 Task: Buy 2 Exhaust System from Gaskets section under best seller category for shipping address: Ivan Wilson, 4729 Huntz Lane, Bolton, Massachusetts 01740, Cell Number 9785492947. Pay from credit card ending with 2005, CVV 3321
Action: Mouse moved to (18, 69)
Screenshot: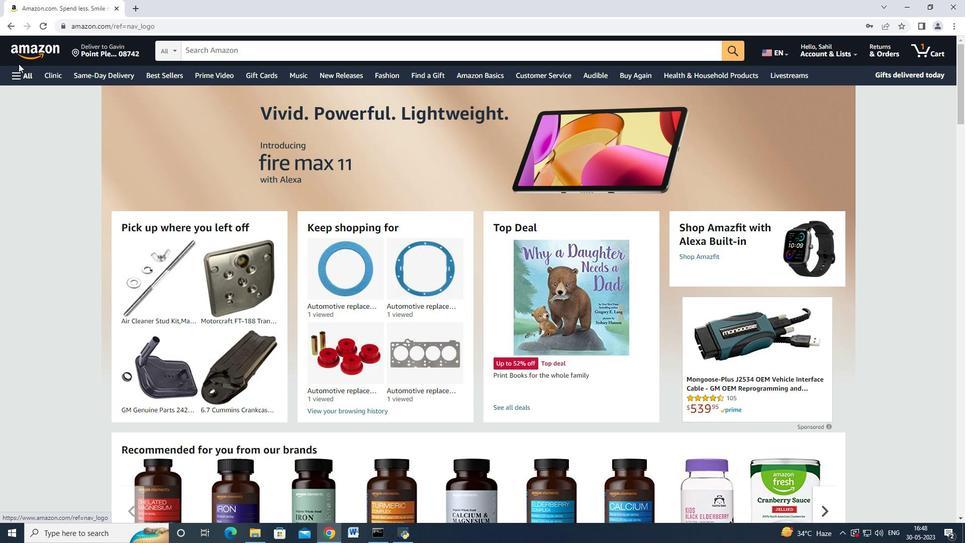 
Action: Mouse pressed left at (18, 69)
Screenshot: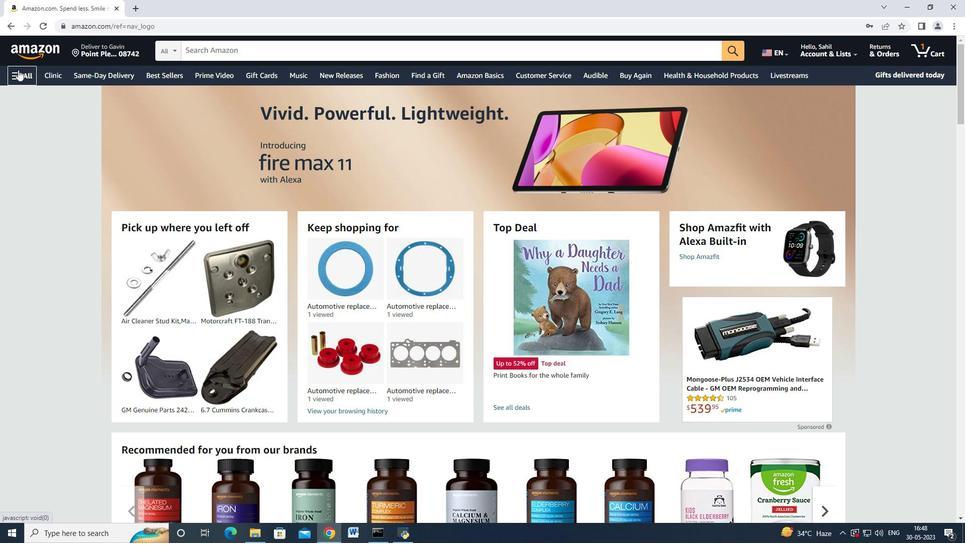 
Action: Mouse moved to (51, 138)
Screenshot: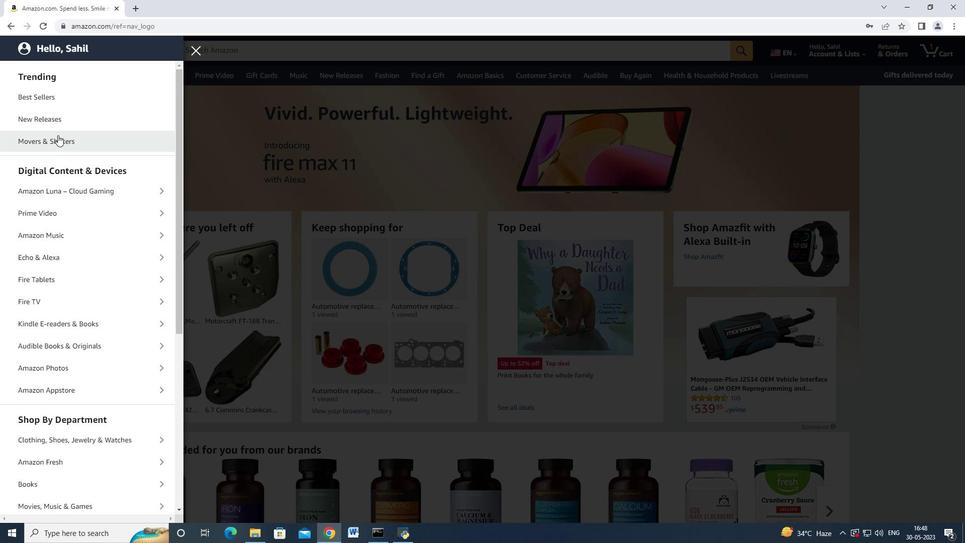 
Action: Mouse scrolled (51, 137) with delta (0, 0)
Screenshot: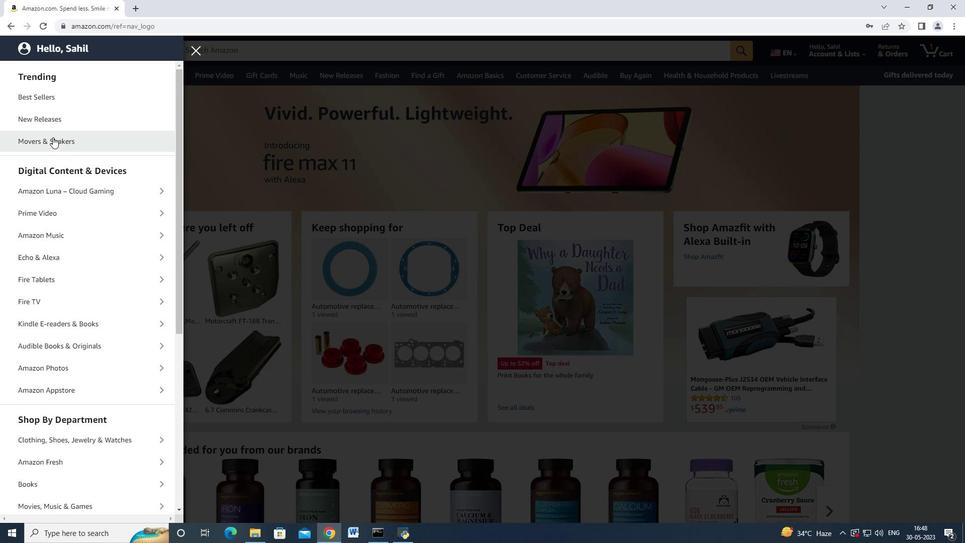 
Action: Mouse scrolled (51, 137) with delta (0, 0)
Screenshot: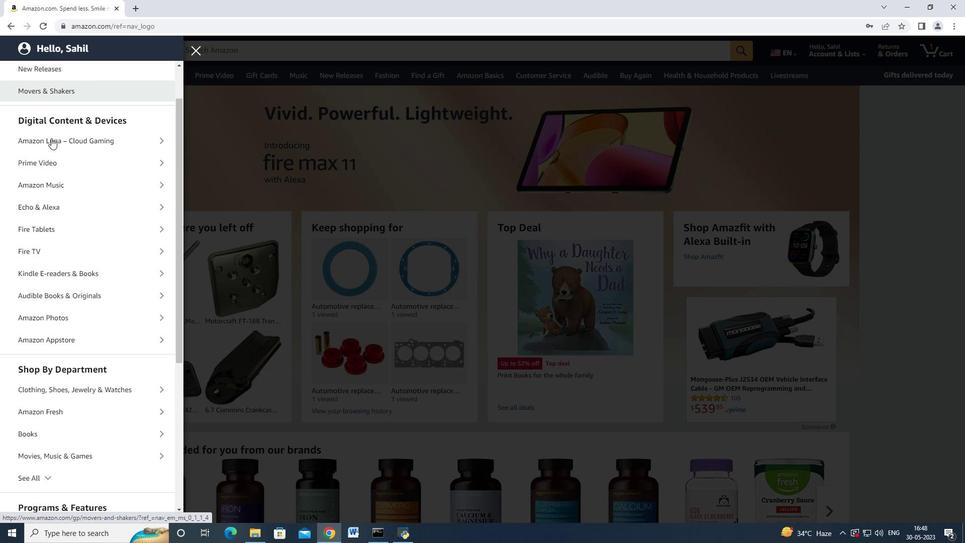
Action: Mouse scrolled (51, 137) with delta (0, 0)
Screenshot: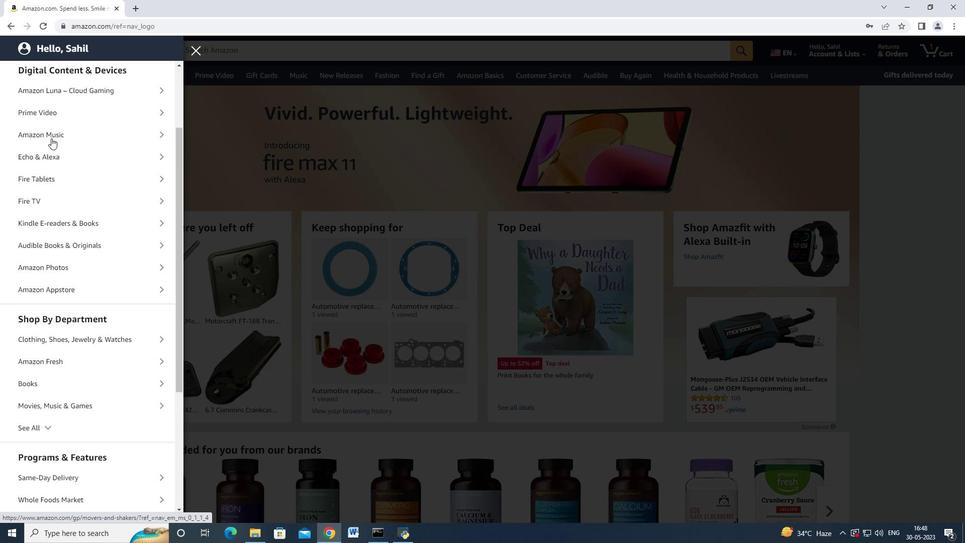 
Action: Mouse moved to (35, 145)
Screenshot: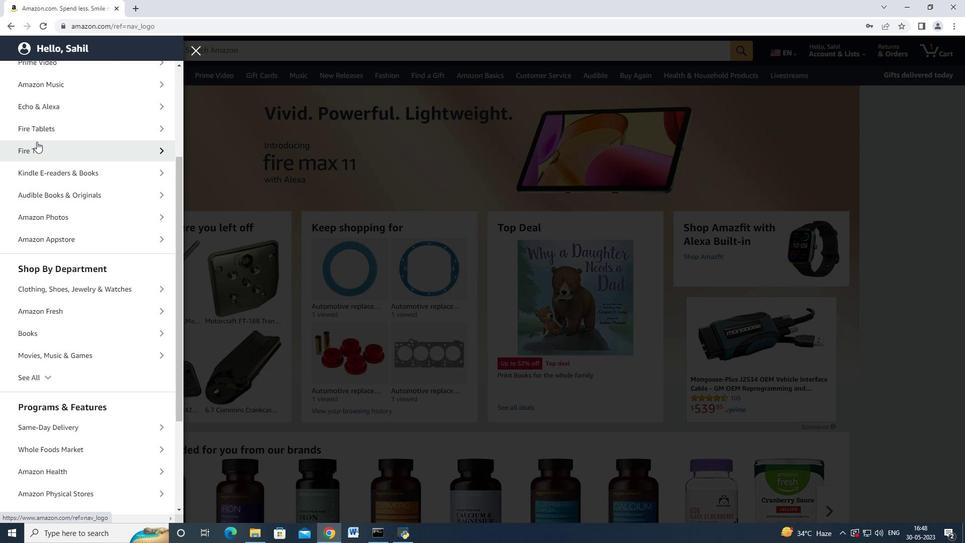 
Action: Mouse scrolled (35, 145) with delta (0, 0)
Screenshot: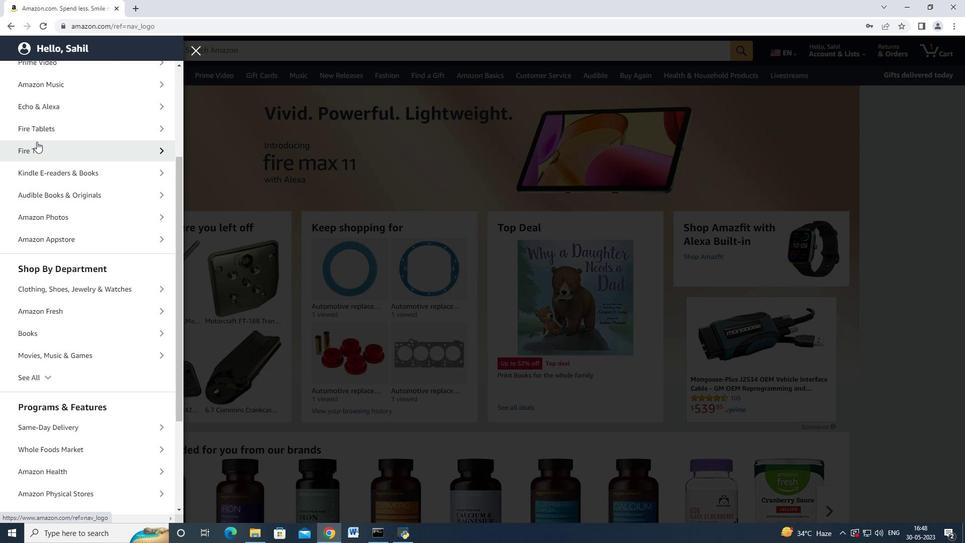 
Action: Mouse moved to (35, 145)
Screenshot: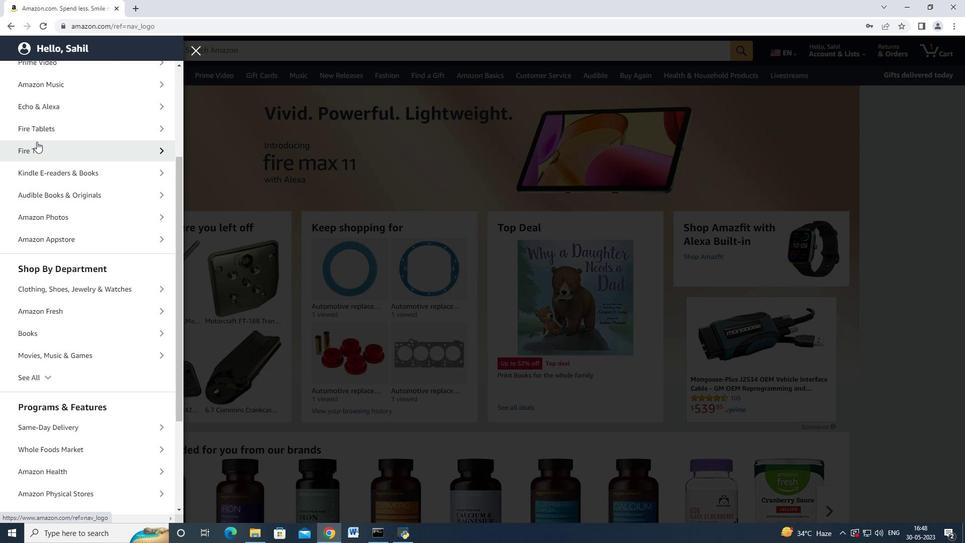 
Action: Mouse scrolled (35, 145) with delta (0, 0)
Screenshot: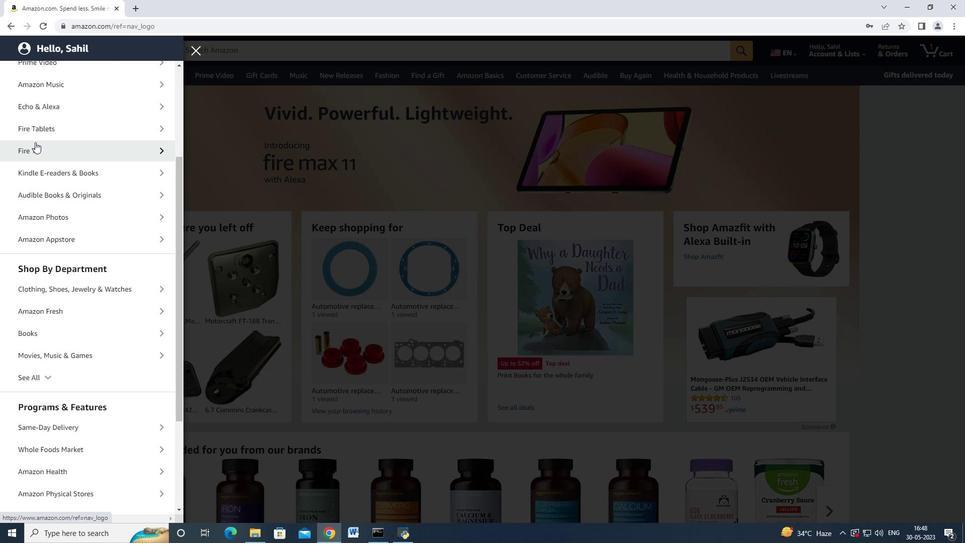 
Action: Mouse moved to (37, 145)
Screenshot: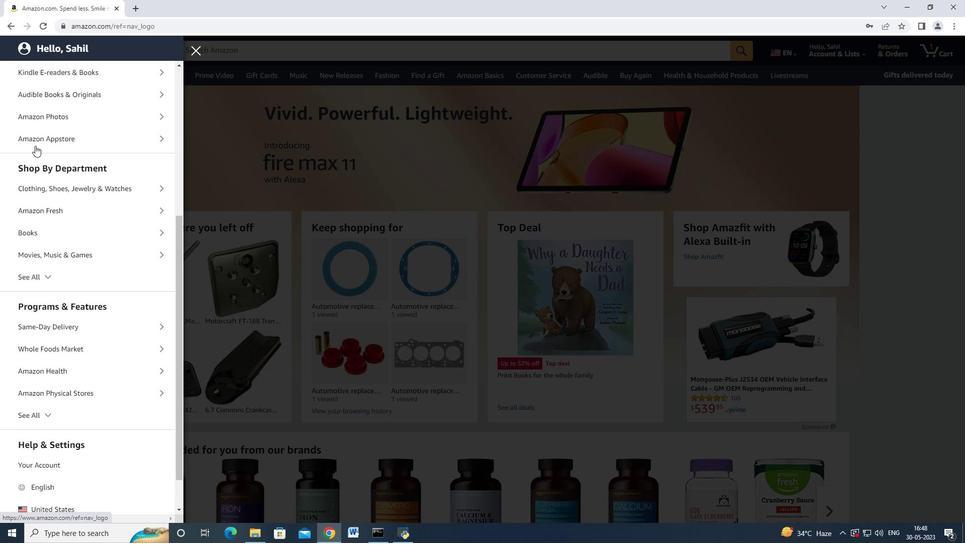 
Action: Mouse scrolled (37, 146) with delta (0, 0)
Screenshot: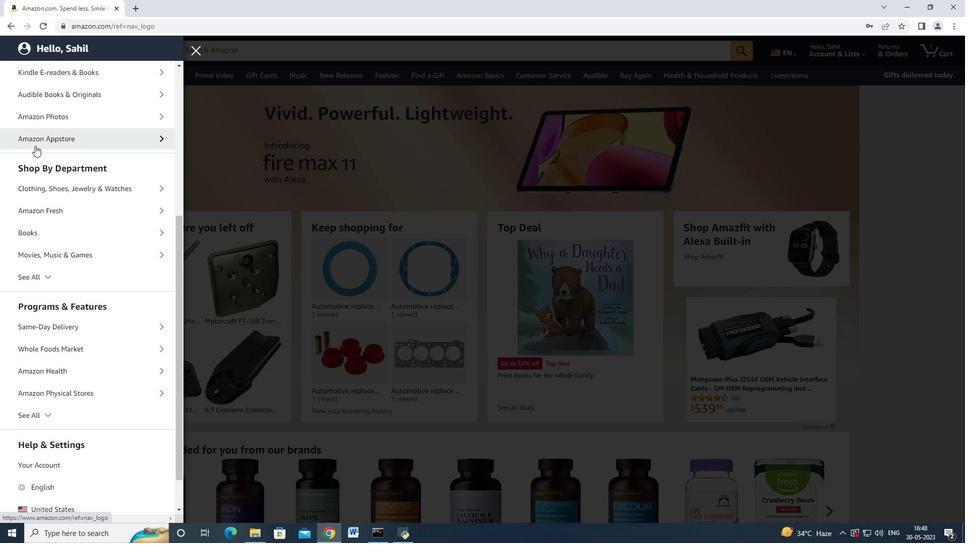 
Action: Mouse scrolled (37, 146) with delta (0, 0)
Screenshot: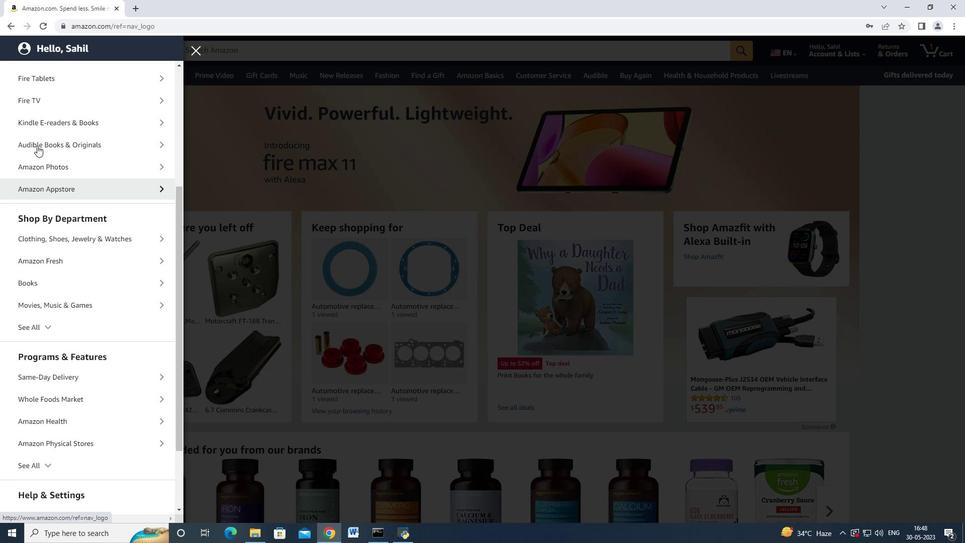 
Action: Mouse scrolled (37, 146) with delta (0, 0)
Screenshot: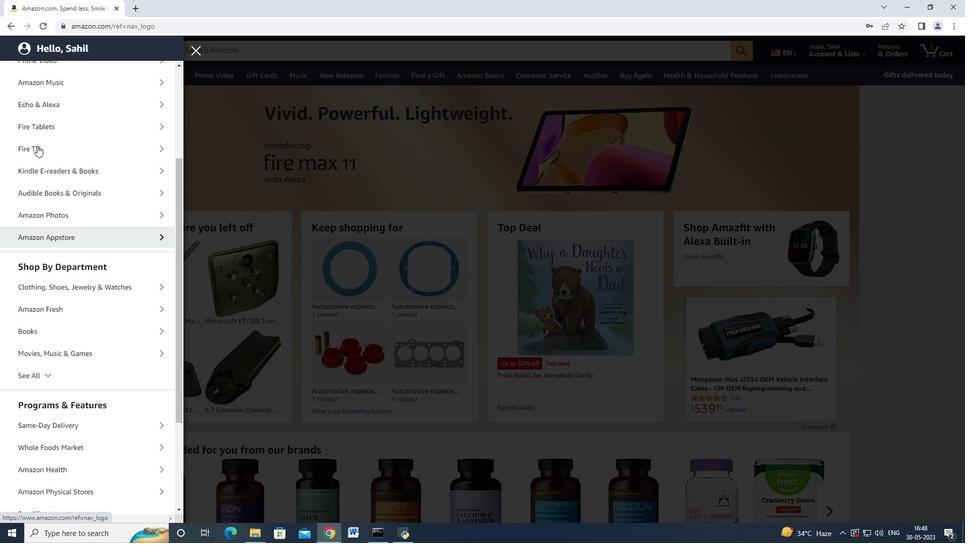 
Action: Mouse scrolled (37, 146) with delta (0, 0)
Screenshot: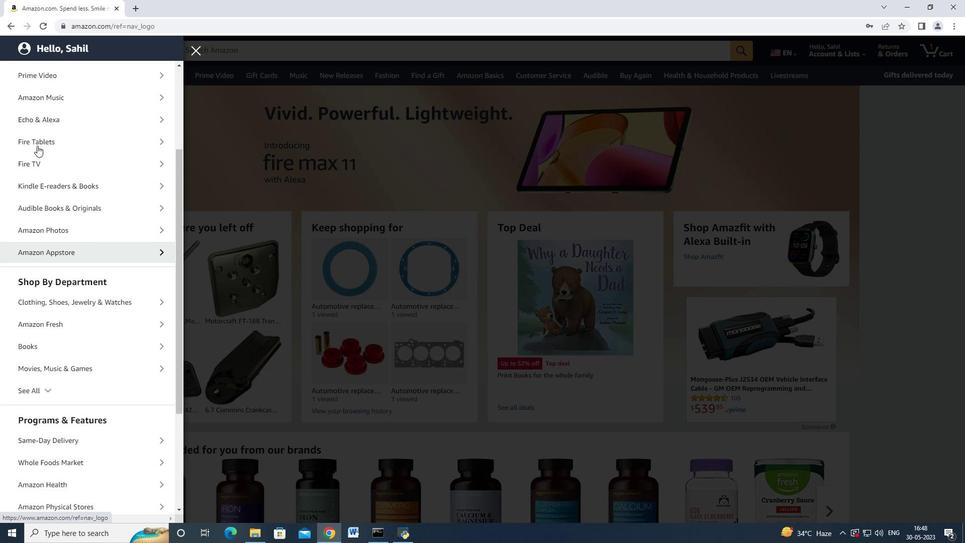 
Action: Mouse moved to (90, 169)
Screenshot: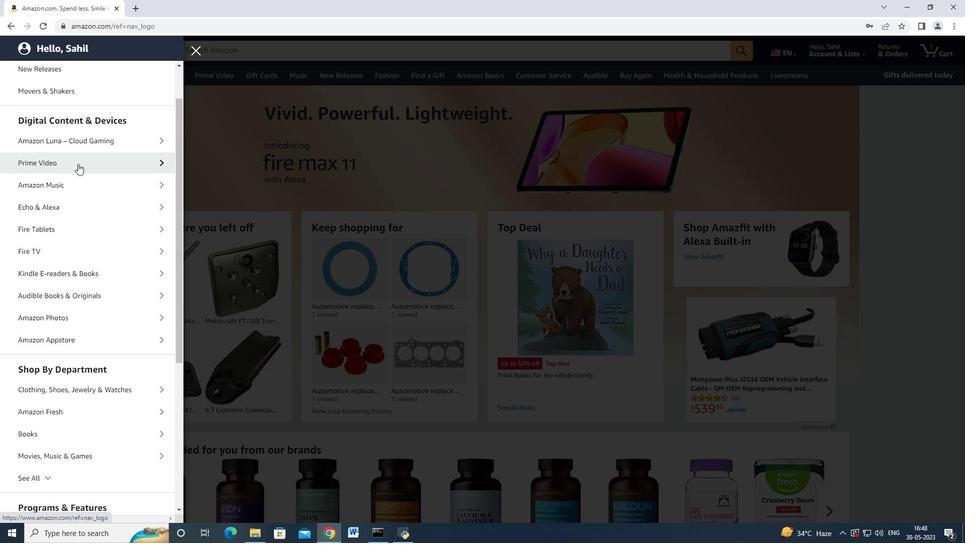 
Action: Mouse scrolled (90, 169) with delta (0, 0)
Screenshot: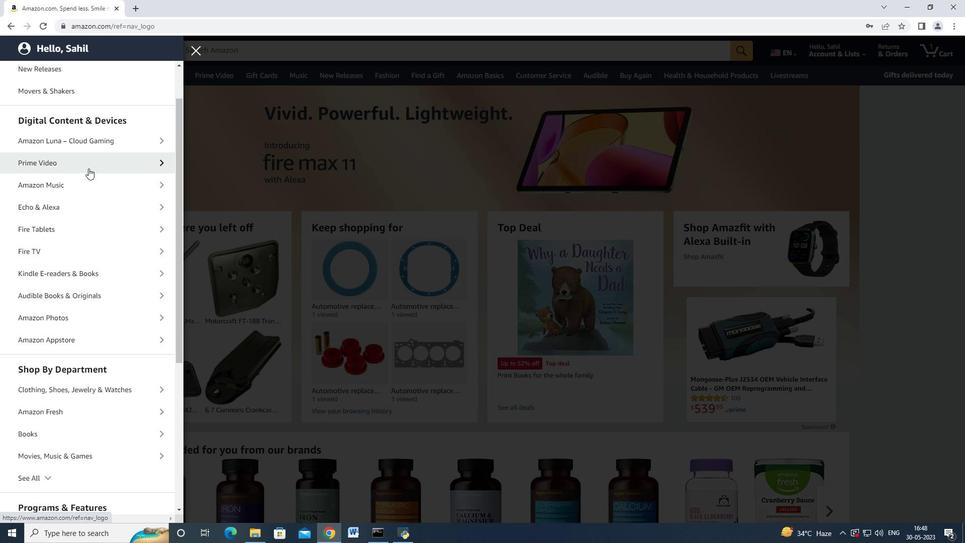 
Action: Mouse moved to (92, 171)
Screenshot: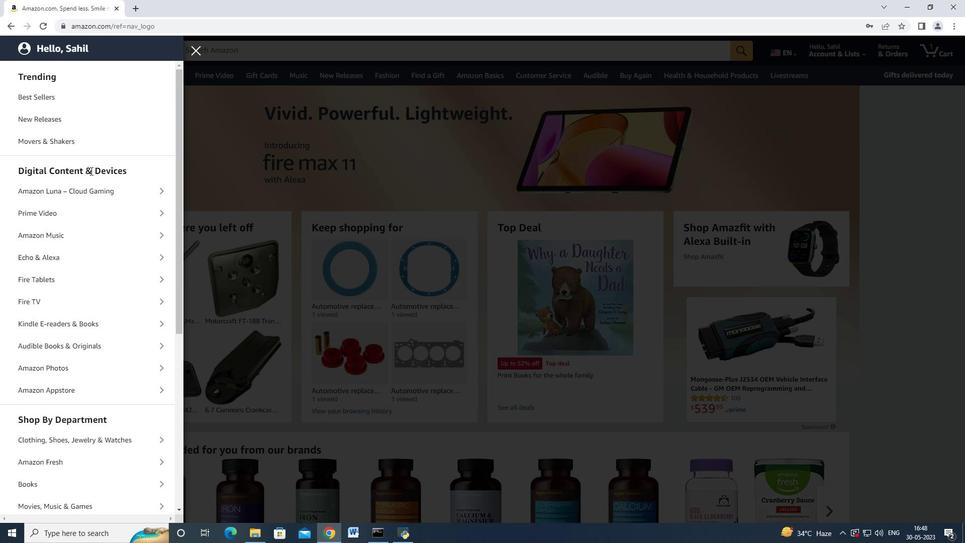 
Action: Mouse scrolled (92, 170) with delta (0, 0)
Screenshot: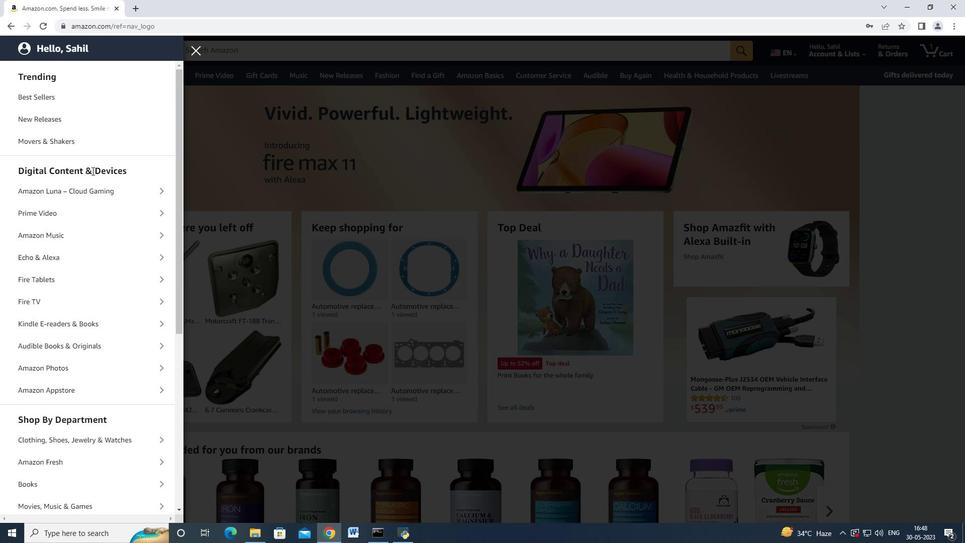 
Action: Mouse scrolled (92, 170) with delta (0, 0)
Screenshot: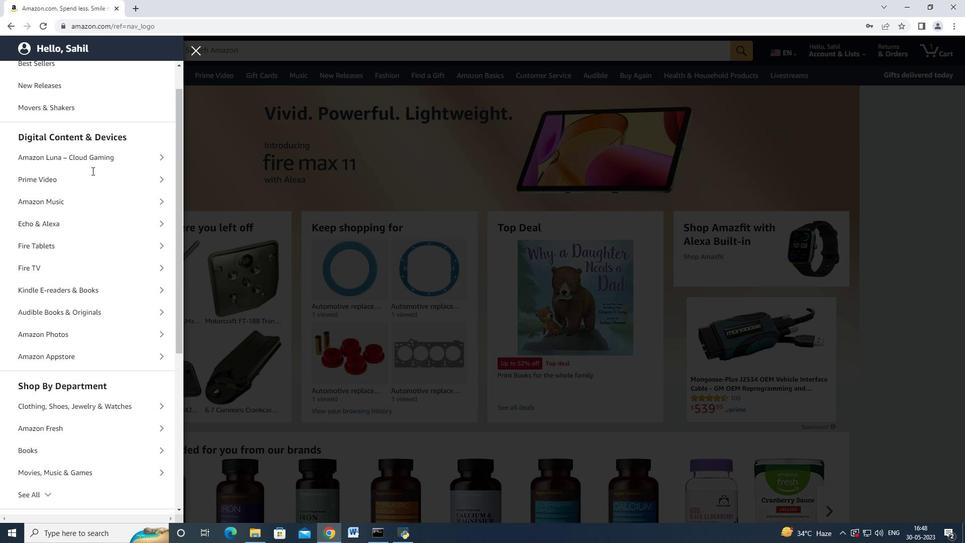 
Action: Mouse moved to (94, 172)
Screenshot: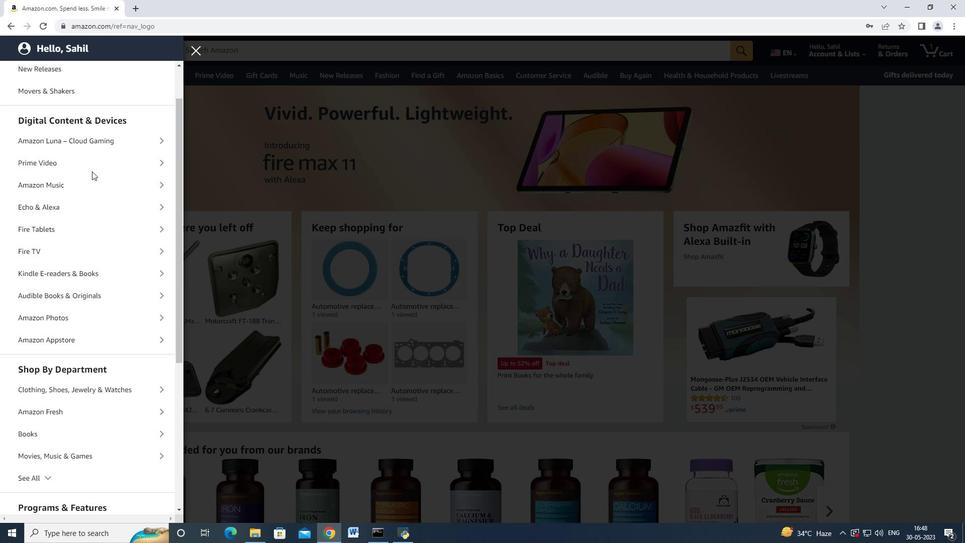 
Action: Mouse scrolled (94, 171) with delta (0, 0)
Screenshot: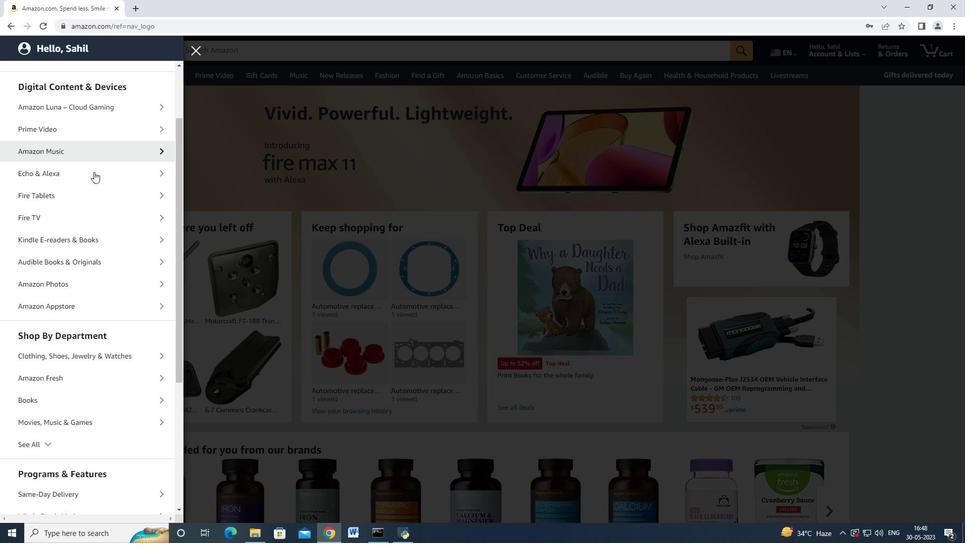
Action: Mouse moved to (85, 160)
Screenshot: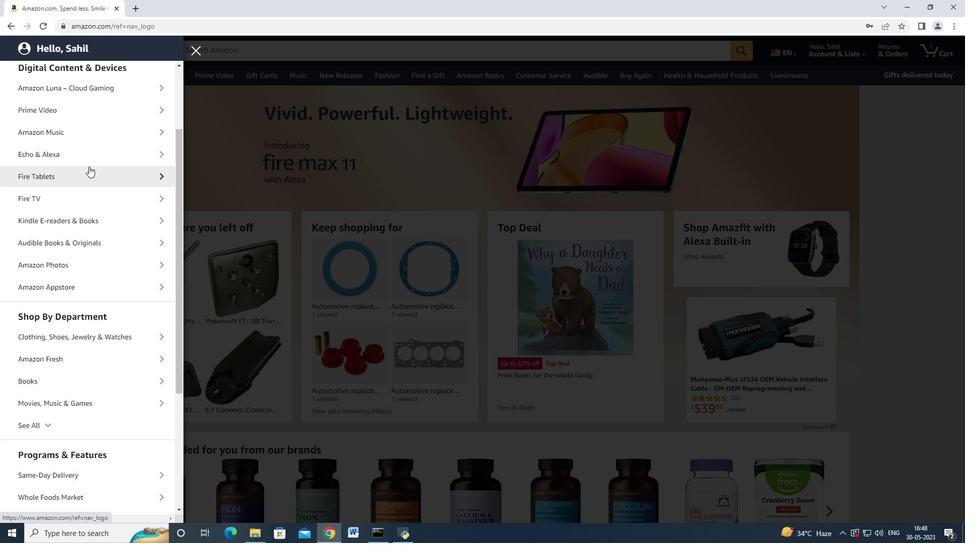 
Action: Mouse scrolled (85, 159) with delta (0, 0)
Screenshot: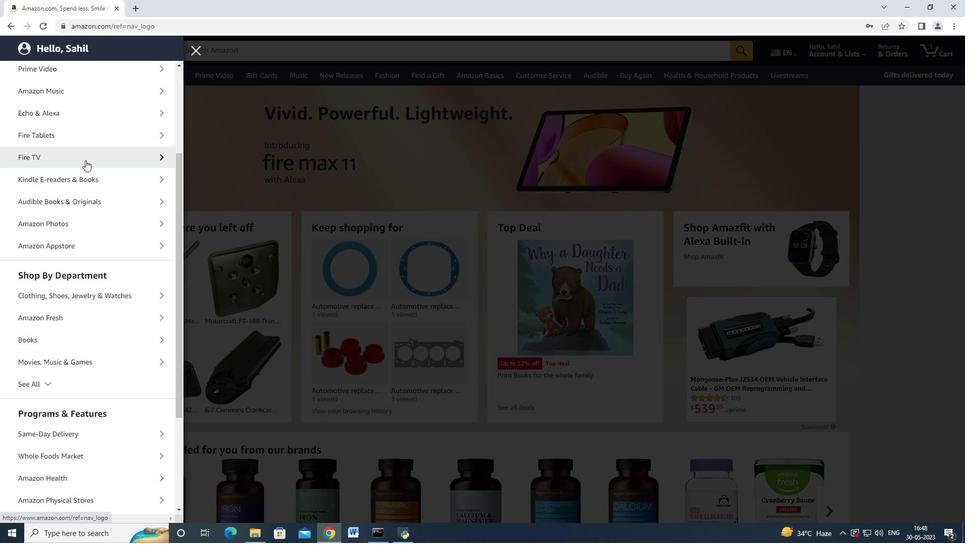 
Action: Mouse moved to (87, 184)
Screenshot: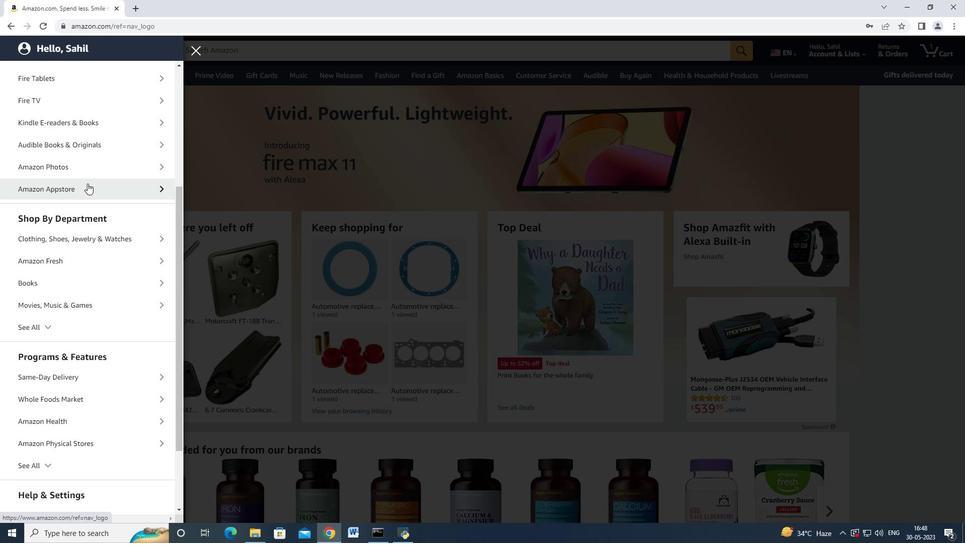 
Action: Mouse scrolled (87, 184) with delta (0, 0)
Screenshot: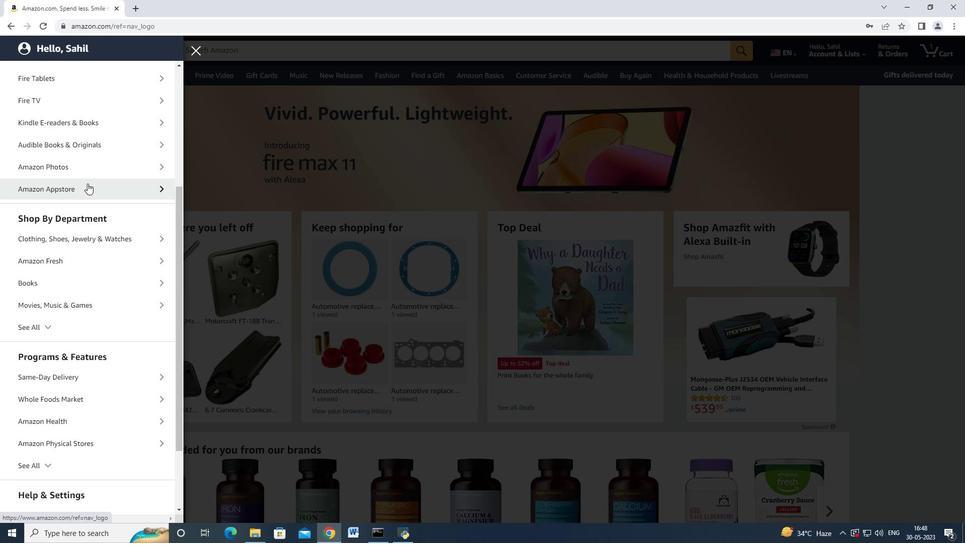 
Action: Mouse moved to (52, 274)
Screenshot: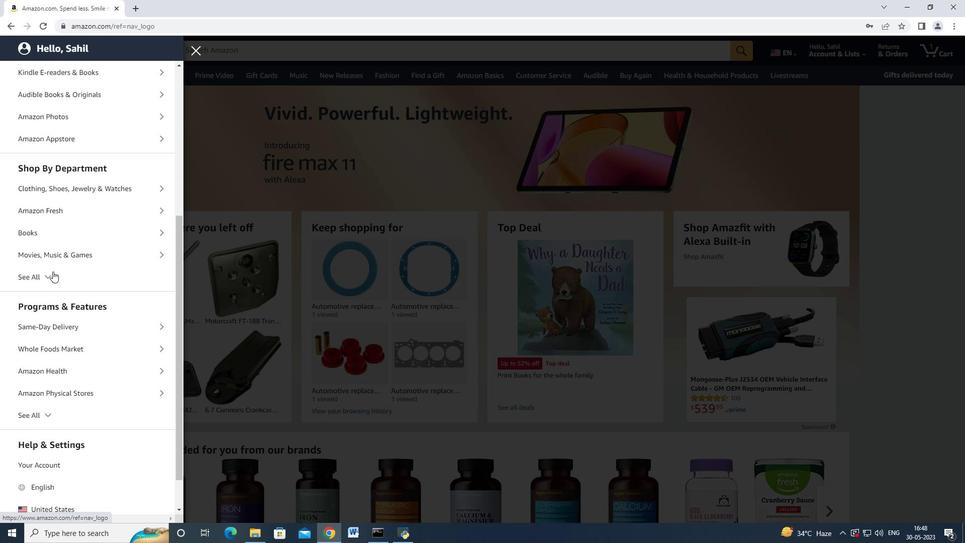 
Action: Mouse pressed left at (52, 274)
Screenshot: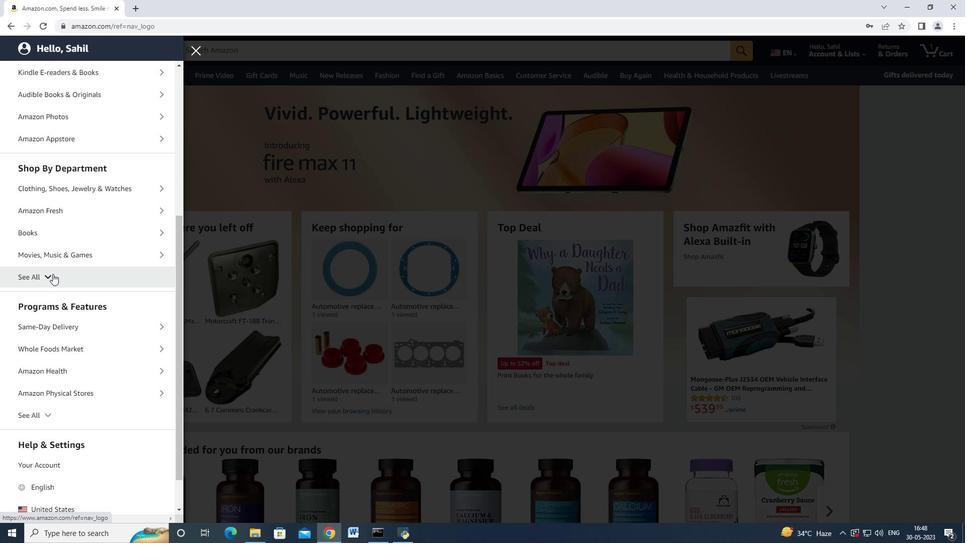 
Action: Mouse moved to (53, 274)
Screenshot: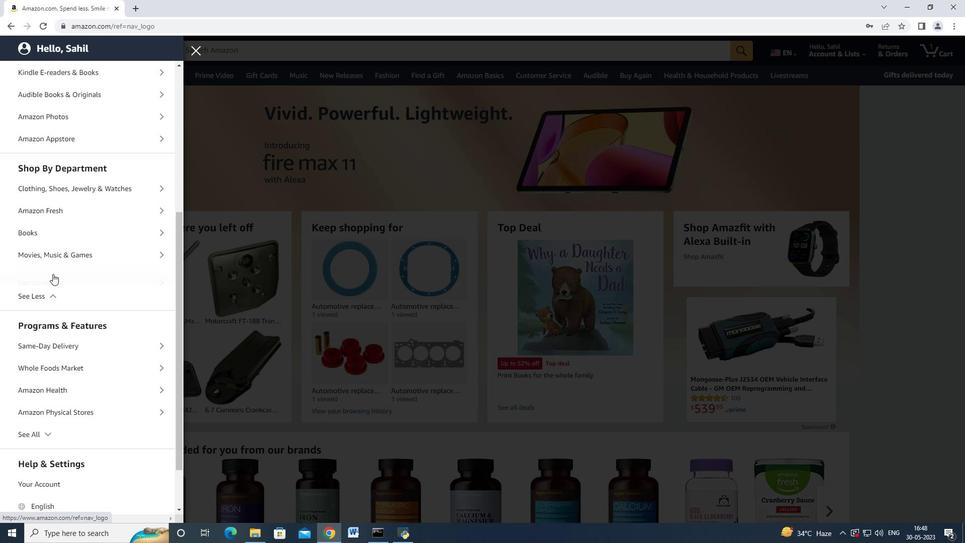 
Action: Mouse scrolled (53, 273) with delta (0, 0)
Screenshot: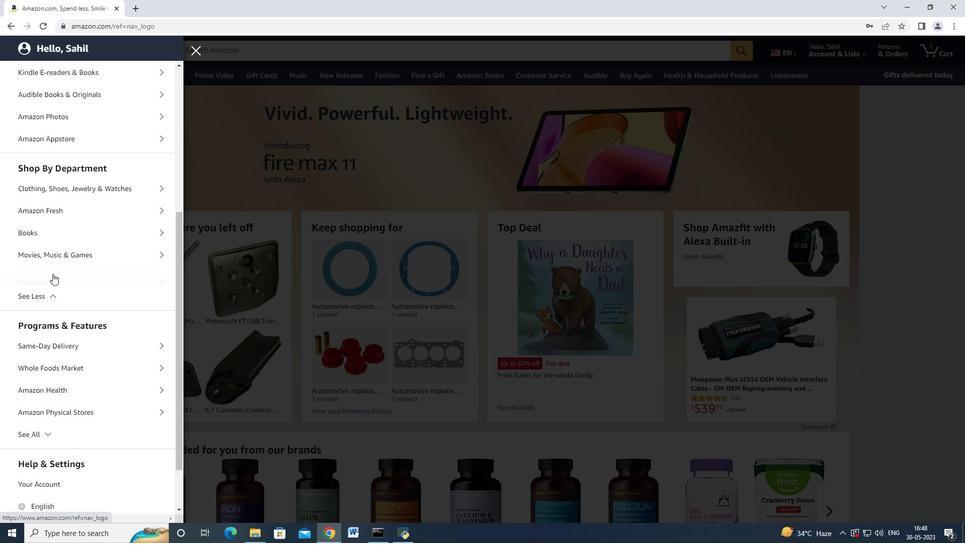 
Action: Mouse scrolled (53, 273) with delta (0, 0)
Screenshot: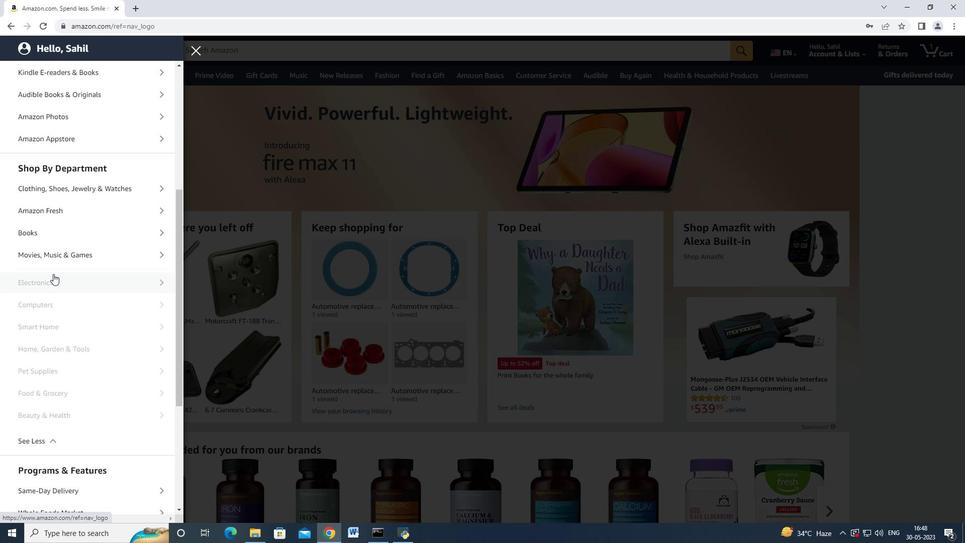 
Action: Mouse scrolled (53, 273) with delta (0, 0)
Screenshot: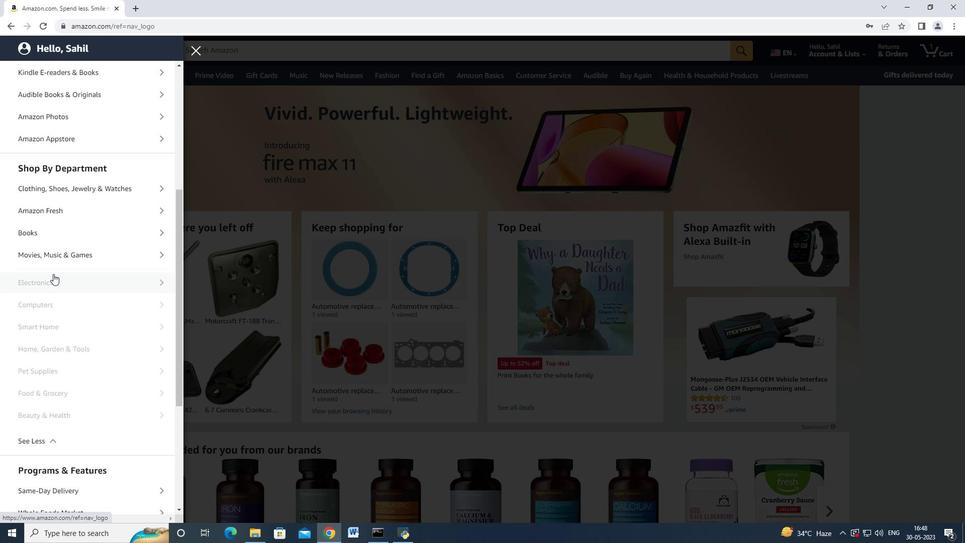 
Action: Mouse scrolled (53, 273) with delta (0, 0)
Screenshot: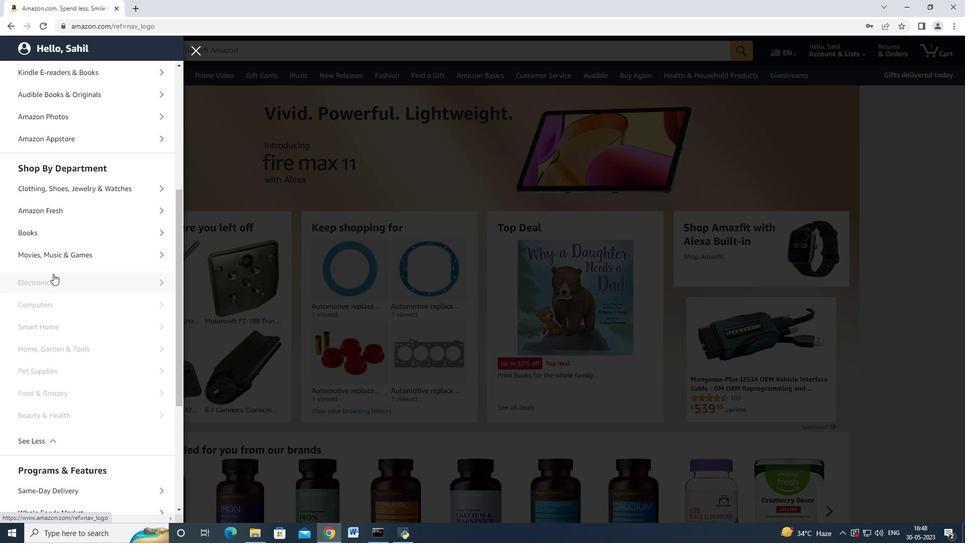 
Action: Mouse scrolled (53, 273) with delta (0, 0)
Screenshot: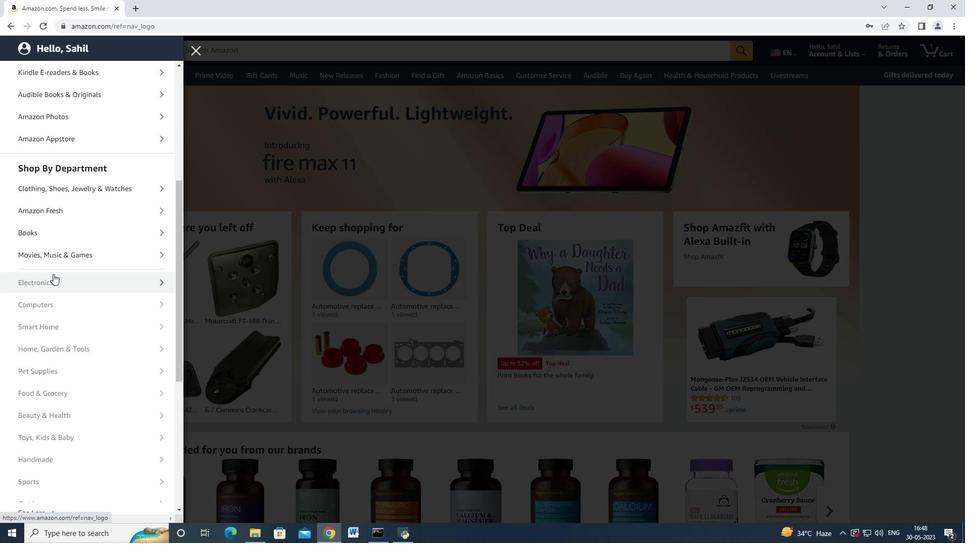 
Action: Mouse moved to (57, 296)
Screenshot: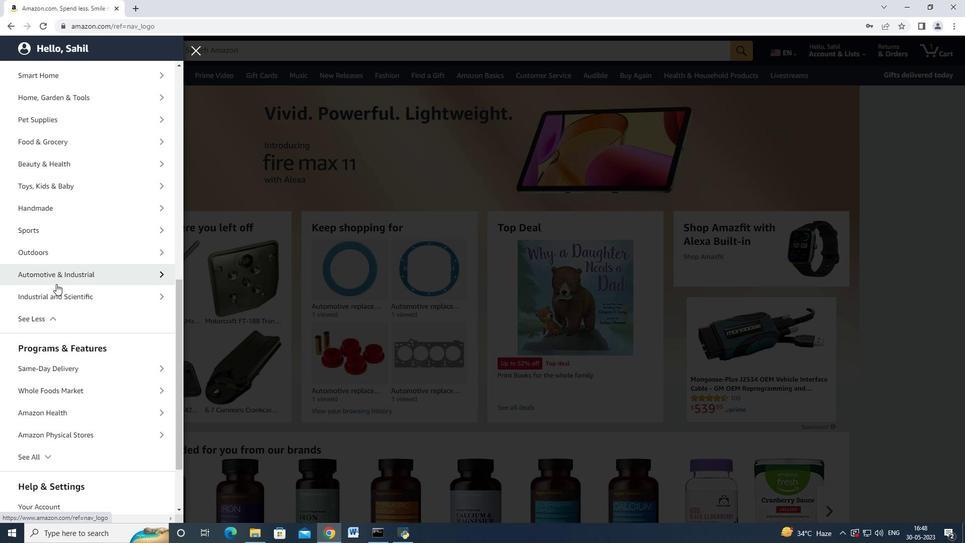
Action: Mouse scrolled (57, 295) with delta (0, 0)
Screenshot: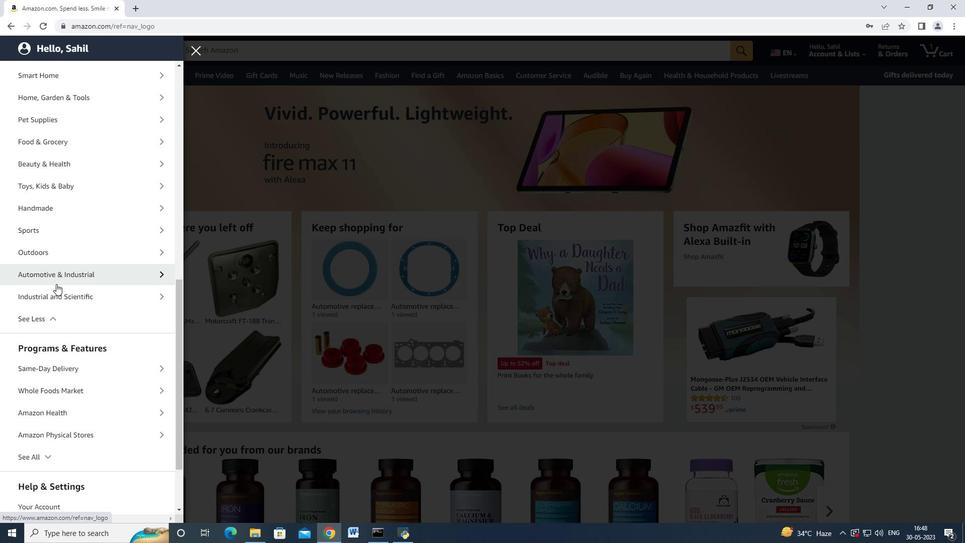 
Action: Mouse moved to (88, 226)
Screenshot: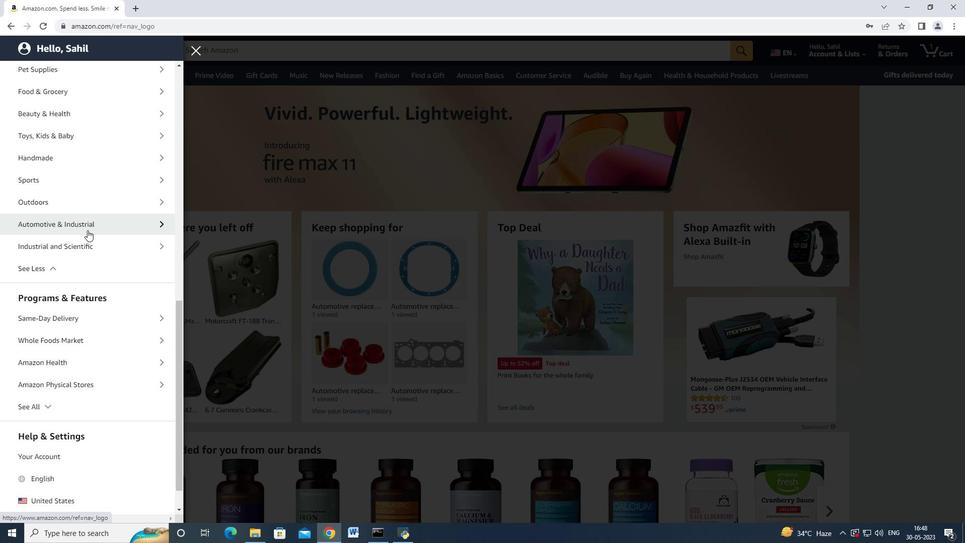 
Action: Mouse pressed left at (88, 226)
Screenshot: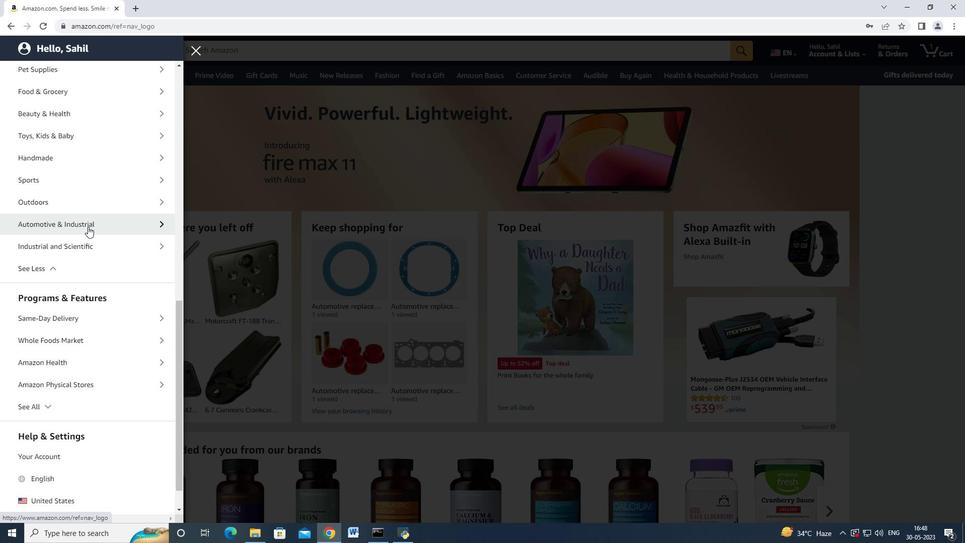 
Action: Mouse moved to (75, 117)
Screenshot: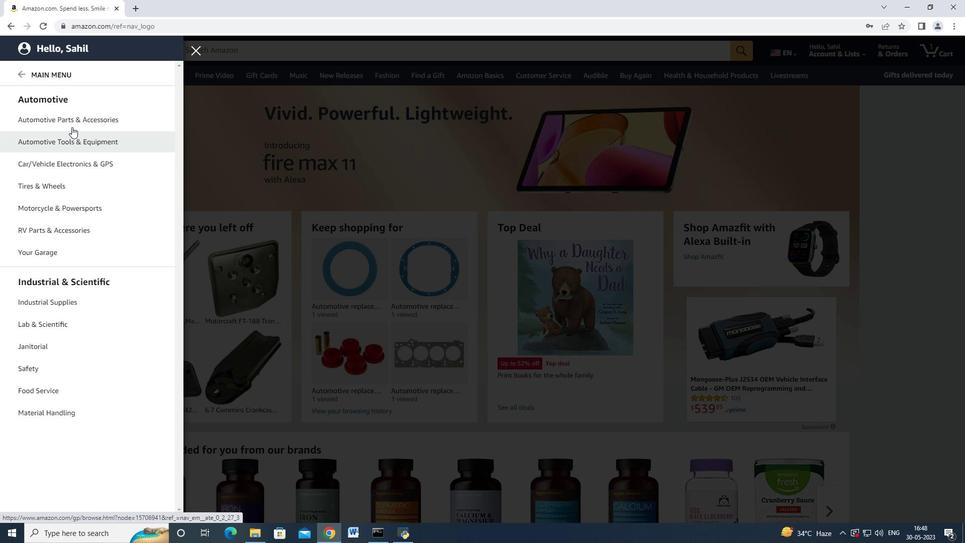 
Action: Mouse pressed left at (75, 117)
Screenshot: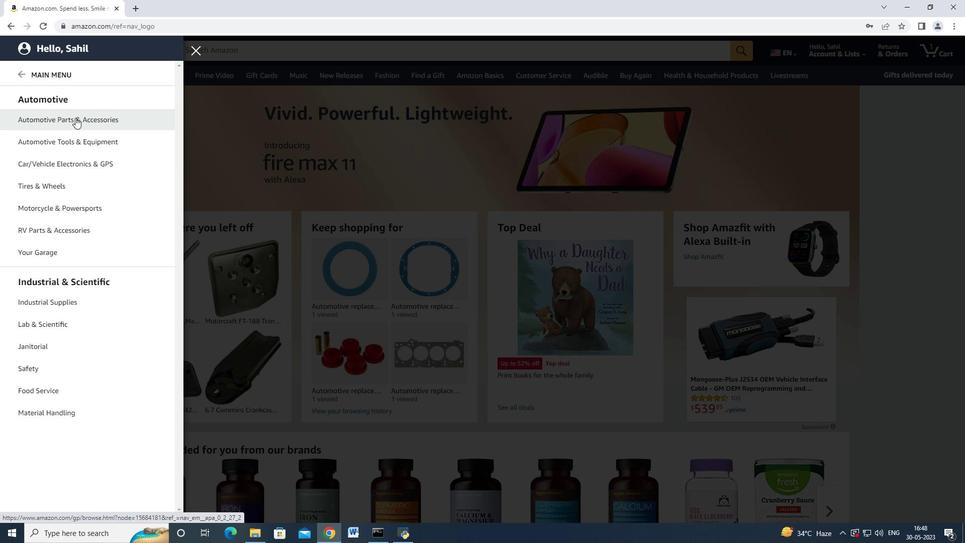 
Action: Mouse moved to (172, 72)
Screenshot: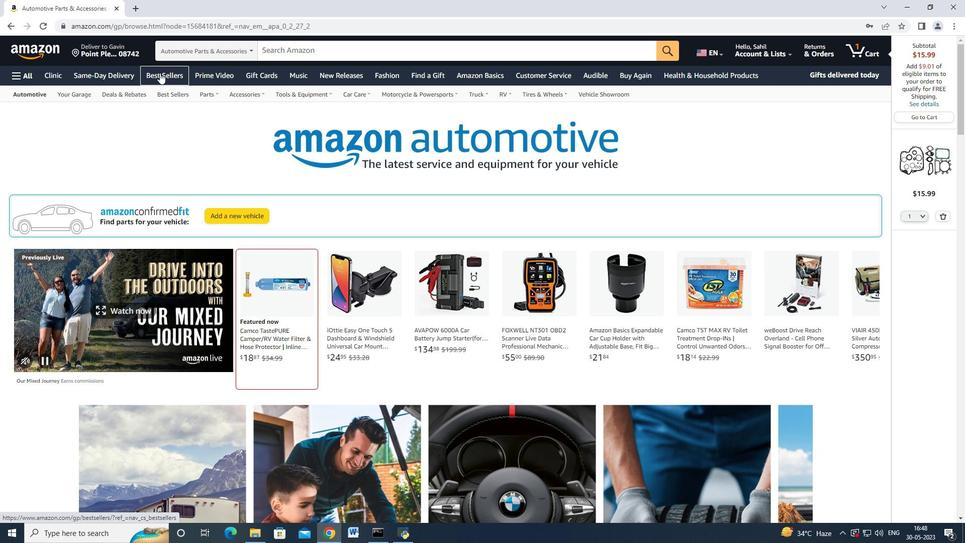 
Action: Mouse pressed left at (172, 72)
Screenshot: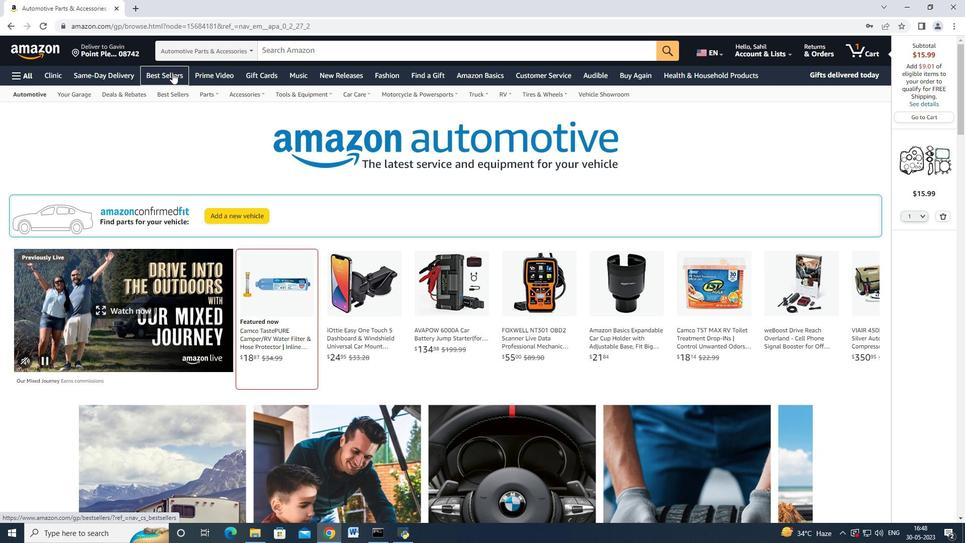 
Action: Mouse moved to (160, 90)
Screenshot: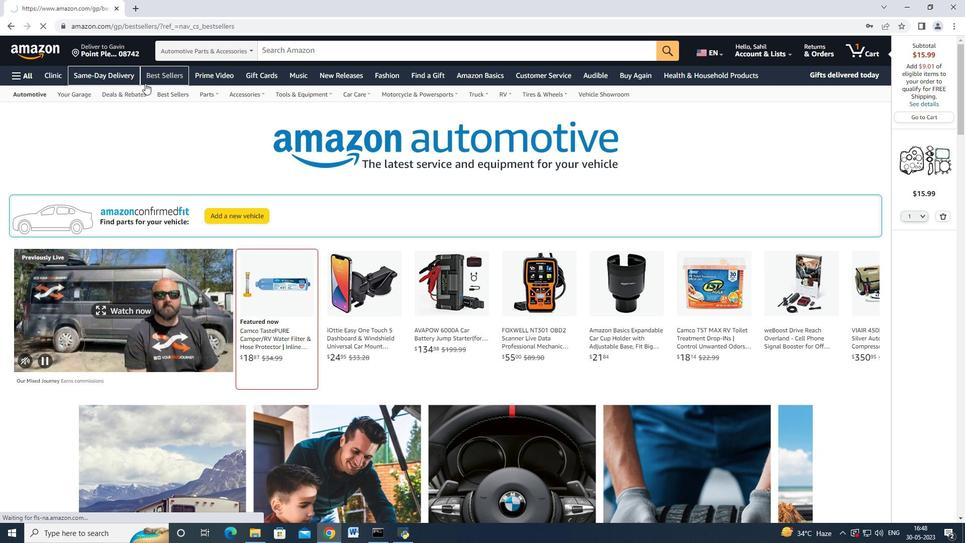 
Action: Mouse pressed left at (160, 90)
Screenshot: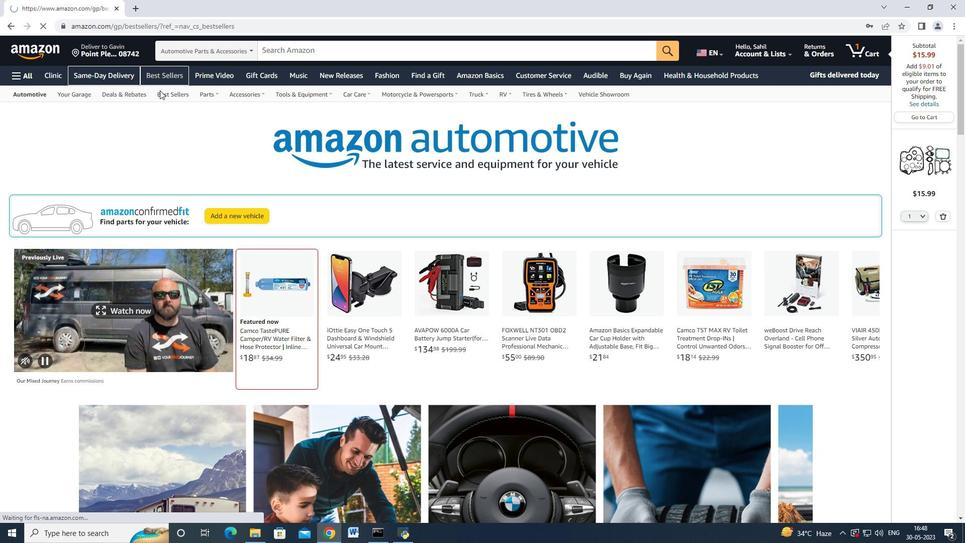 
Action: Mouse moved to (7, 25)
Screenshot: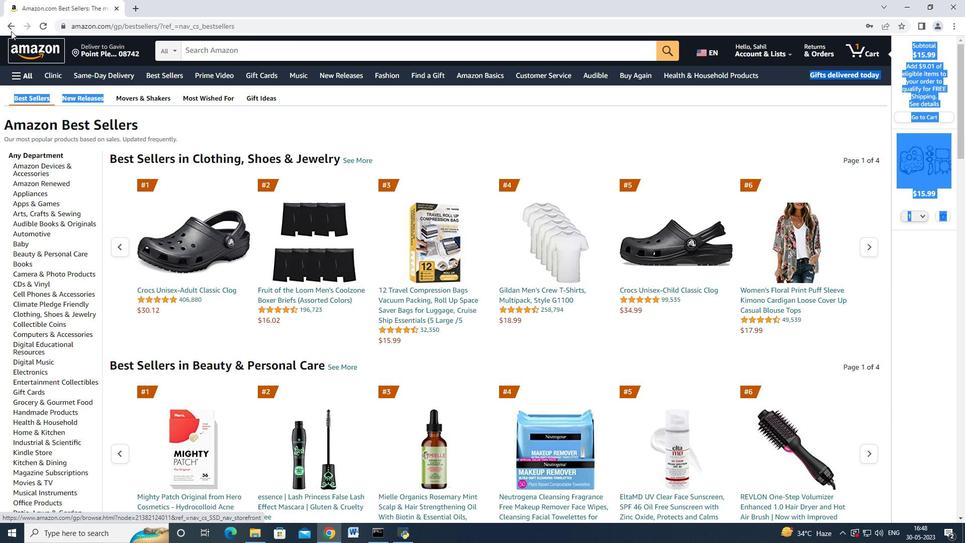 
Action: Mouse pressed left at (7, 25)
Screenshot: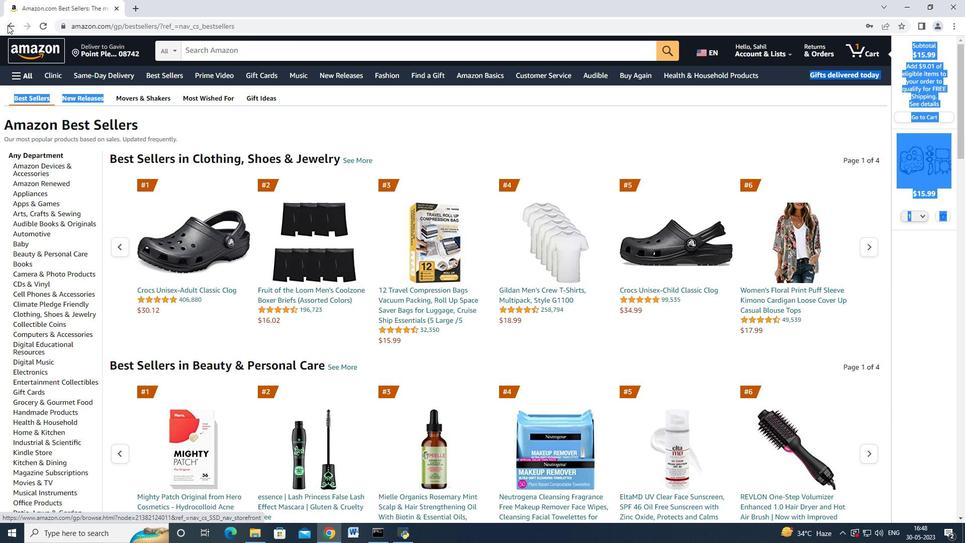
Action: Mouse moved to (181, 94)
Screenshot: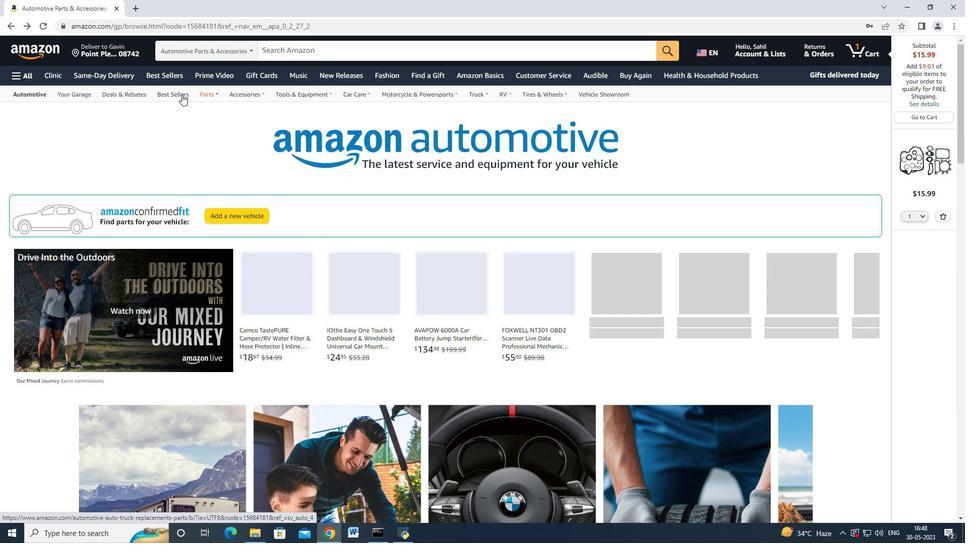 
Action: Mouse pressed left at (181, 94)
Screenshot: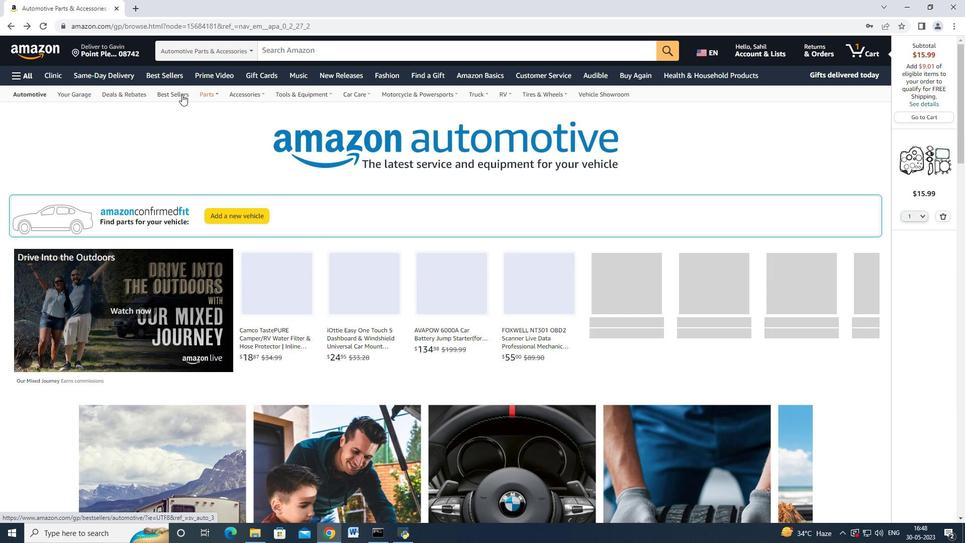 
Action: Mouse moved to (69, 299)
Screenshot: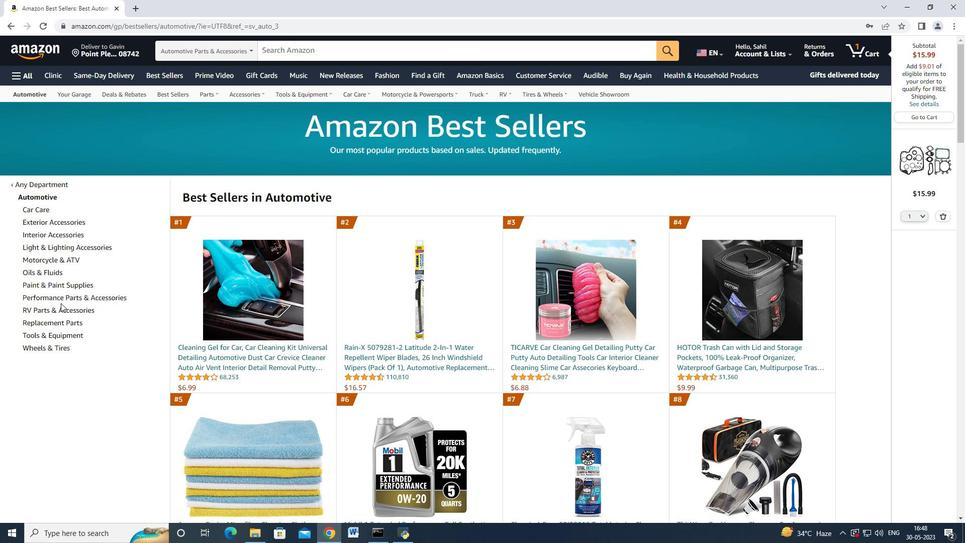 
Action: Mouse pressed left at (69, 299)
Screenshot: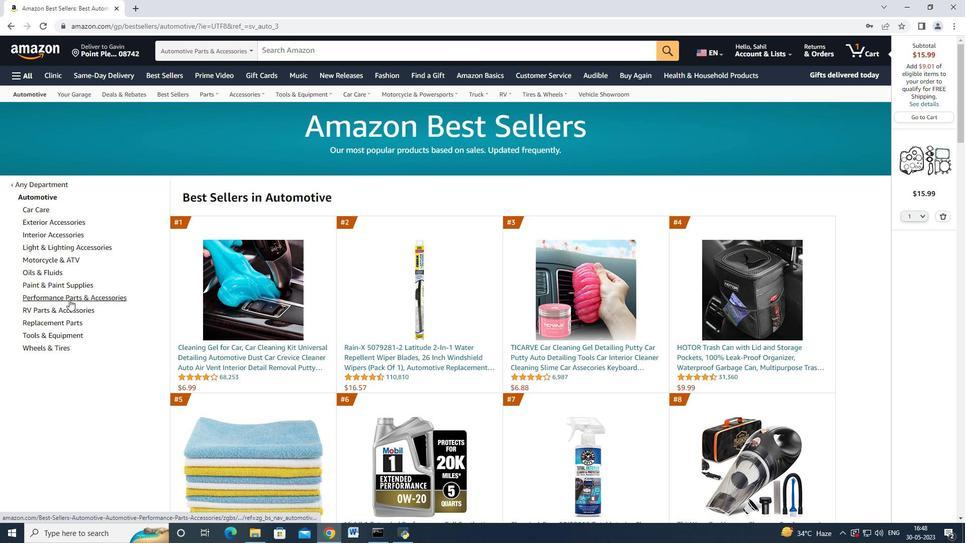 
Action: Mouse moved to (73, 269)
Screenshot: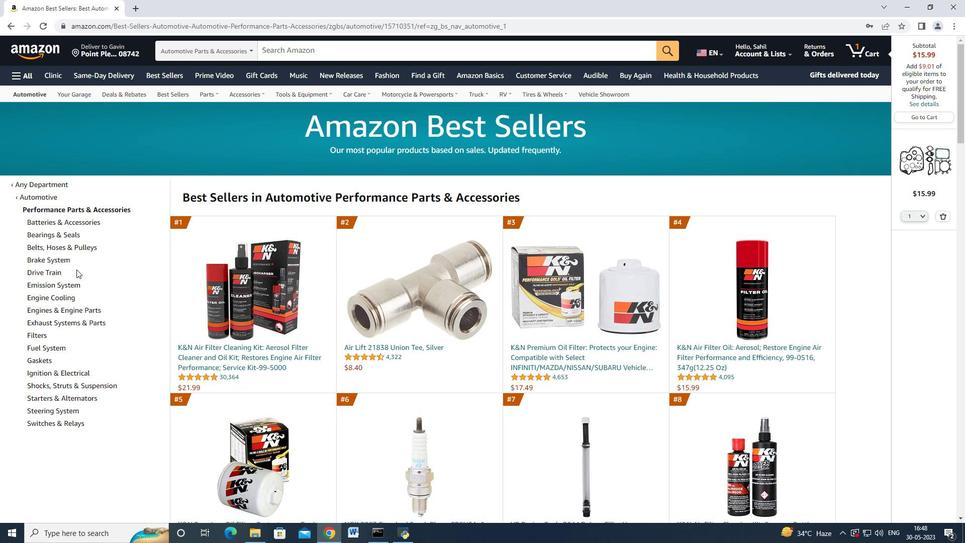 
Action: Mouse scrolled (73, 269) with delta (0, 0)
Screenshot: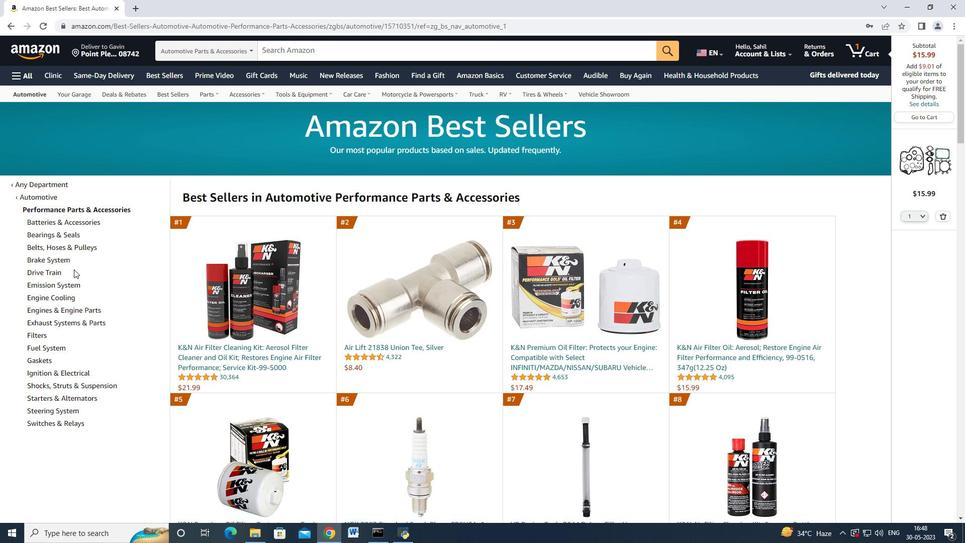 
Action: Mouse moved to (42, 310)
Screenshot: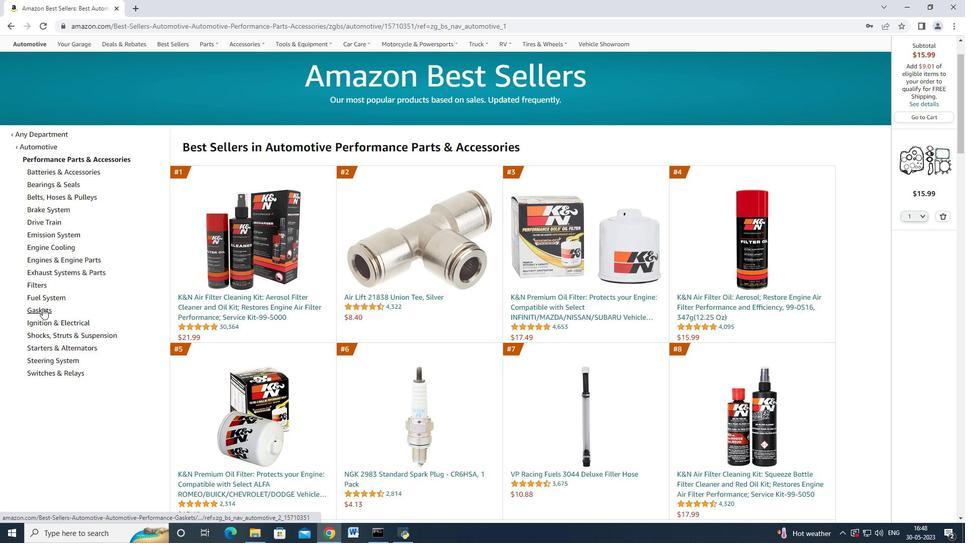 
Action: Mouse pressed left at (42, 310)
Screenshot: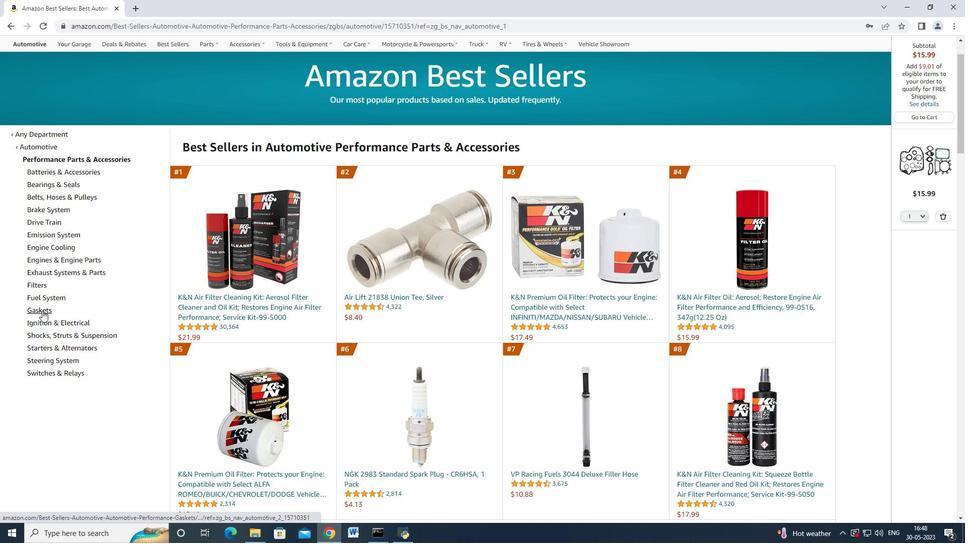 
Action: Mouse moved to (64, 287)
Screenshot: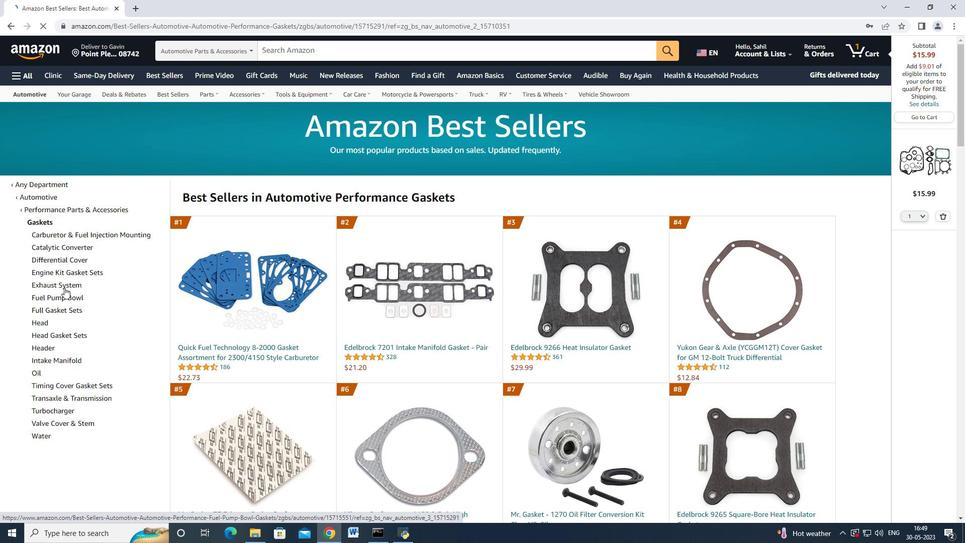 
Action: Mouse pressed left at (64, 287)
Screenshot: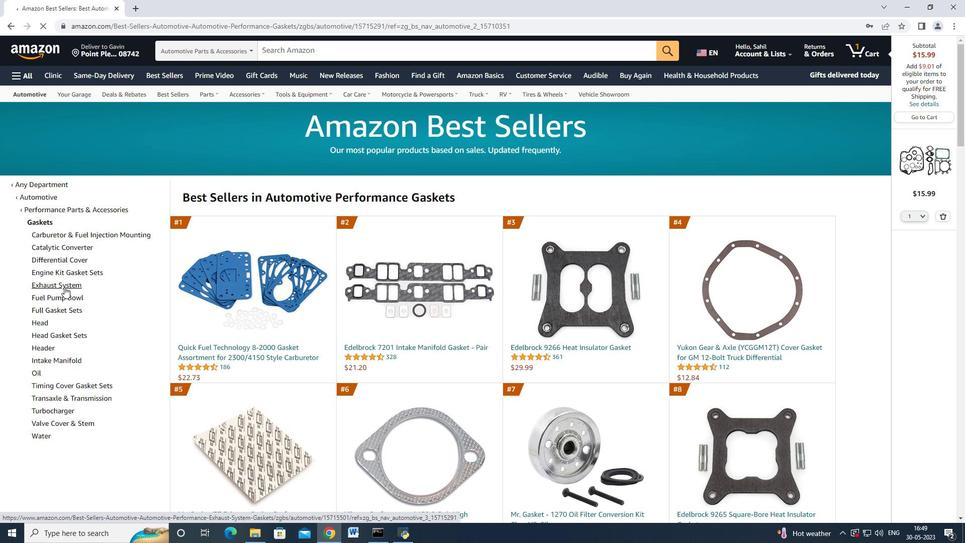
Action: Mouse moved to (288, 355)
Screenshot: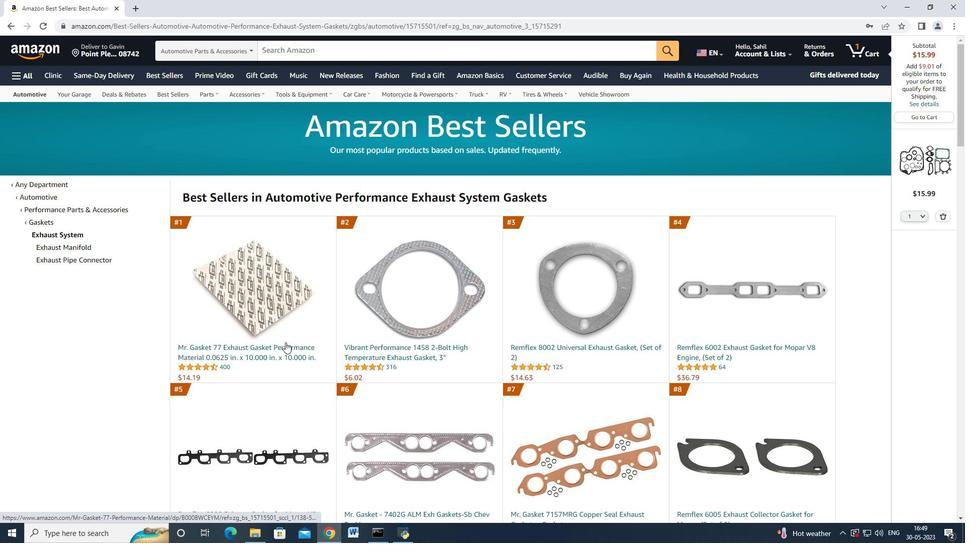 
Action: Mouse pressed left at (288, 355)
Screenshot: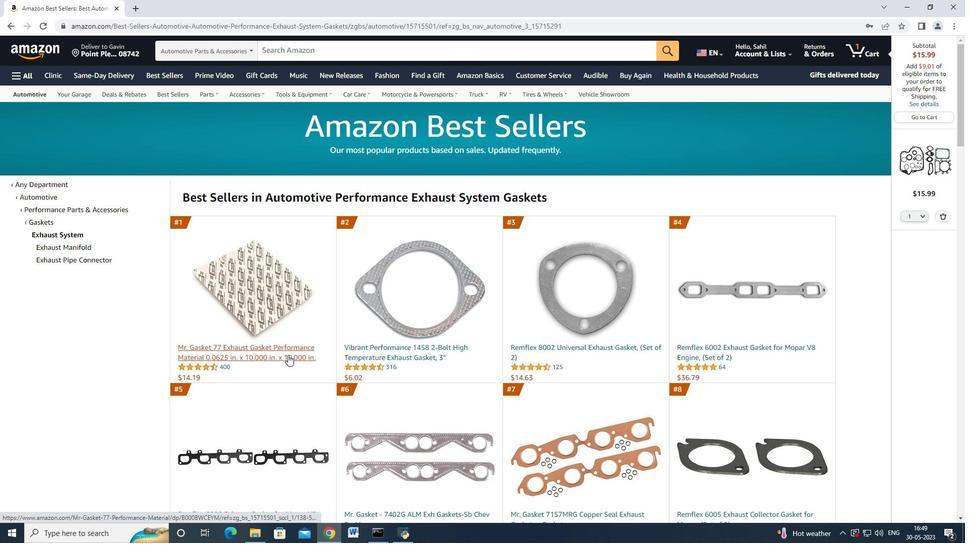 
Action: Mouse moved to (717, 373)
Screenshot: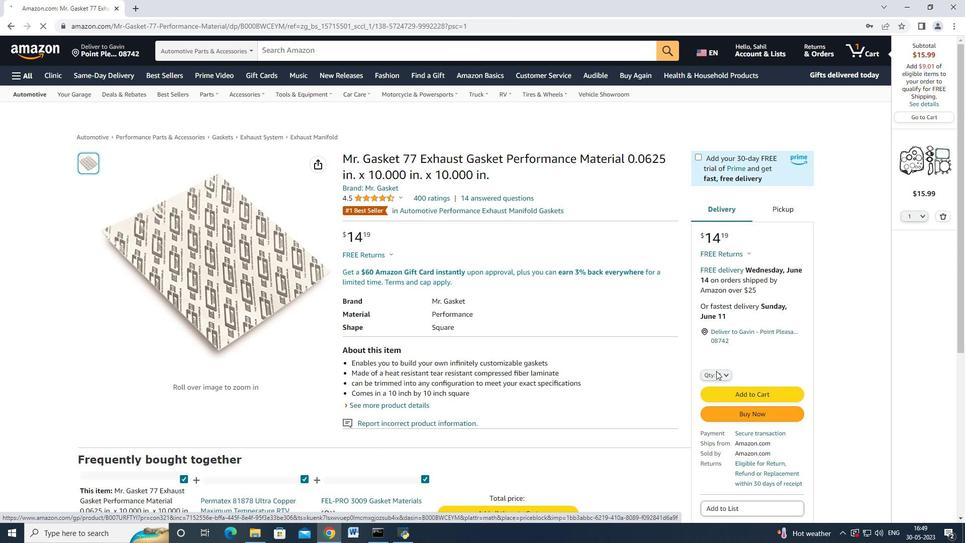 
Action: Mouse pressed left at (717, 373)
Screenshot: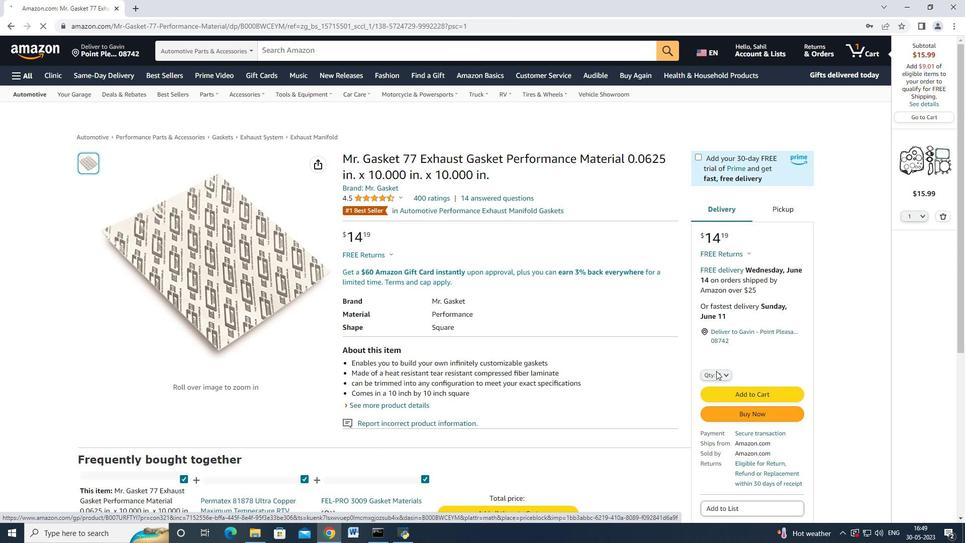 
Action: Mouse moved to (718, 392)
Screenshot: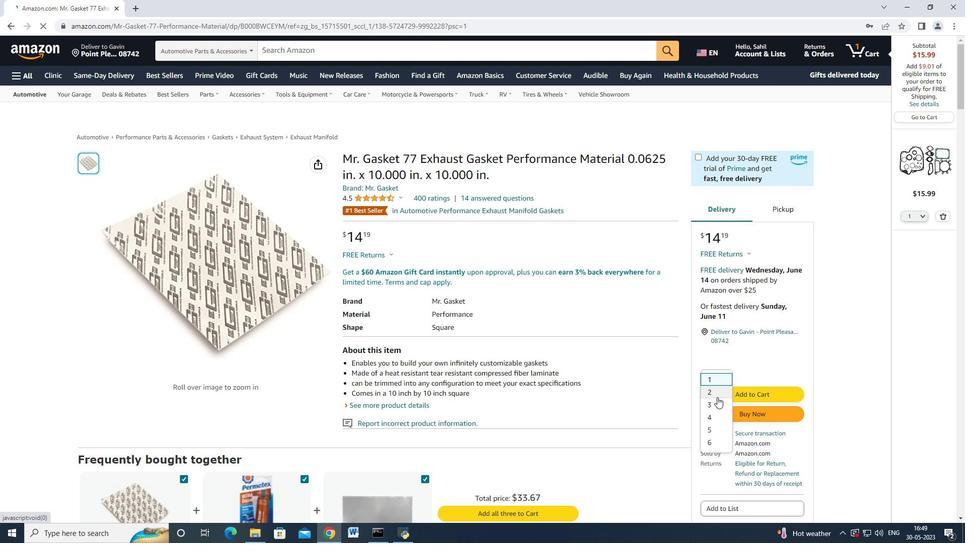 
Action: Mouse pressed left at (718, 392)
Screenshot: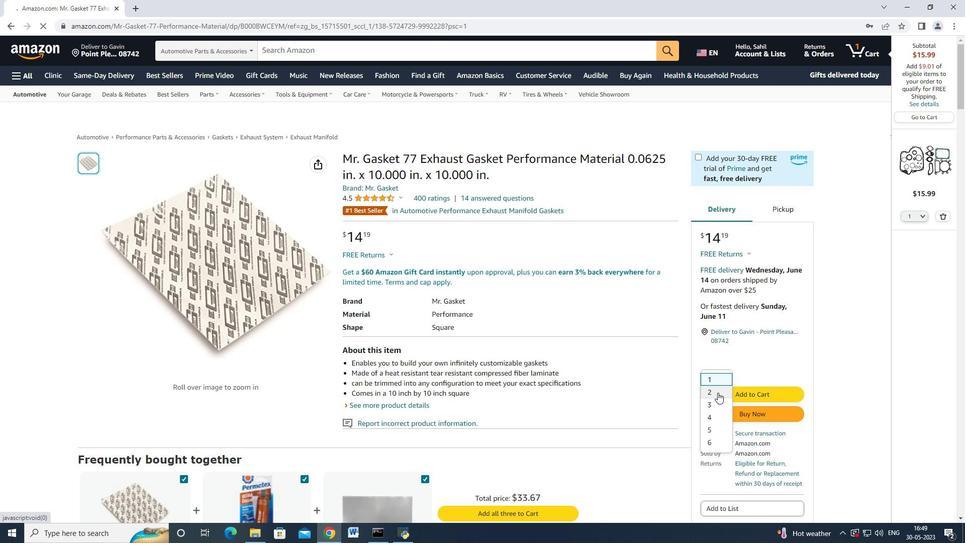 
Action: Mouse moved to (759, 382)
Screenshot: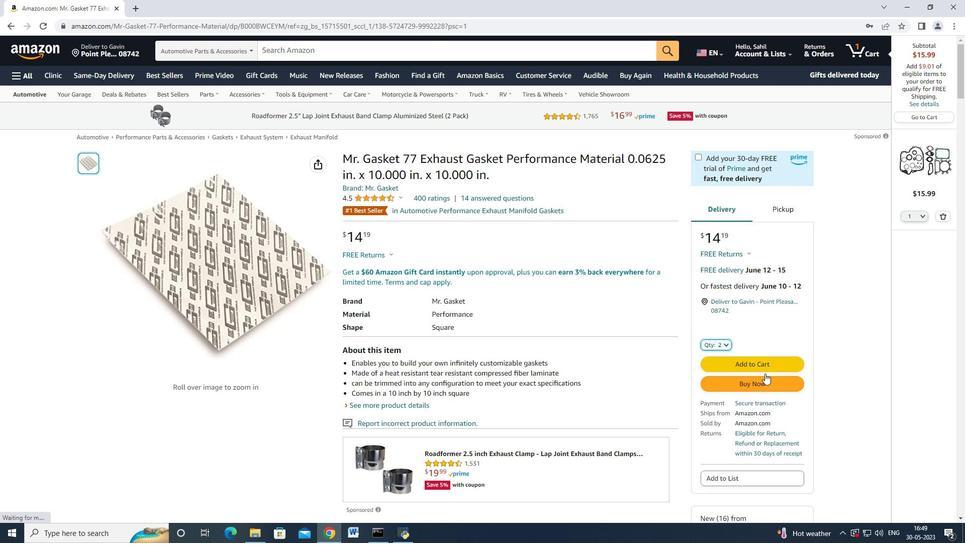 
Action: Mouse pressed left at (759, 382)
Screenshot: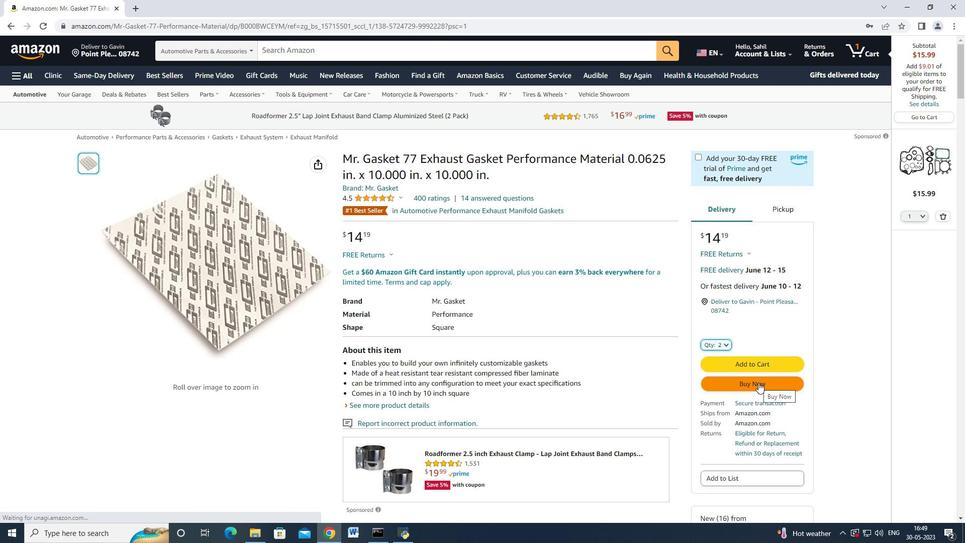 
Action: Mouse moved to (572, 86)
Screenshot: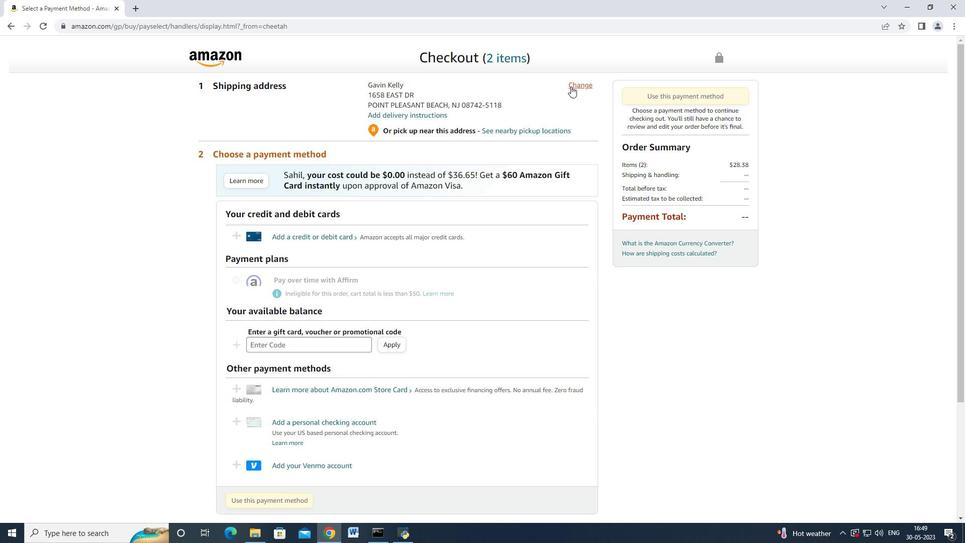 
Action: Mouse pressed left at (572, 86)
Screenshot: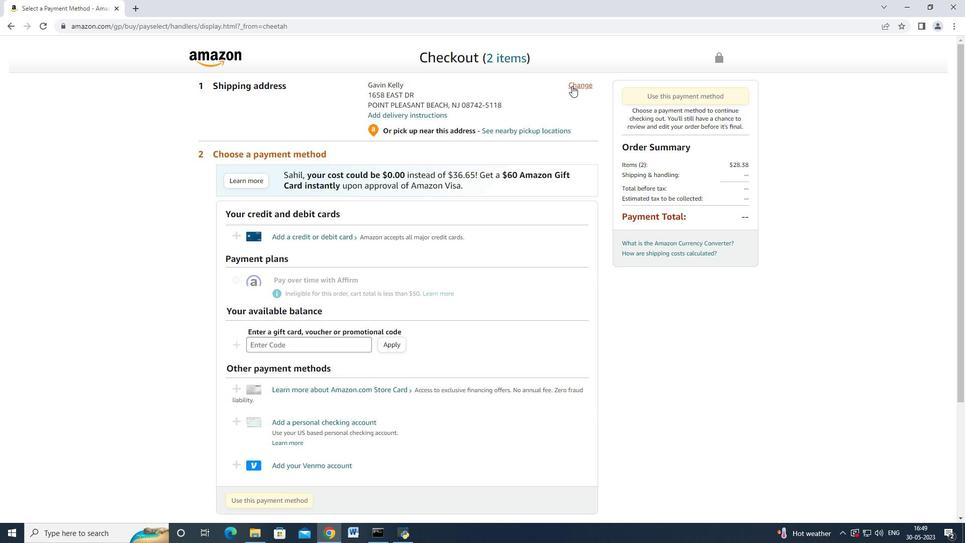 
Action: Mouse moved to (317, 231)
Screenshot: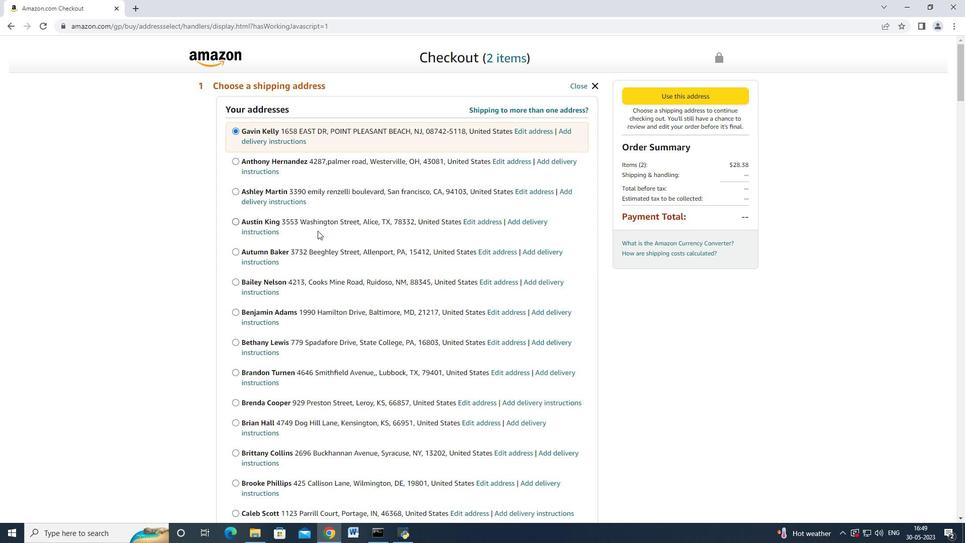 
Action: Mouse scrolled (317, 230) with delta (0, 0)
Screenshot: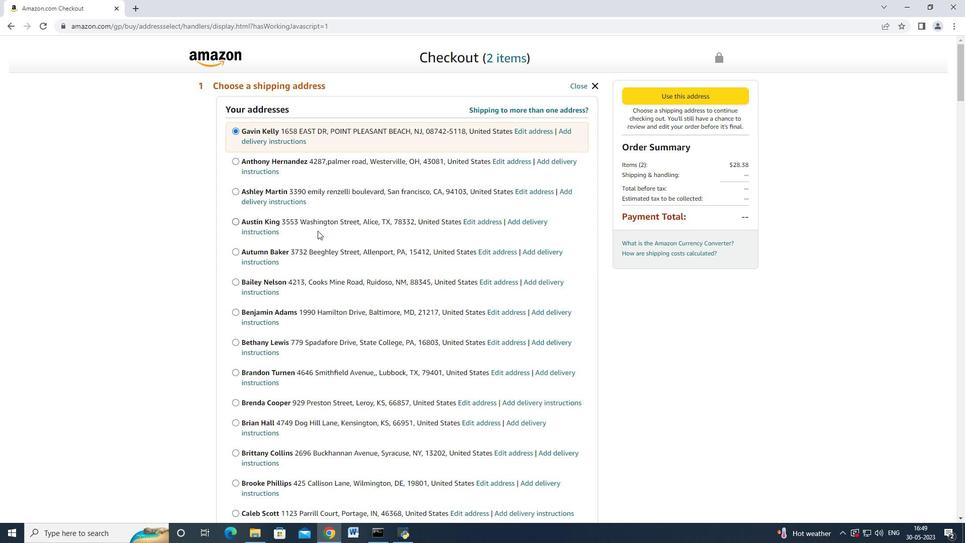 
Action: Mouse moved to (317, 231)
Screenshot: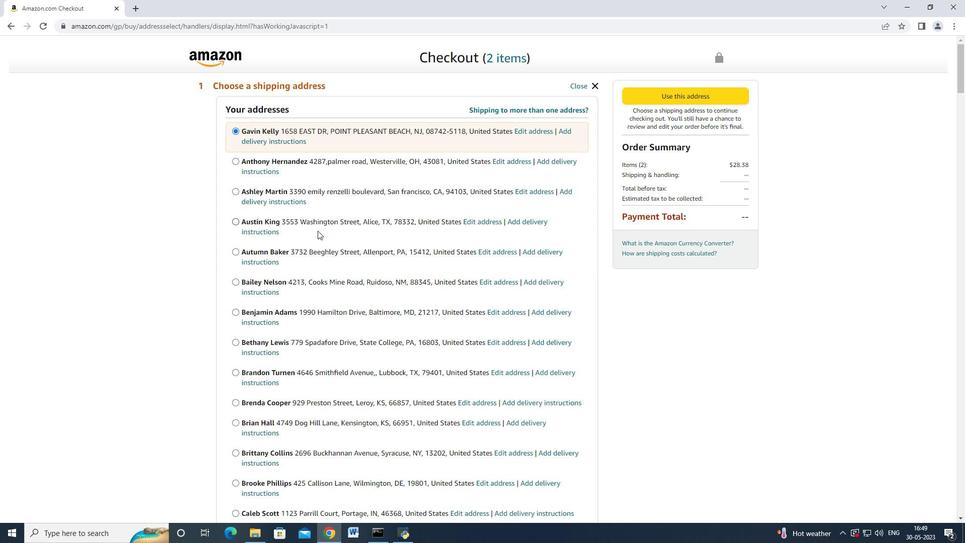 
Action: Mouse scrolled (317, 230) with delta (0, 0)
Screenshot: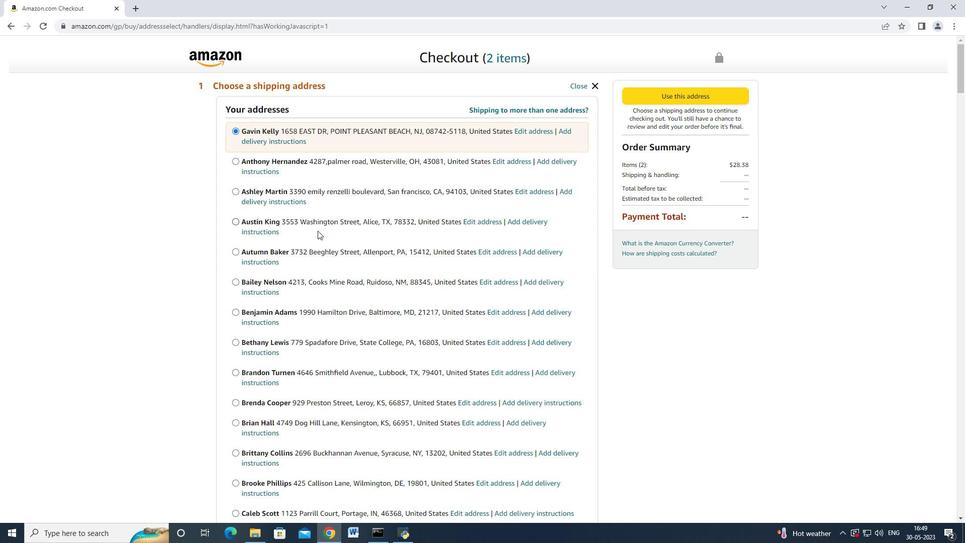 
Action: Mouse moved to (317, 231)
Screenshot: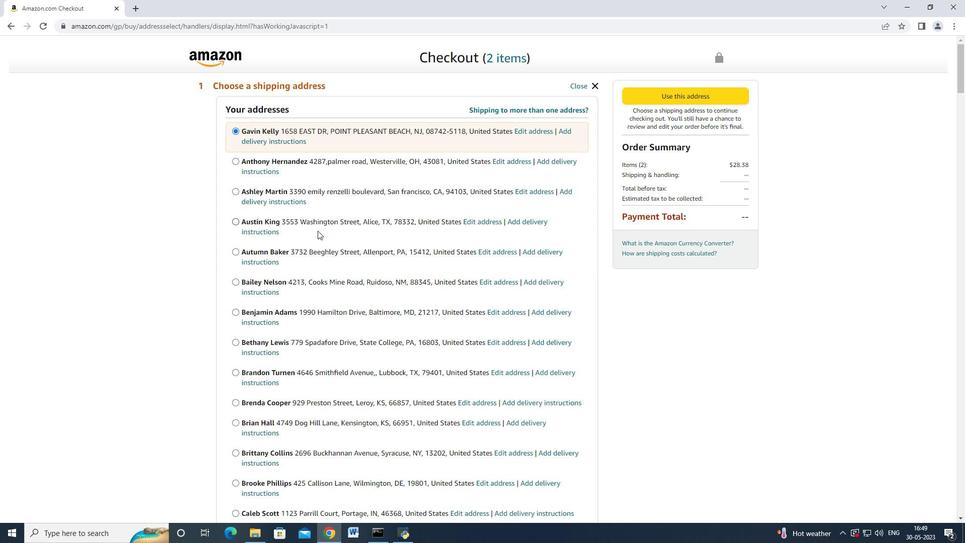
Action: Mouse scrolled (317, 230) with delta (0, 0)
Screenshot: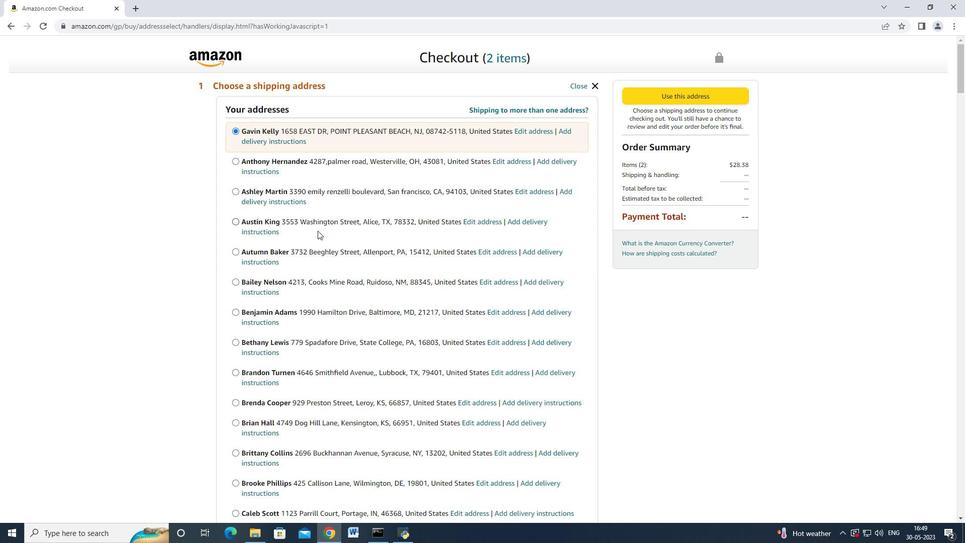 
Action: Mouse scrolled (317, 230) with delta (0, 0)
Screenshot: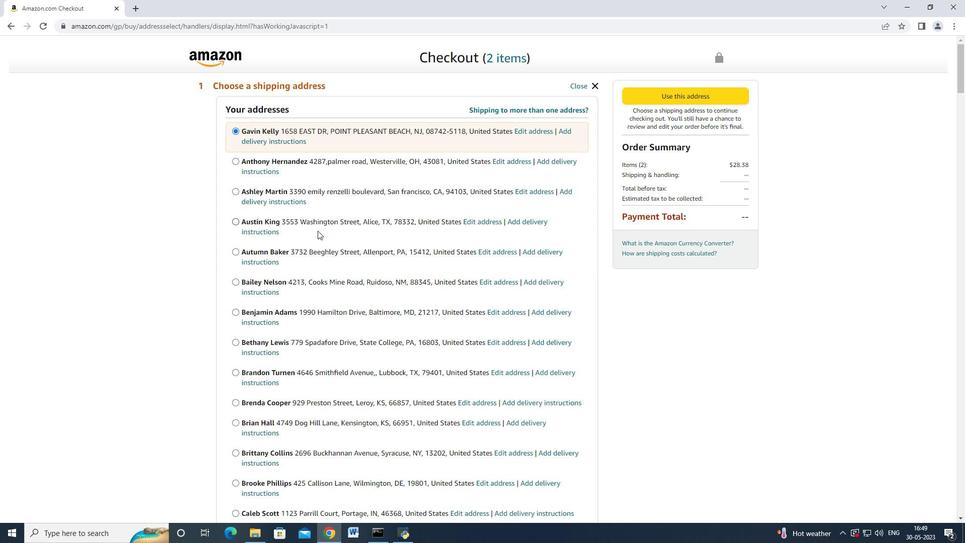 
Action: Mouse scrolled (317, 230) with delta (0, 0)
Screenshot: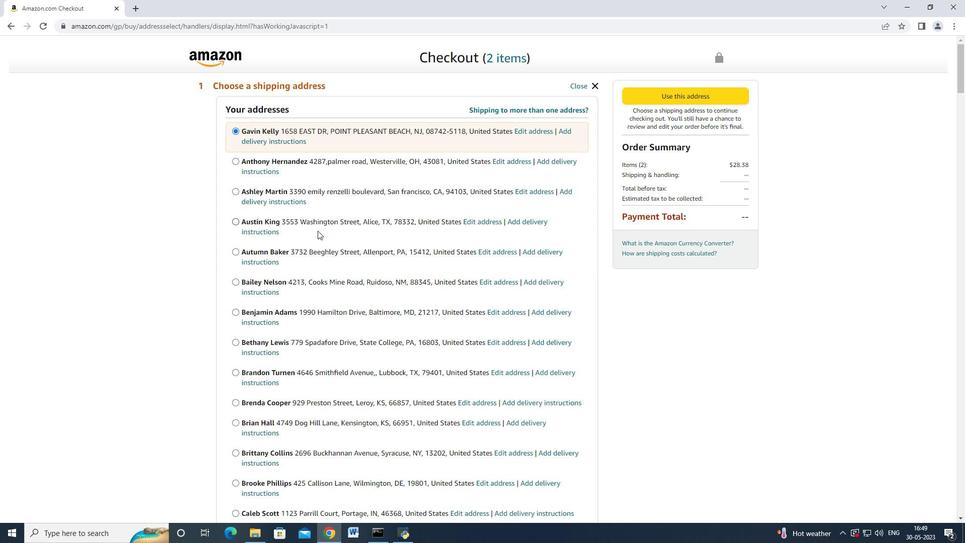
Action: Mouse scrolled (317, 230) with delta (0, 0)
Screenshot: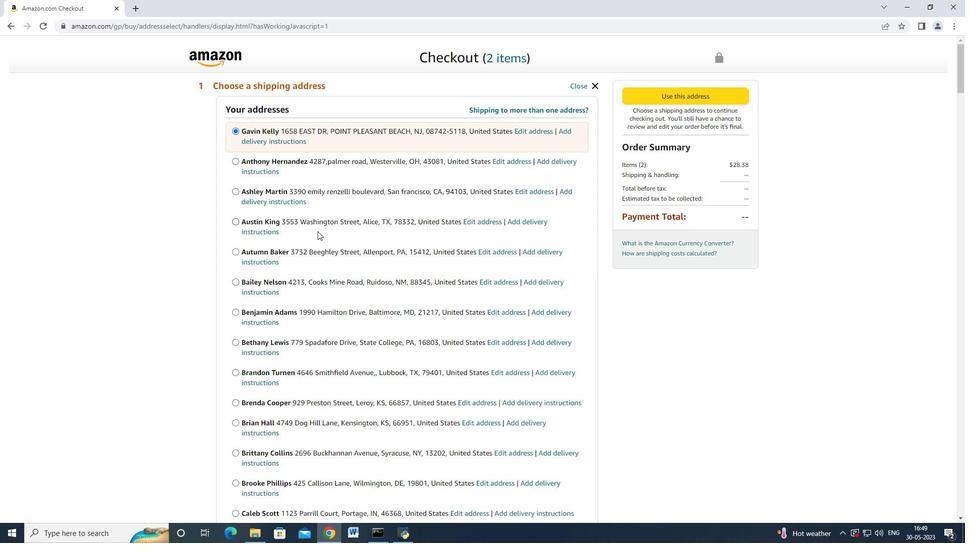 
Action: Mouse moved to (317, 231)
Screenshot: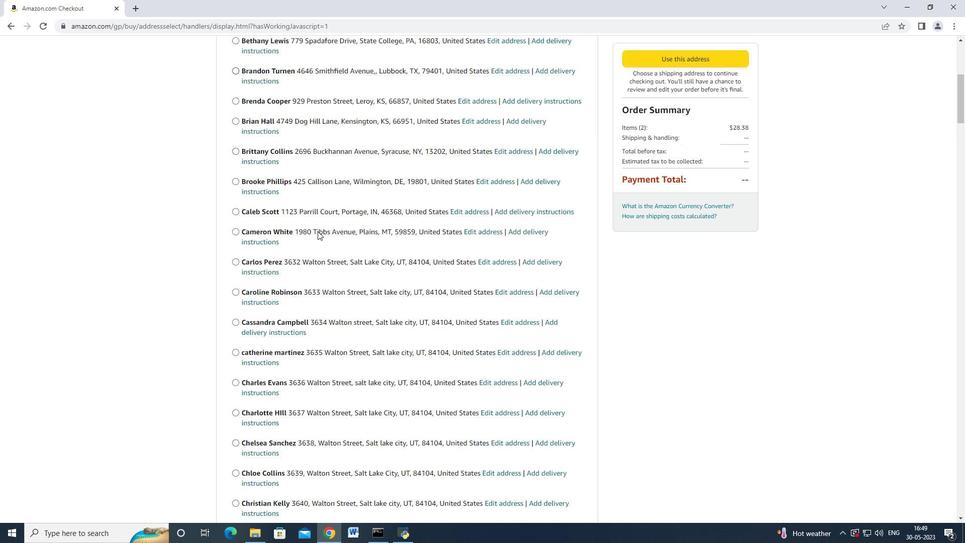 
Action: Mouse scrolled (317, 231) with delta (0, 0)
Screenshot: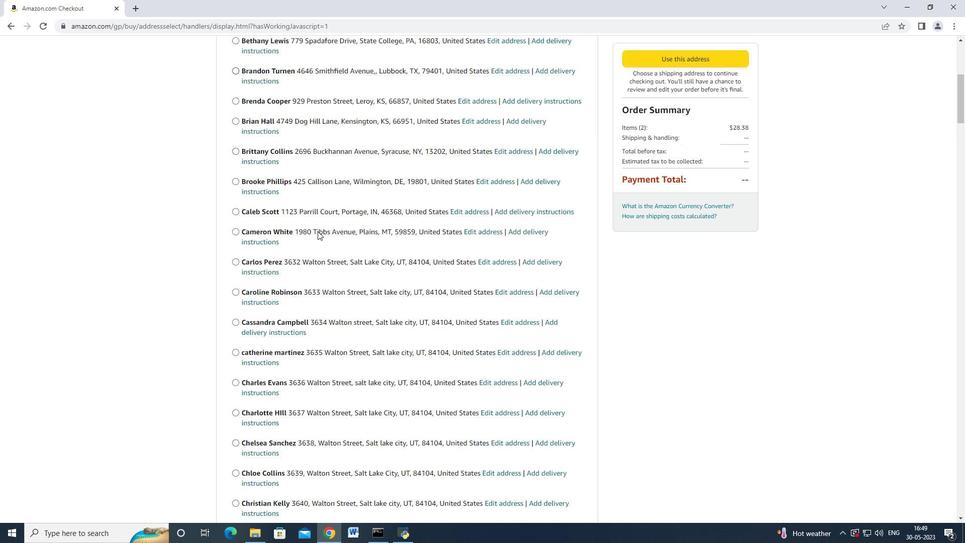 
Action: Mouse moved to (317, 231)
Screenshot: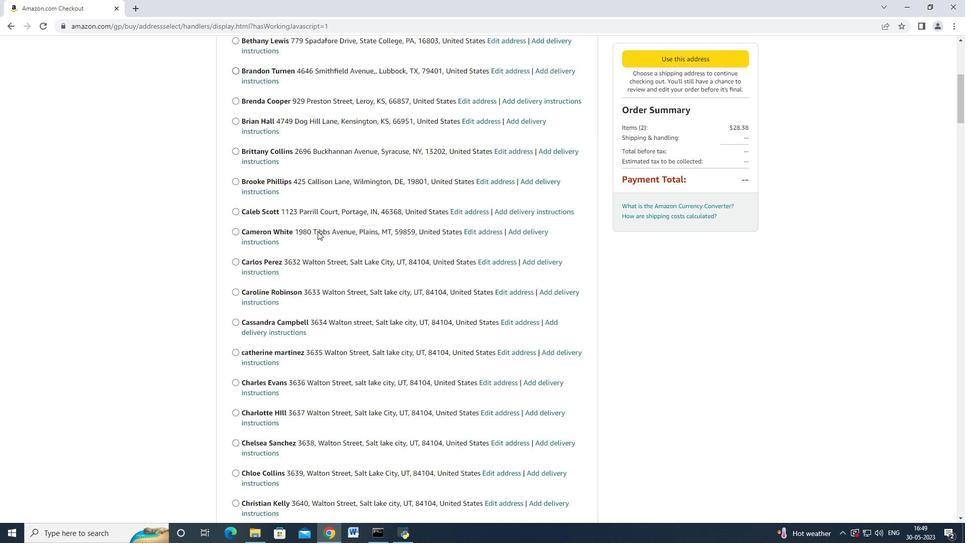 
Action: Mouse scrolled (317, 231) with delta (0, 0)
Screenshot: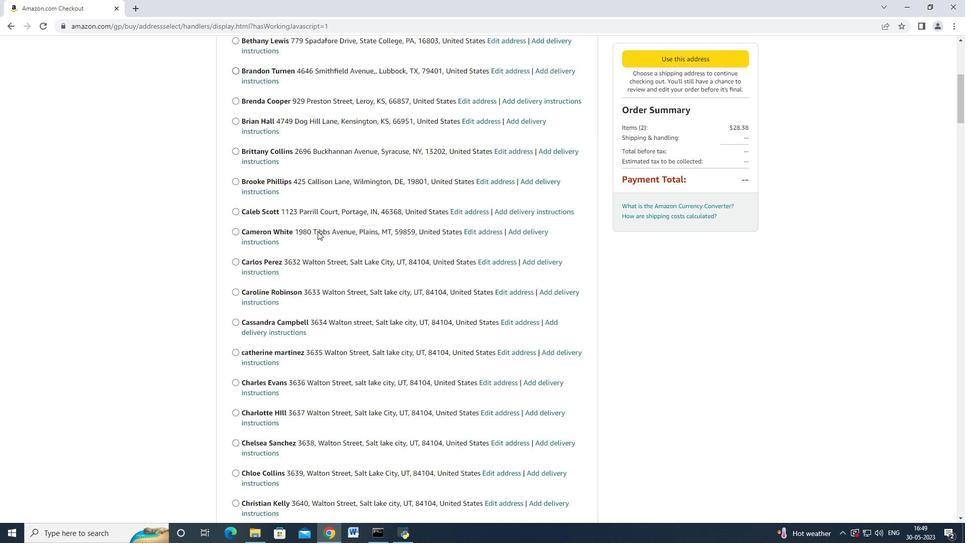 
Action: Mouse moved to (317, 231)
Screenshot: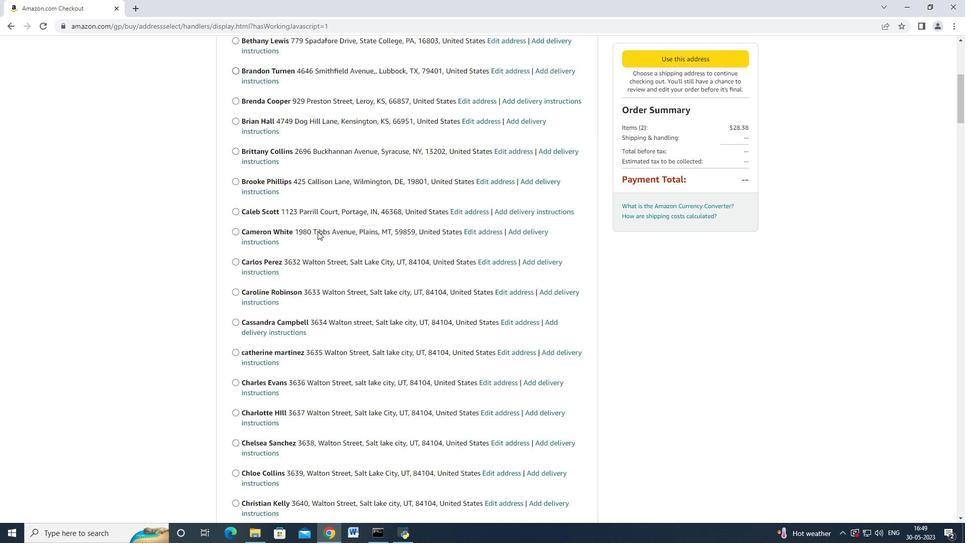 
Action: Mouse scrolled (317, 231) with delta (0, 0)
Screenshot: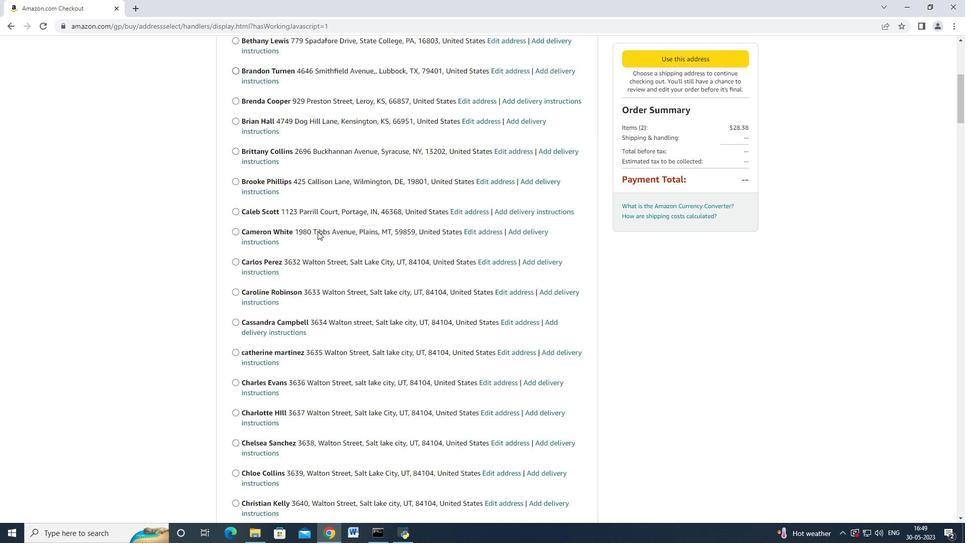 
Action: Mouse scrolled (317, 231) with delta (0, 0)
Screenshot: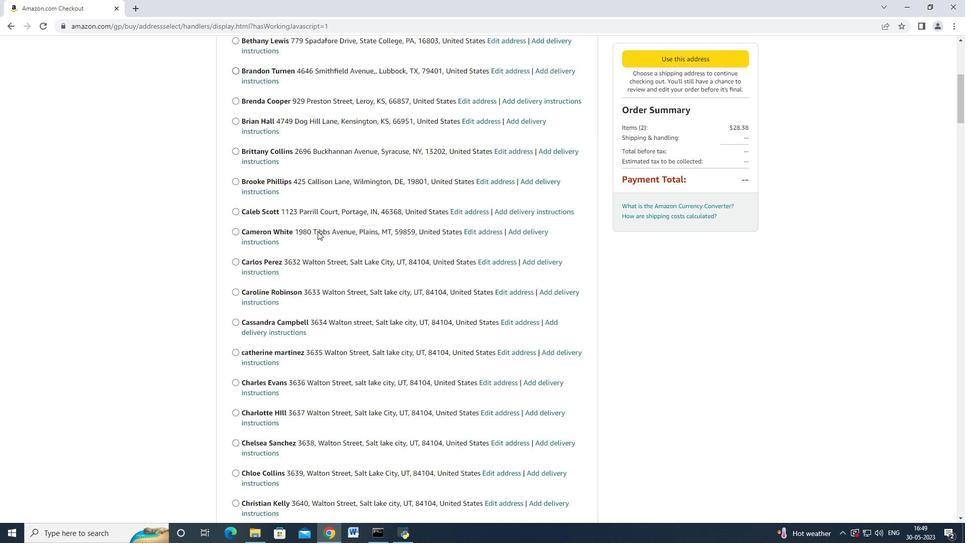 
Action: Mouse scrolled (317, 231) with delta (0, 0)
Screenshot: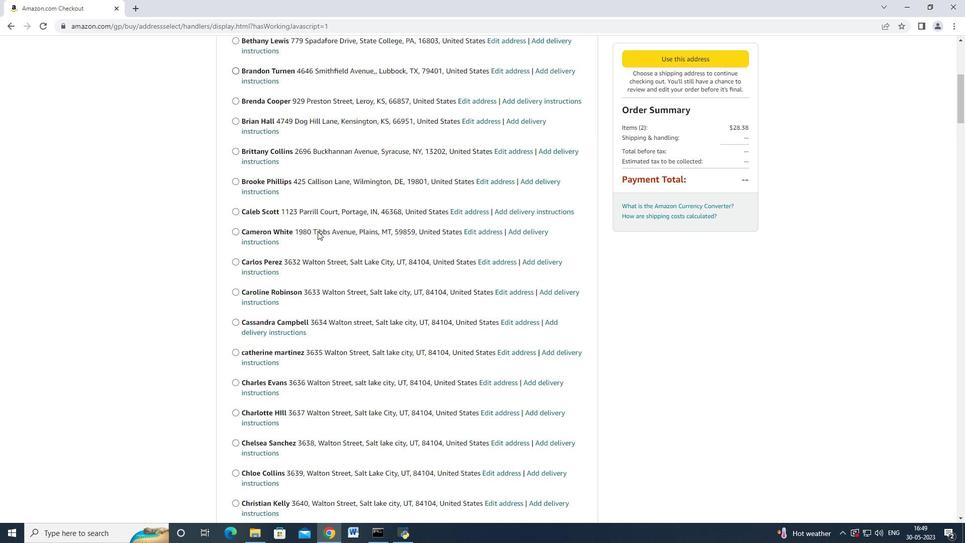 
Action: Mouse scrolled (317, 231) with delta (0, 0)
Screenshot: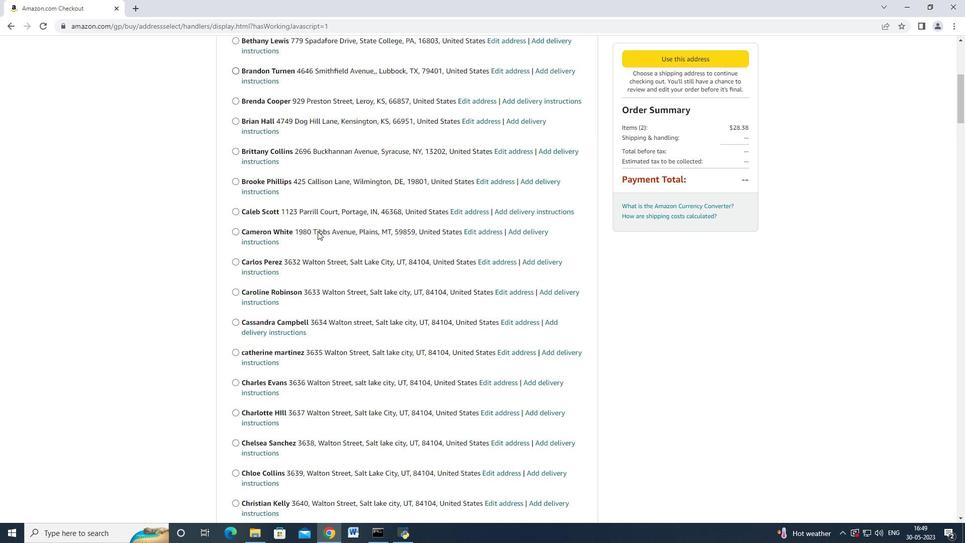 
Action: Mouse scrolled (317, 231) with delta (0, 0)
Screenshot: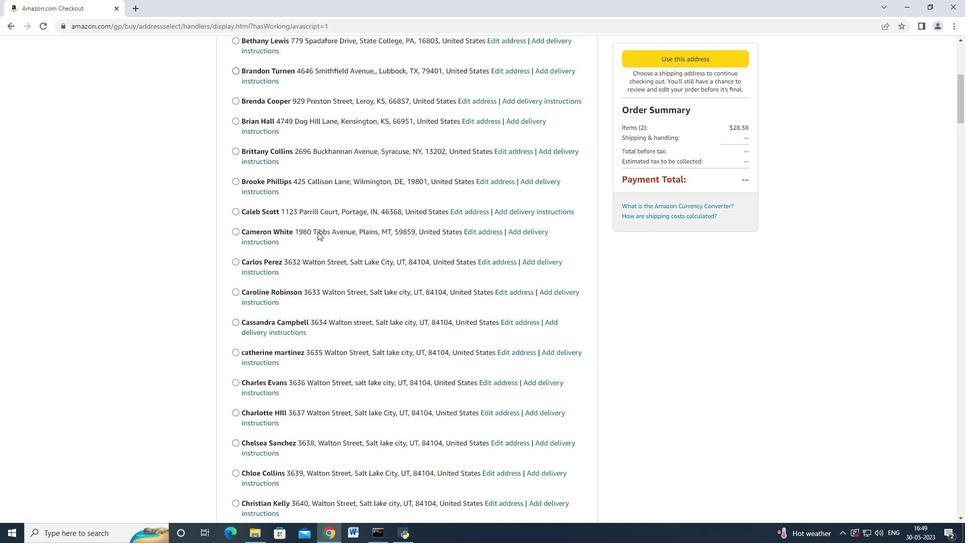 
Action: Mouse scrolled (317, 231) with delta (0, 0)
Screenshot: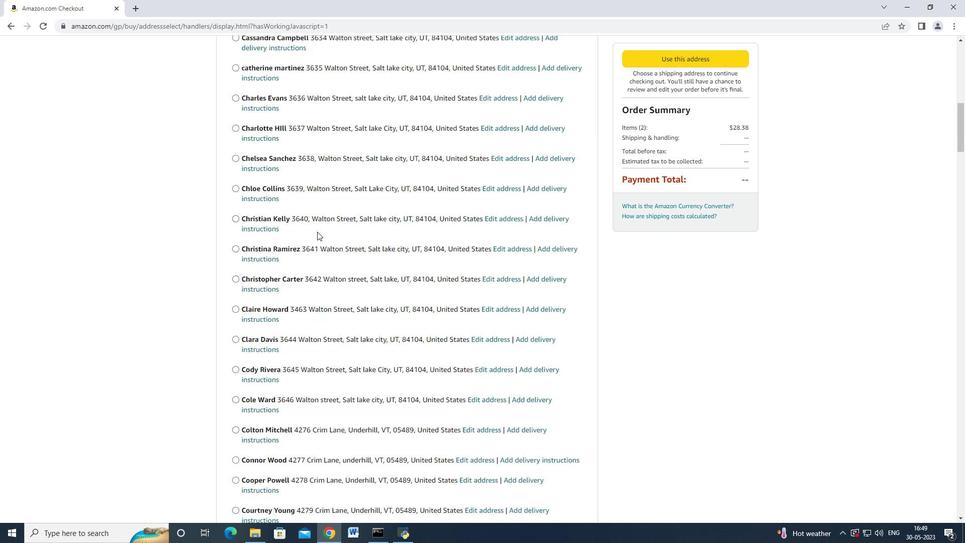 
Action: Mouse moved to (317, 232)
Screenshot: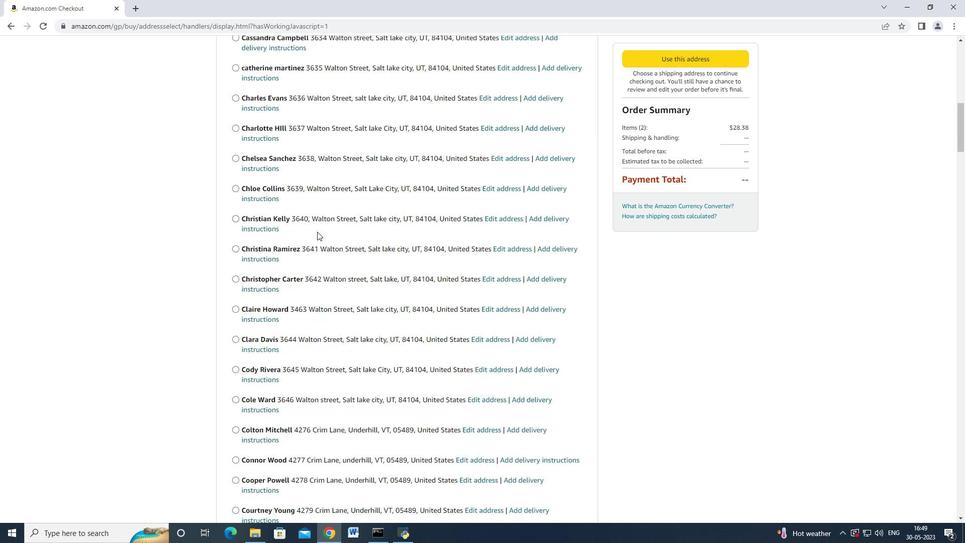 
Action: Mouse scrolled (317, 231) with delta (0, 0)
Screenshot: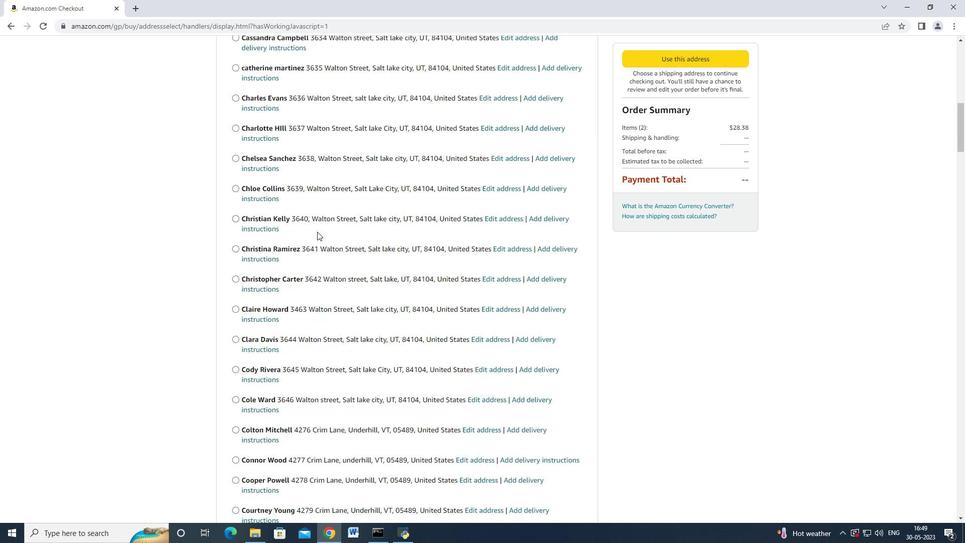 
Action: Mouse moved to (317, 232)
Screenshot: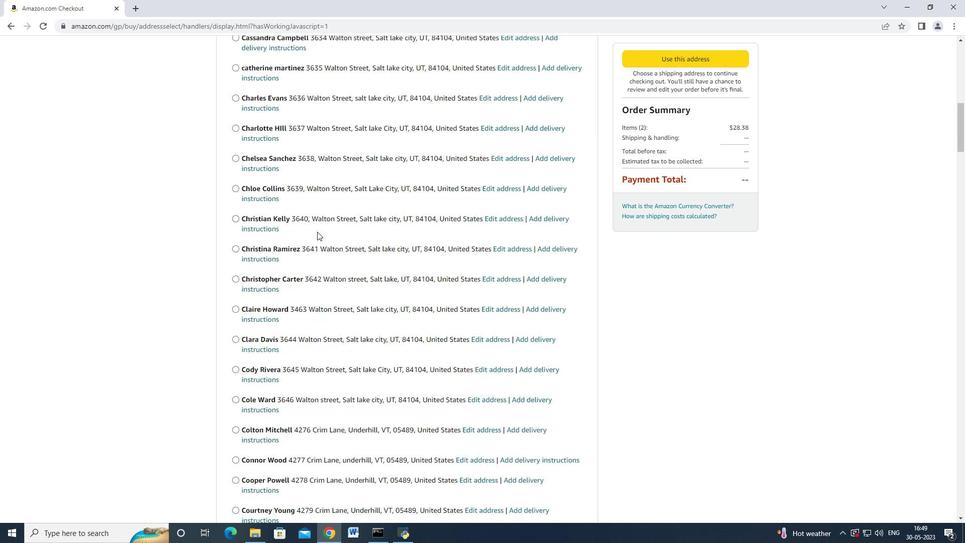 
Action: Mouse scrolled (317, 231) with delta (0, 0)
Screenshot: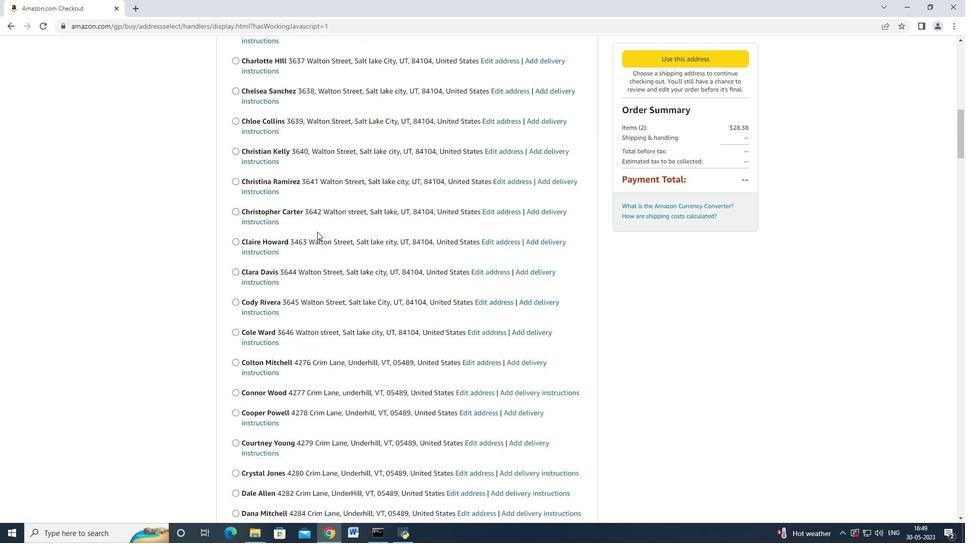 
Action: Mouse moved to (317, 232)
Screenshot: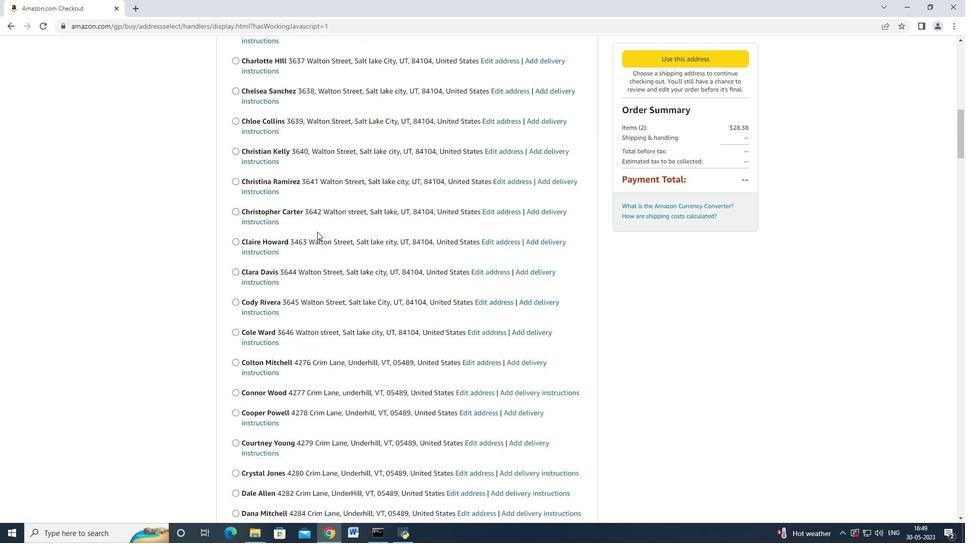 
Action: Mouse scrolled (317, 231) with delta (0, 0)
Screenshot: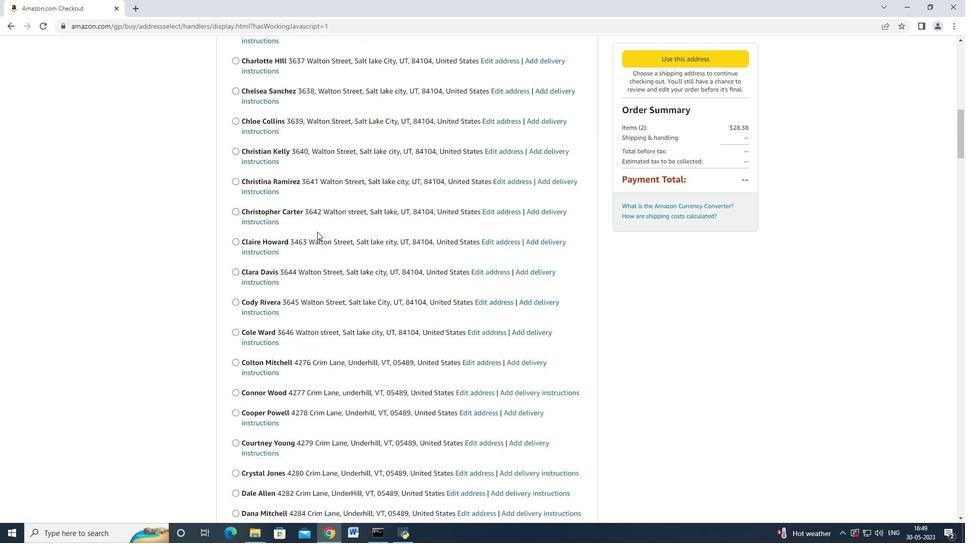 
Action: Mouse scrolled (317, 231) with delta (0, 0)
Screenshot: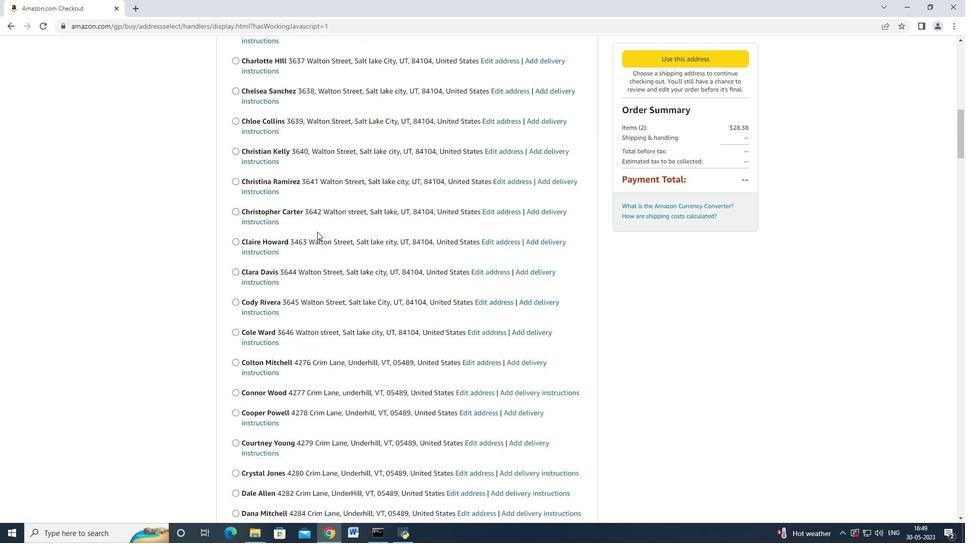
Action: Mouse scrolled (317, 231) with delta (0, 0)
Screenshot: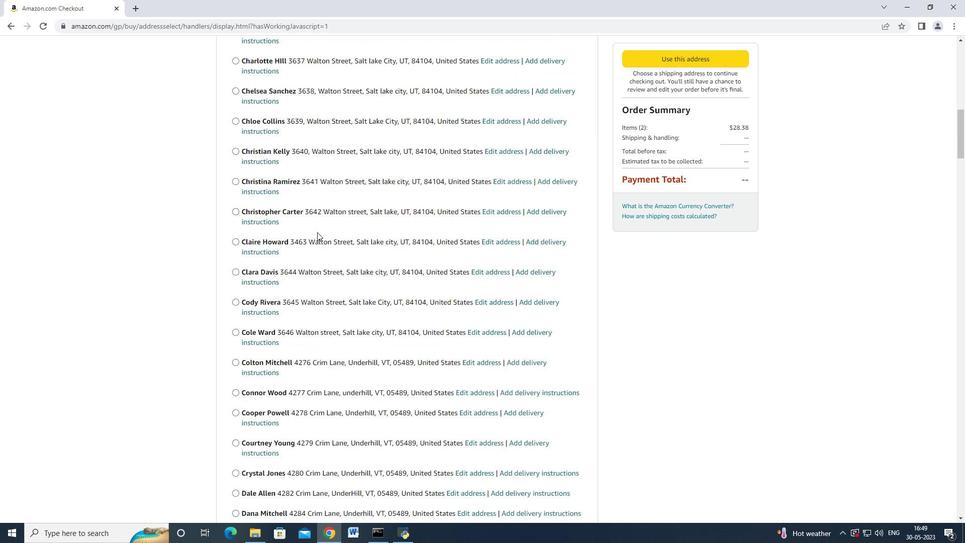 
Action: Mouse moved to (317, 232)
Screenshot: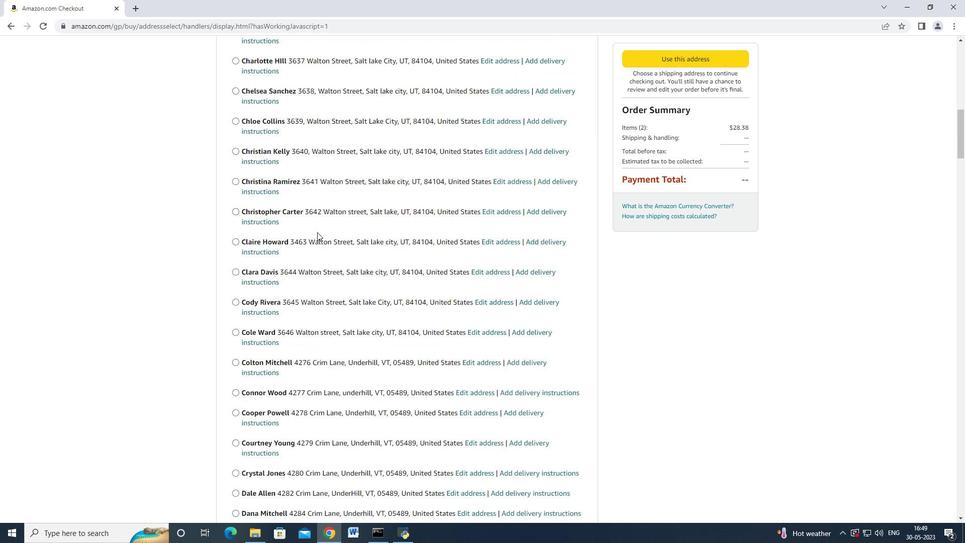 
Action: Mouse scrolled (317, 232) with delta (0, 0)
Screenshot: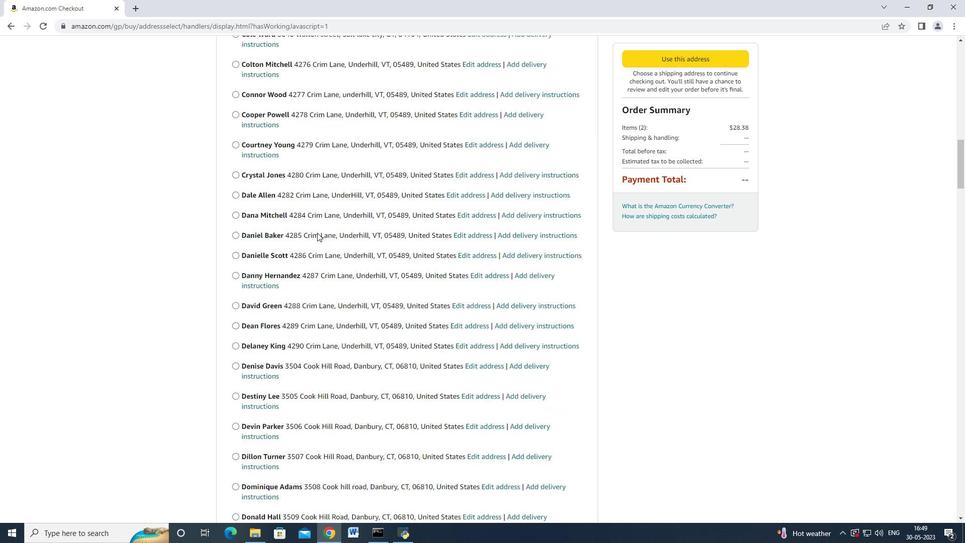 
Action: Mouse scrolled (317, 232) with delta (0, 0)
Screenshot: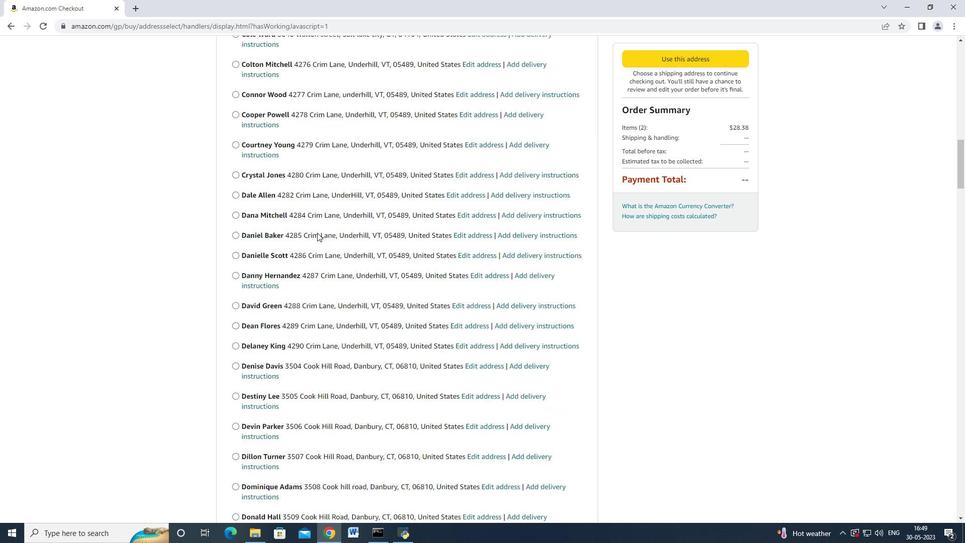 
Action: Mouse scrolled (317, 232) with delta (0, 0)
Screenshot: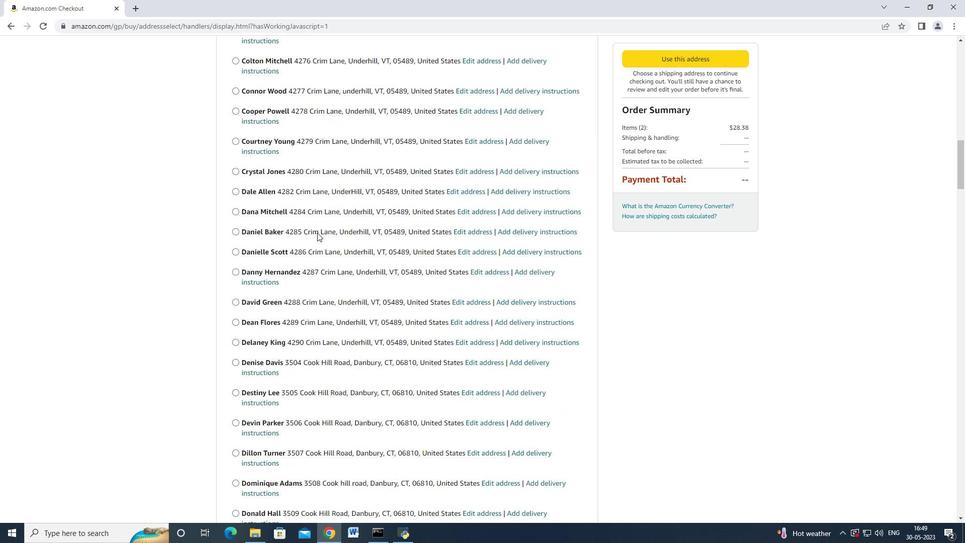 
Action: Mouse scrolled (317, 232) with delta (0, 0)
Screenshot: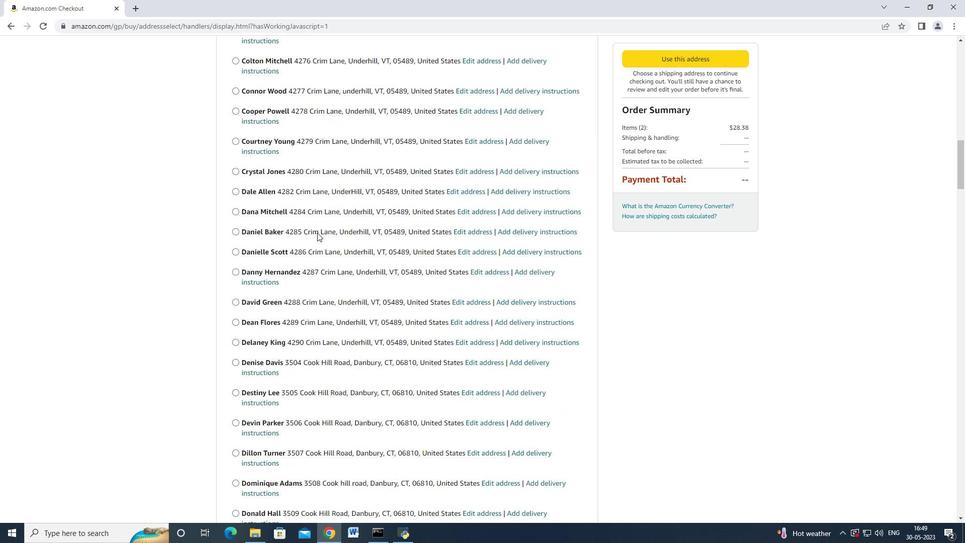 
Action: Mouse moved to (317, 233)
Screenshot: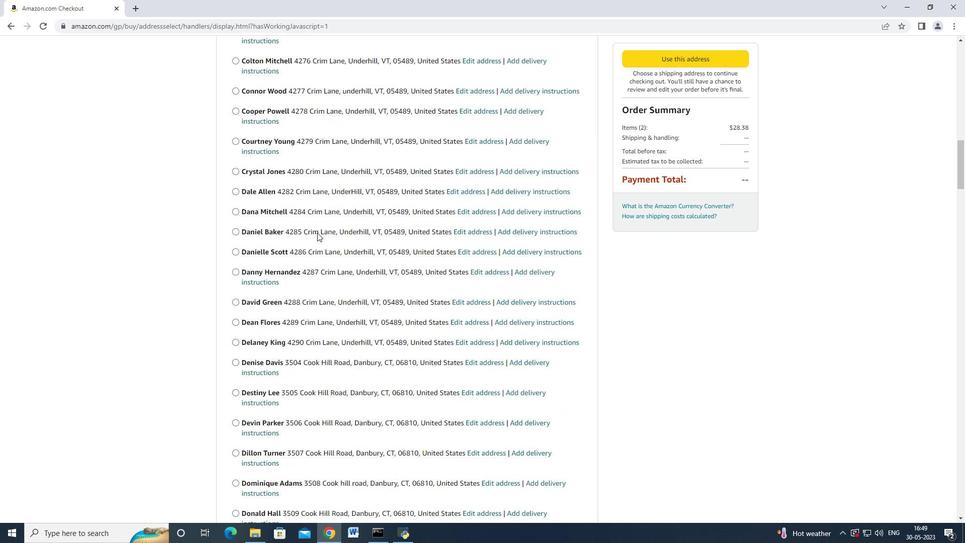 
Action: Mouse scrolled (317, 232) with delta (0, 0)
Screenshot: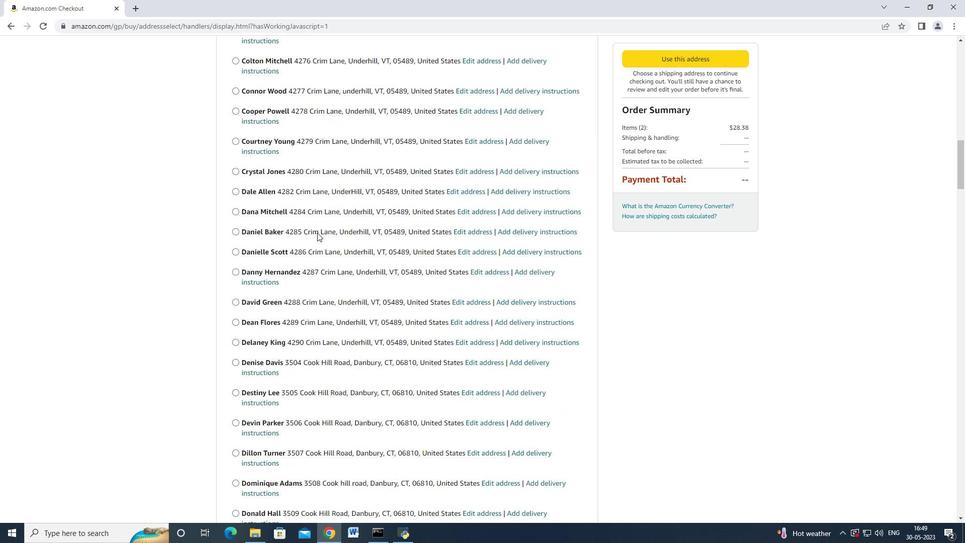
Action: Mouse scrolled (317, 232) with delta (0, 0)
Screenshot: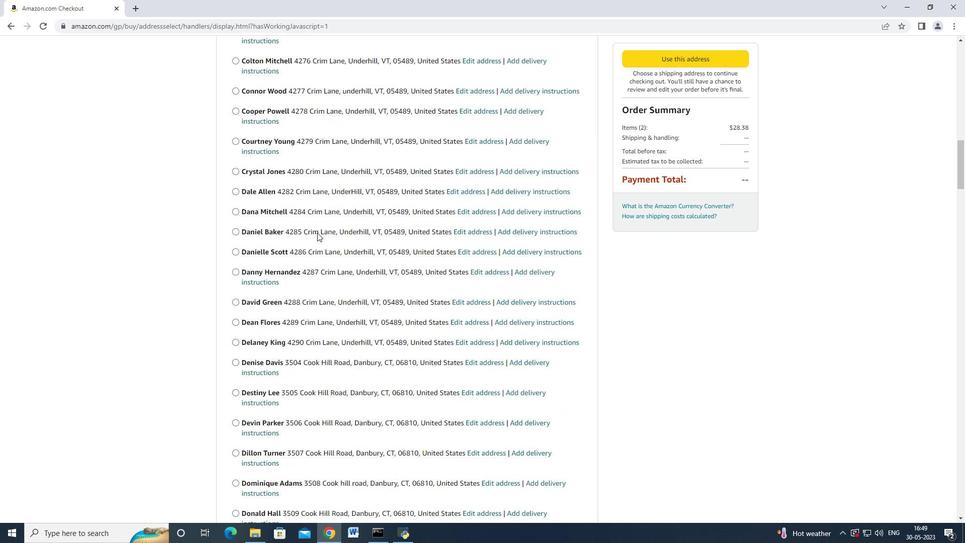 
Action: Mouse scrolled (317, 232) with delta (0, 0)
Screenshot: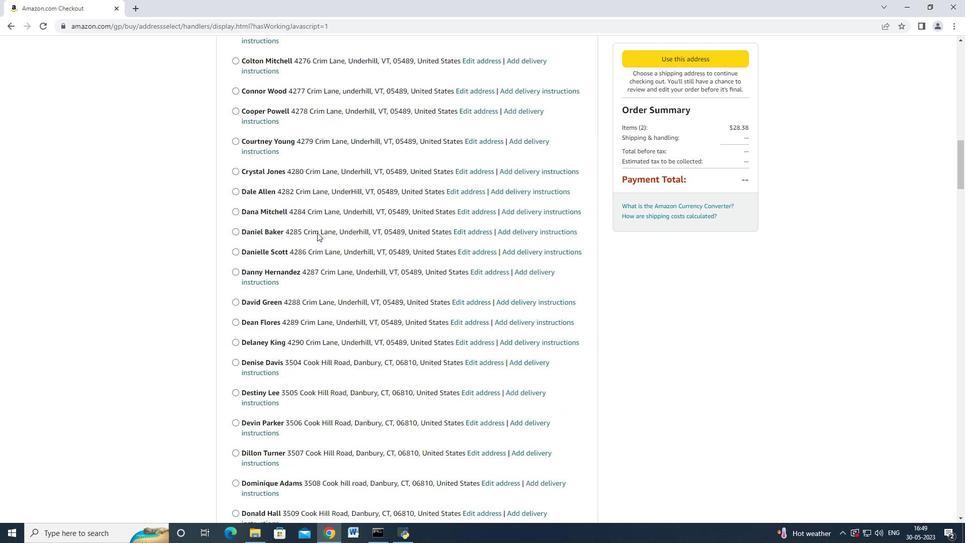 
Action: Mouse scrolled (317, 232) with delta (0, 0)
Screenshot: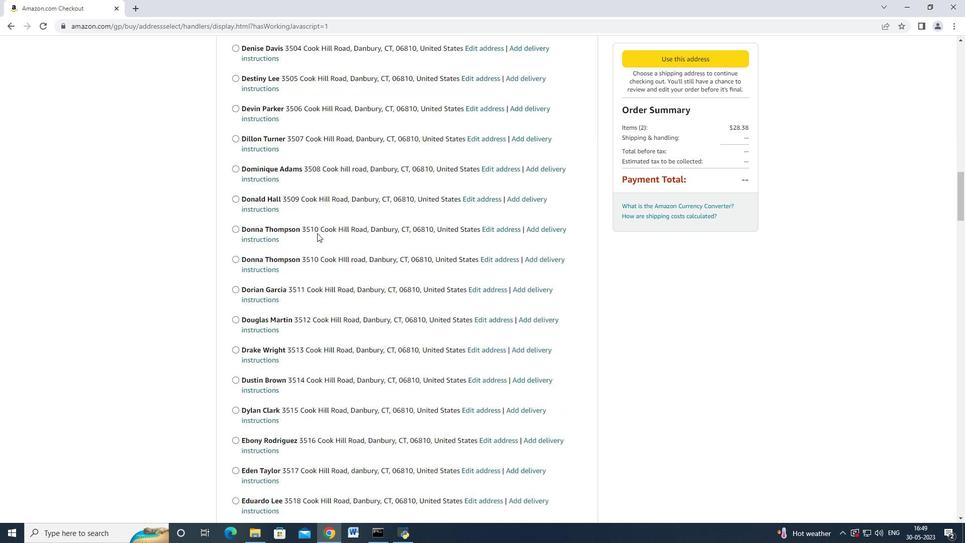 
Action: Mouse scrolled (317, 232) with delta (0, 0)
Screenshot: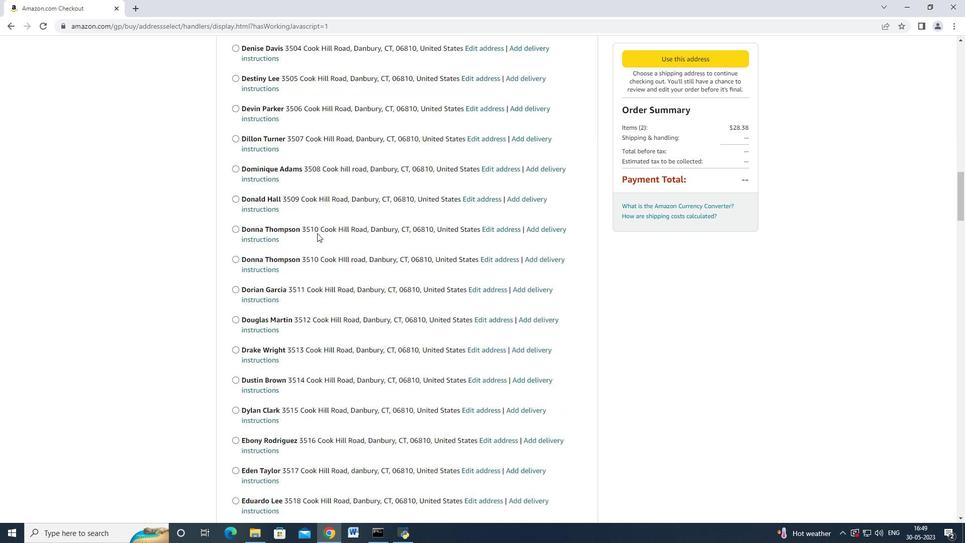 
Action: Mouse scrolled (317, 232) with delta (0, 0)
Screenshot: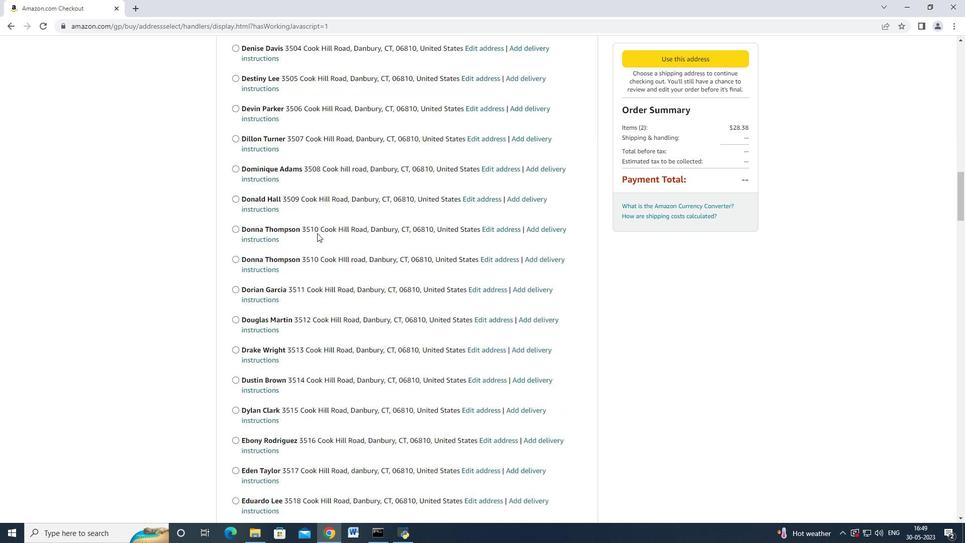 
Action: Mouse scrolled (317, 232) with delta (0, 0)
Screenshot: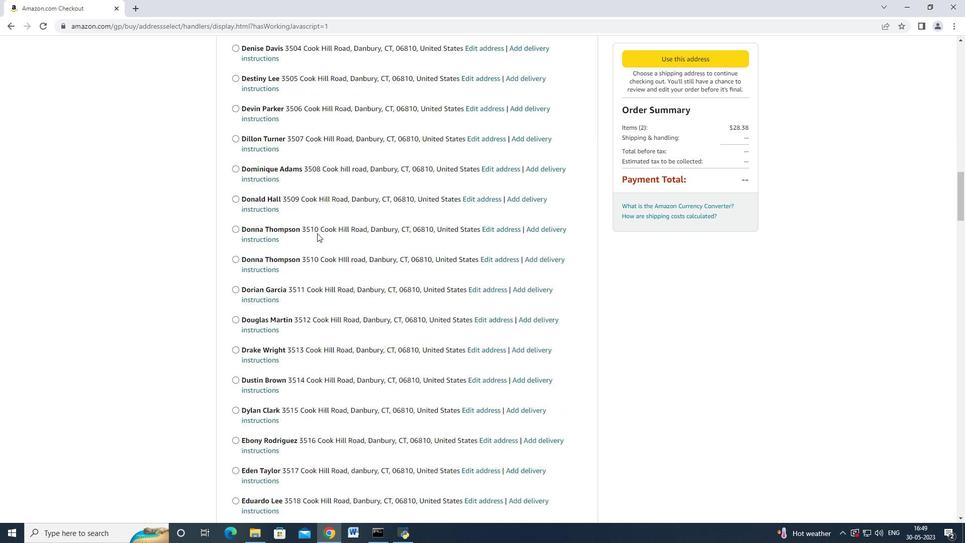 
Action: Mouse scrolled (317, 232) with delta (0, 0)
Screenshot: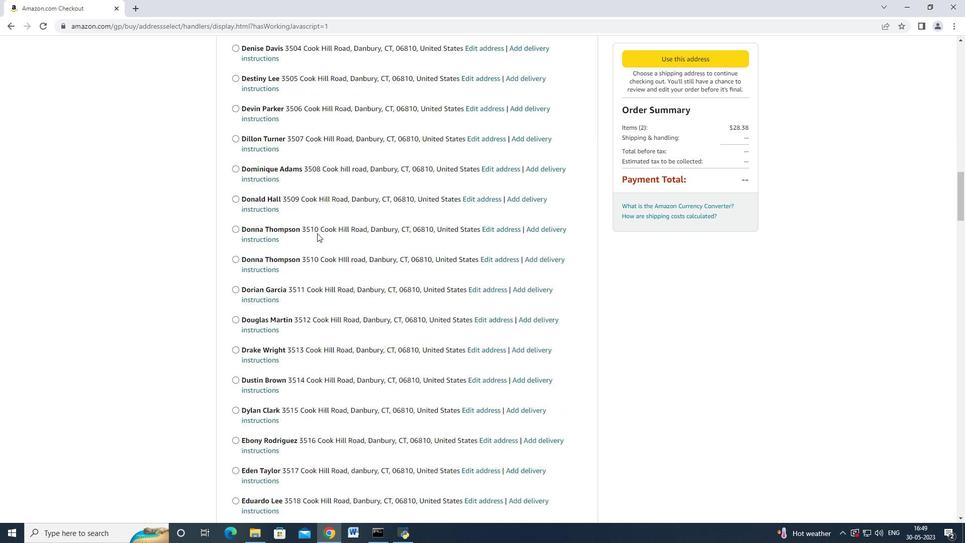 
Action: Mouse scrolled (317, 232) with delta (0, 0)
Screenshot: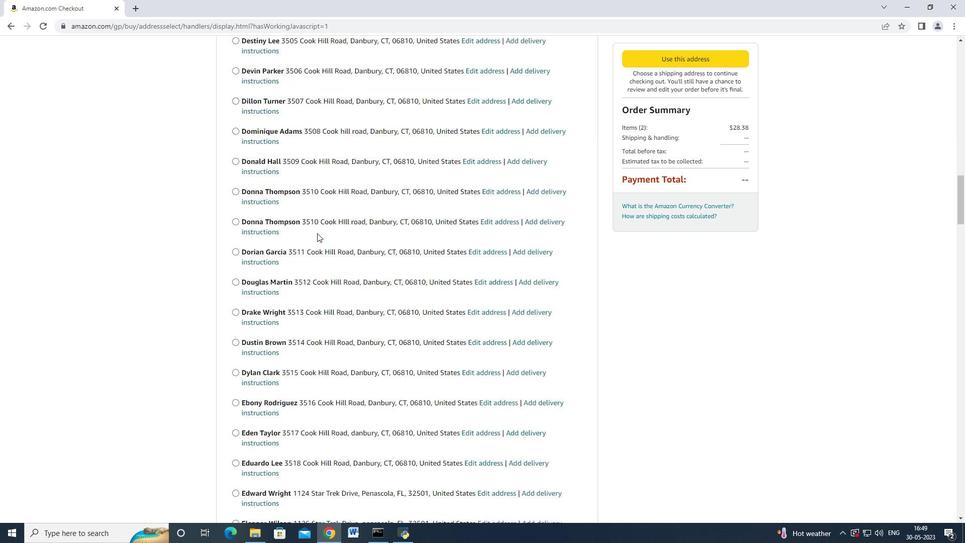
Action: Mouse scrolled (317, 232) with delta (0, 0)
Screenshot: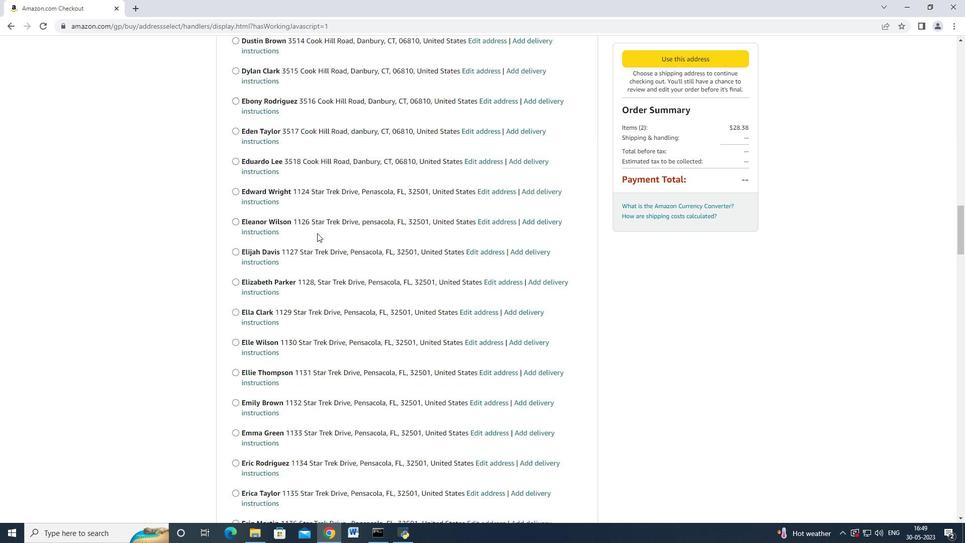 
Action: Mouse moved to (316, 233)
Screenshot: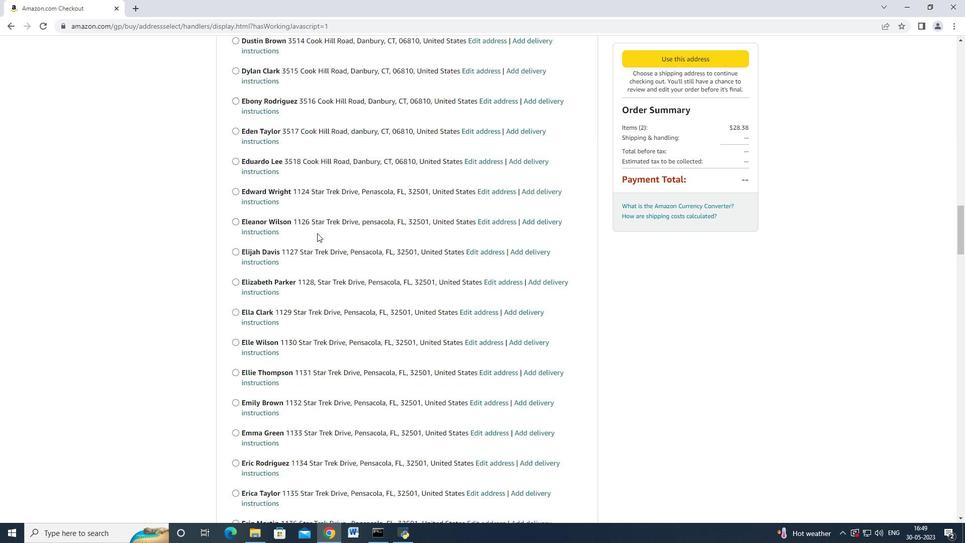 
Action: Mouse scrolled (316, 232) with delta (0, 0)
Screenshot: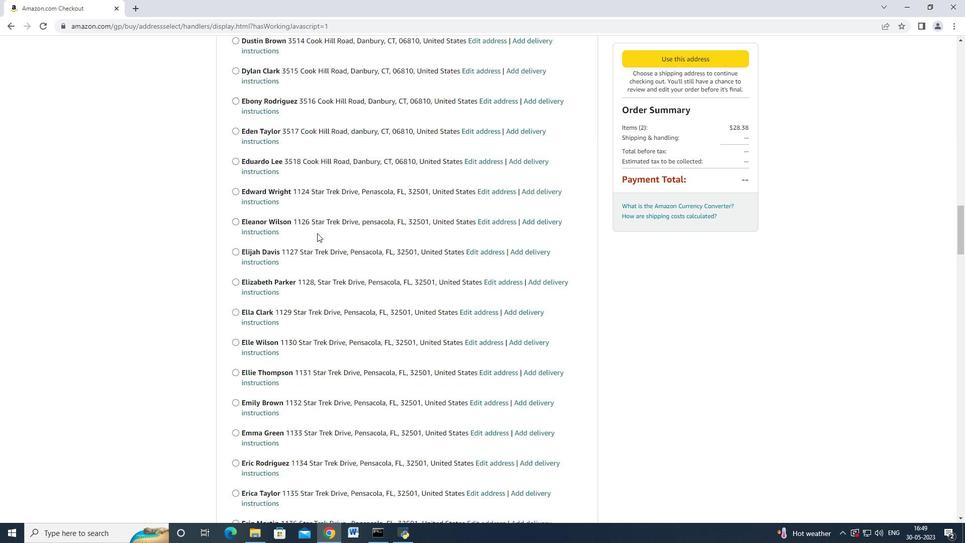 
Action: Mouse scrolled (316, 232) with delta (0, 0)
Screenshot: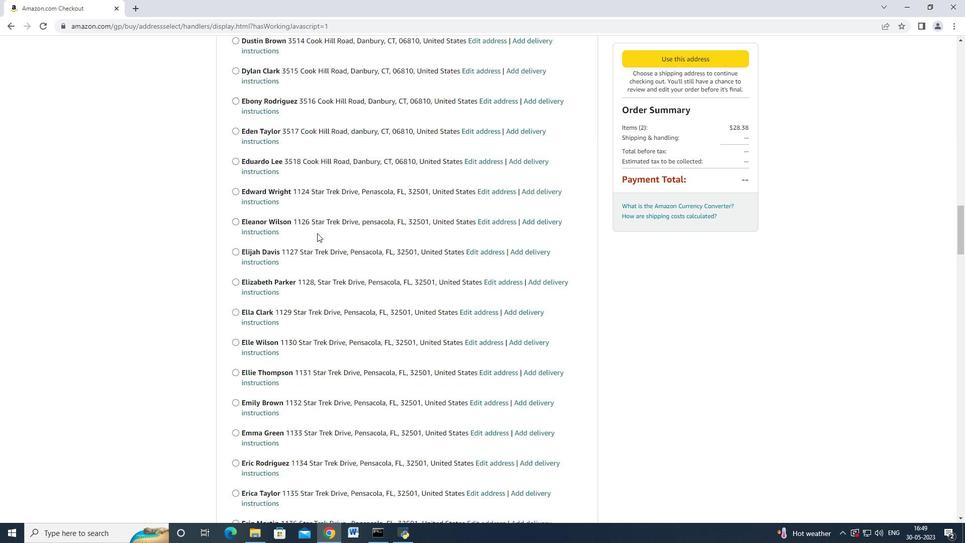 
Action: Mouse moved to (316, 233)
Screenshot: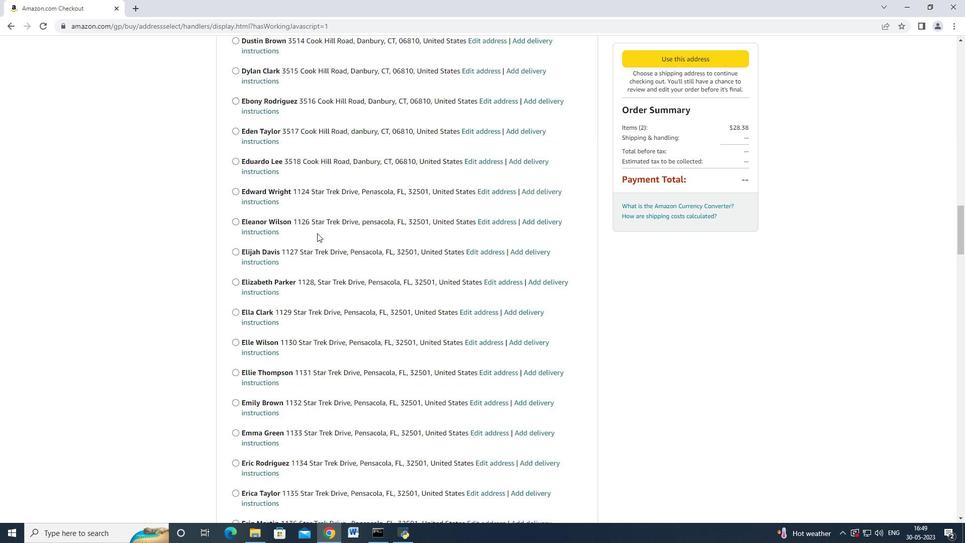 
Action: Mouse scrolled (316, 233) with delta (0, 0)
Screenshot: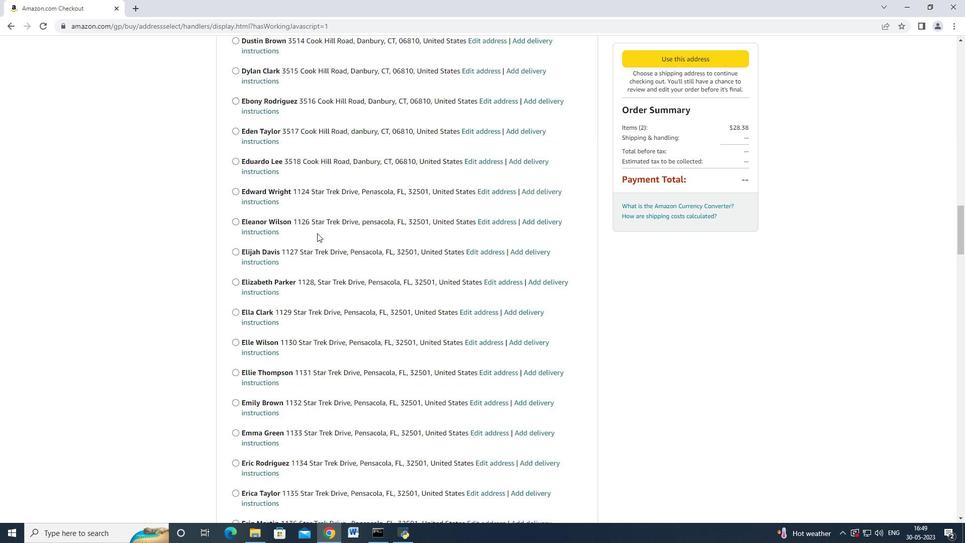 
Action: Mouse scrolled (316, 233) with delta (0, 0)
Screenshot: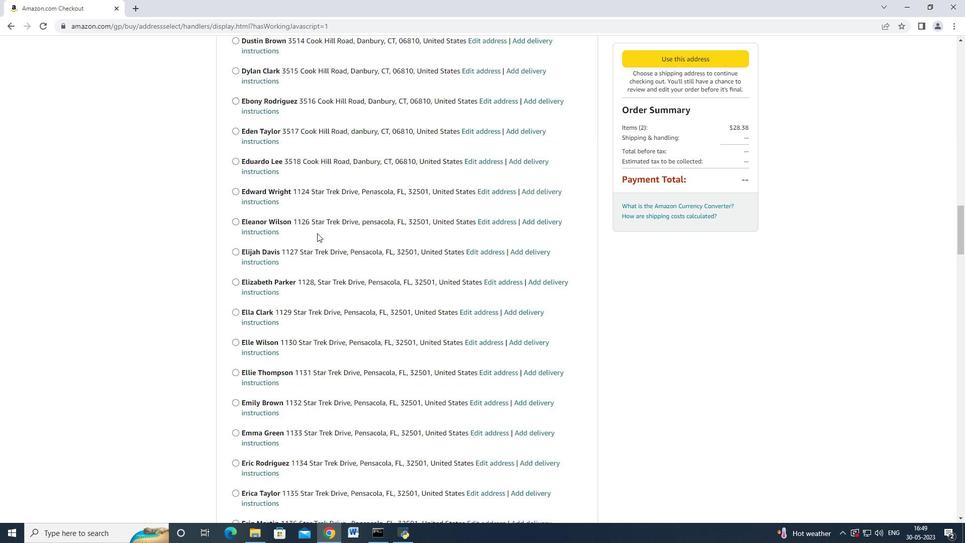 
Action: Mouse scrolled (316, 233) with delta (0, 0)
Screenshot: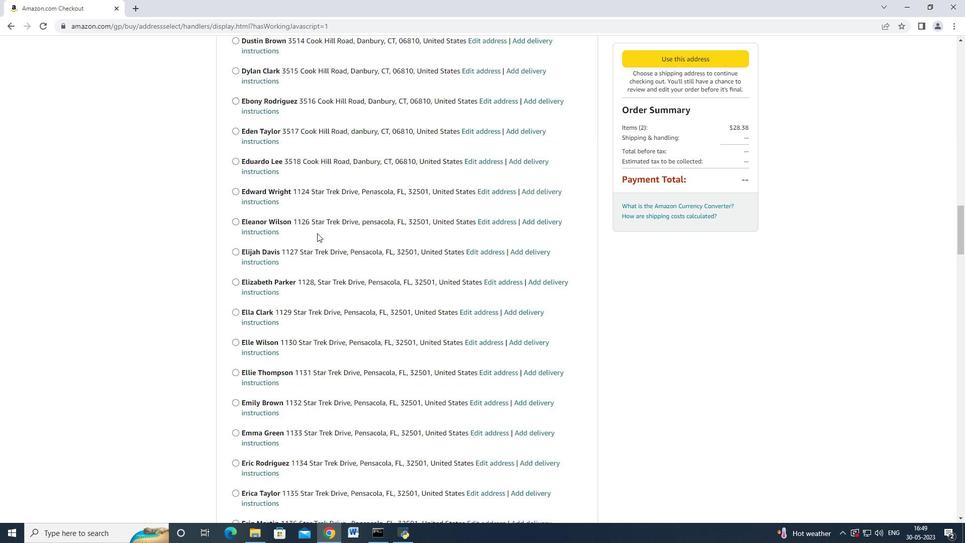 
Action: Mouse moved to (316, 233)
Screenshot: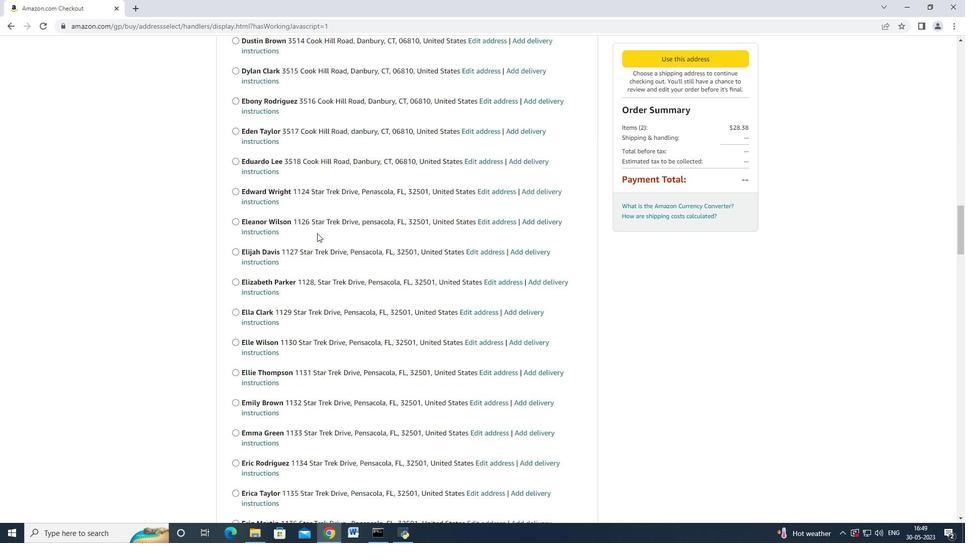
Action: Mouse scrolled (316, 233) with delta (0, 0)
Screenshot: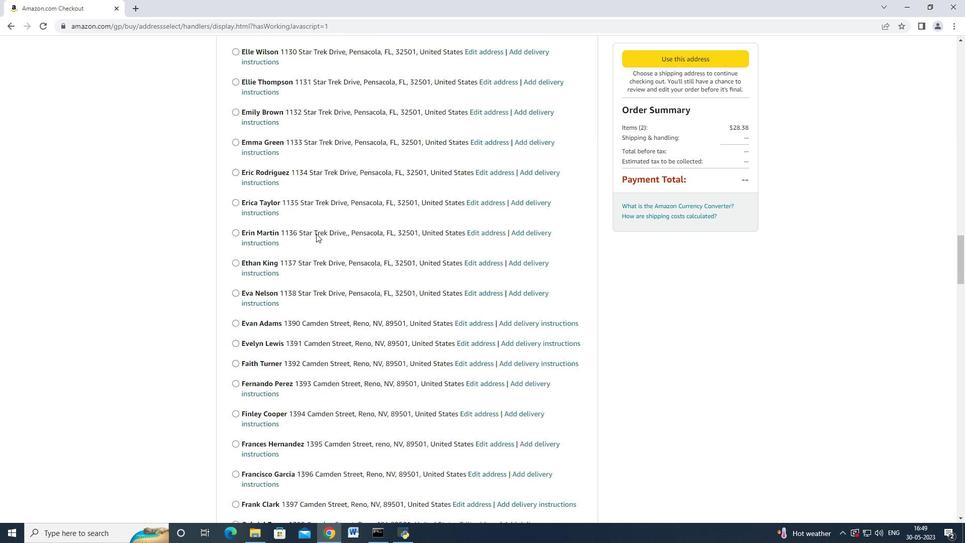 
Action: Mouse scrolled (316, 233) with delta (0, 0)
Screenshot: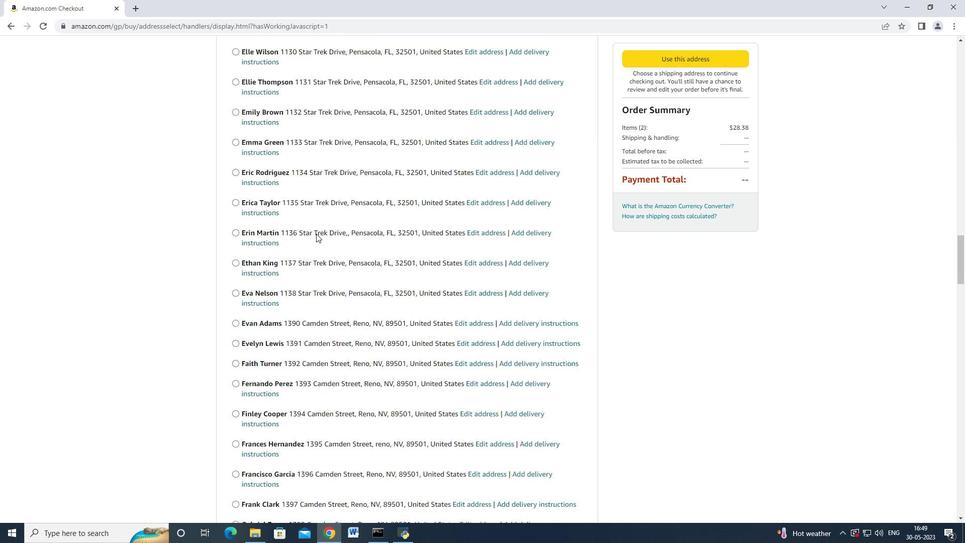 
Action: Mouse scrolled (316, 233) with delta (0, 0)
Screenshot: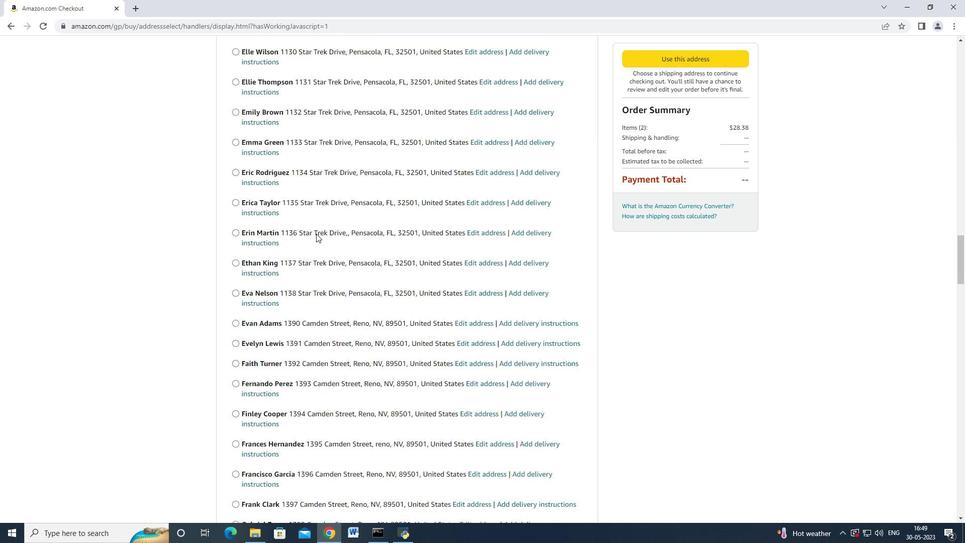 
Action: Mouse scrolled (316, 233) with delta (0, 0)
Screenshot: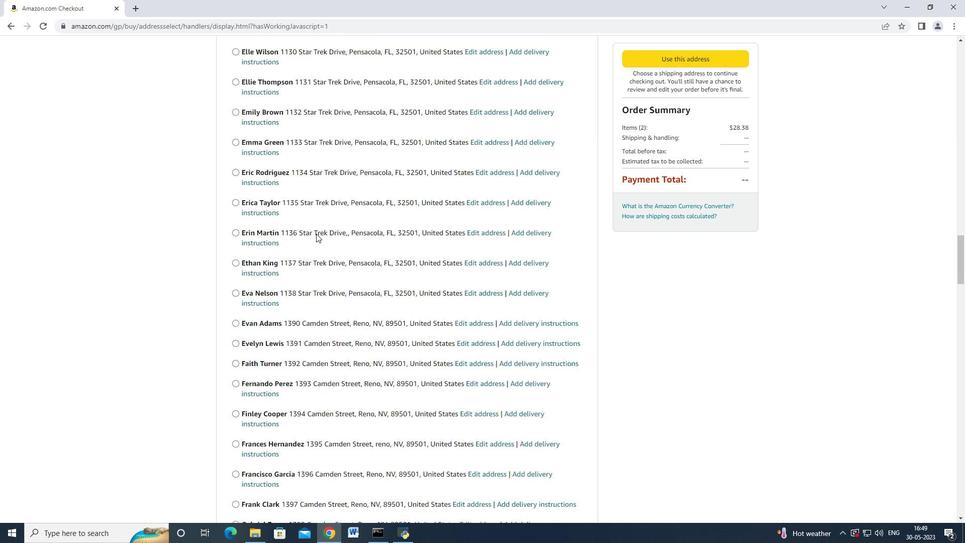
Action: Mouse scrolled (316, 233) with delta (0, 0)
Screenshot: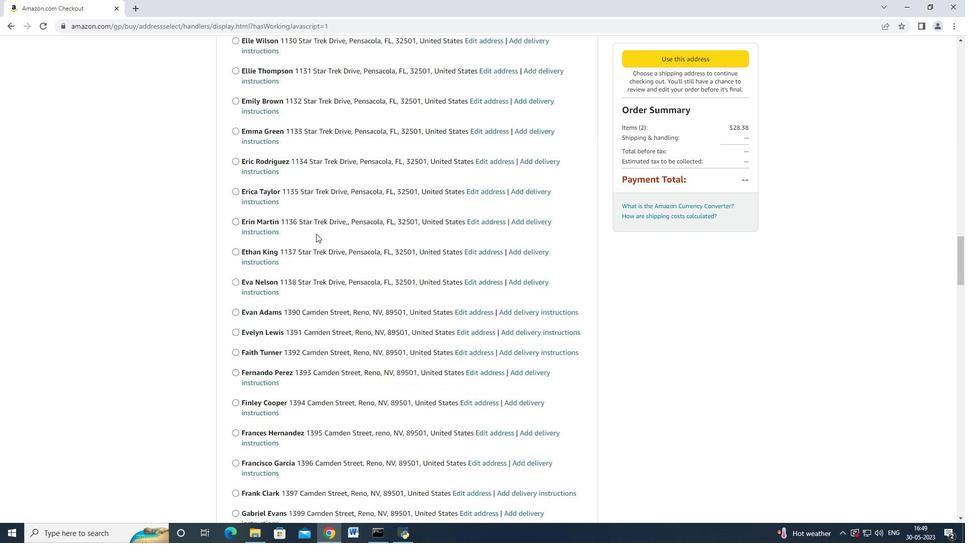 
Action: Mouse scrolled (316, 233) with delta (0, 0)
Screenshot: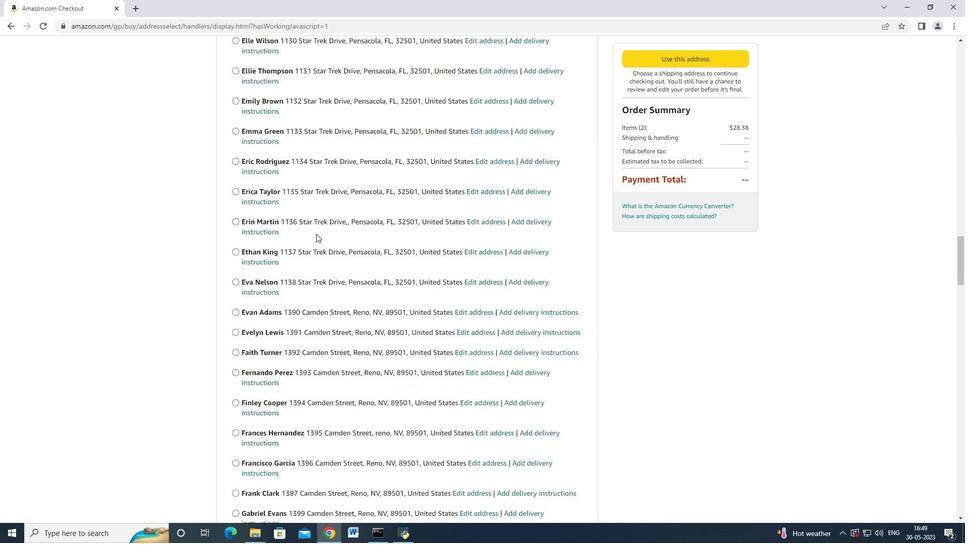
Action: Mouse scrolled (316, 233) with delta (0, 0)
Screenshot: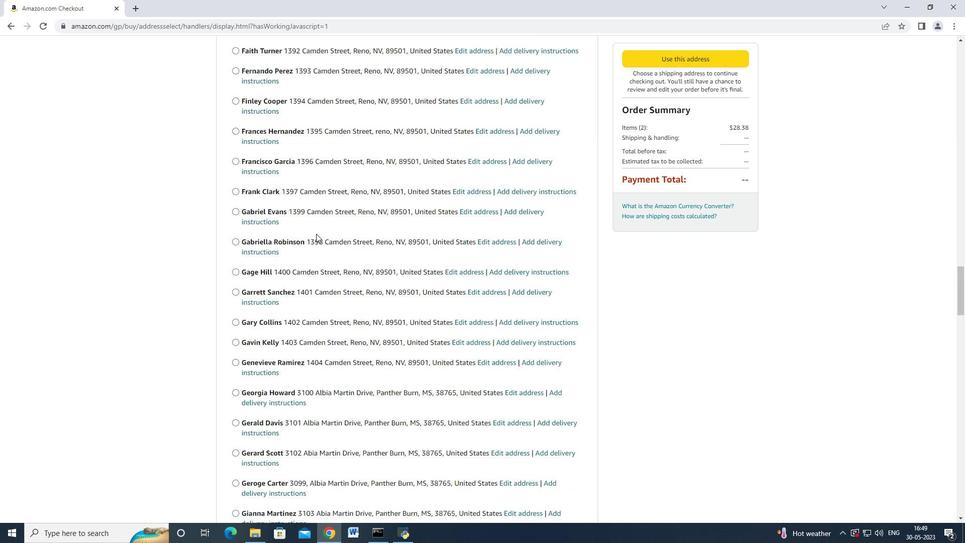 
Action: Mouse moved to (316, 233)
Screenshot: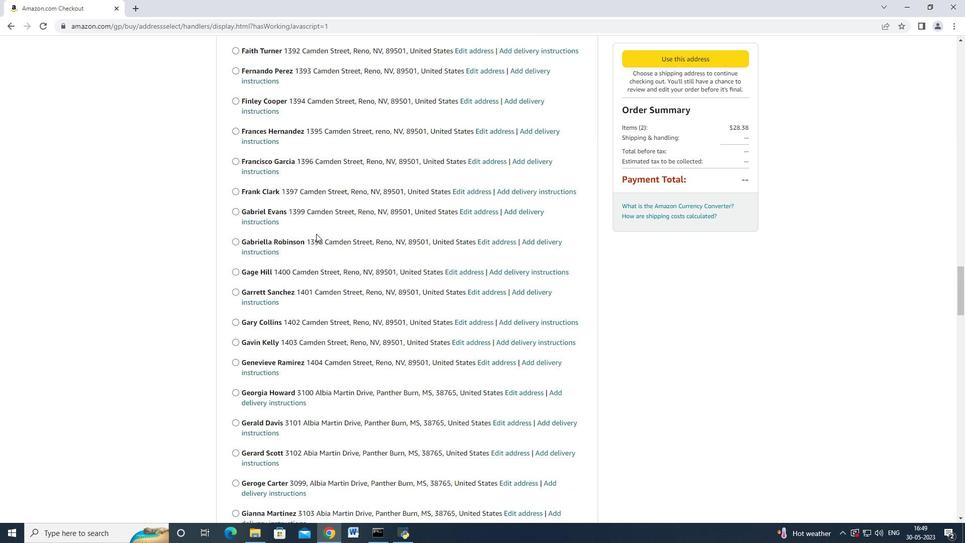 
Action: Mouse scrolled (316, 233) with delta (0, 0)
Screenshot: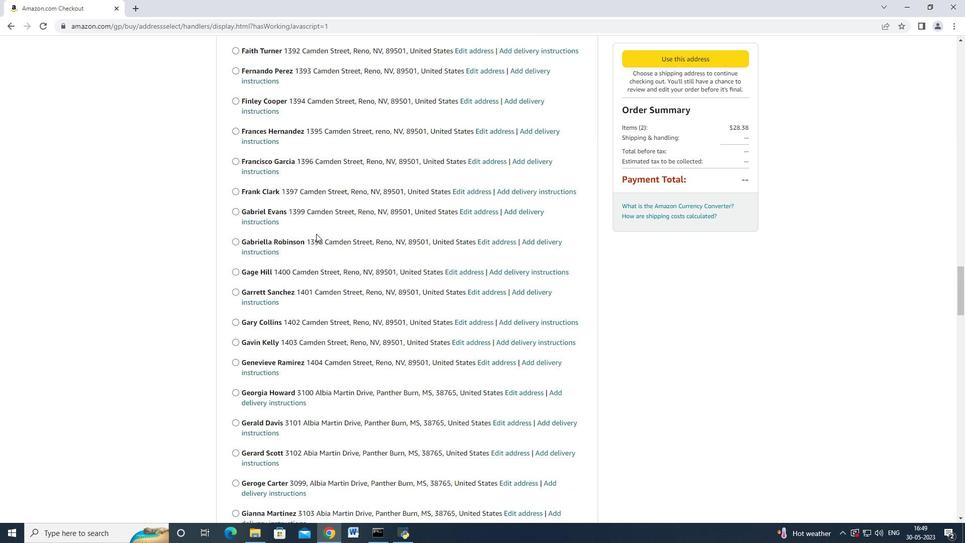 
Action: Mouse scrolled (316, 233) with delta (0, 0)
Screenshot: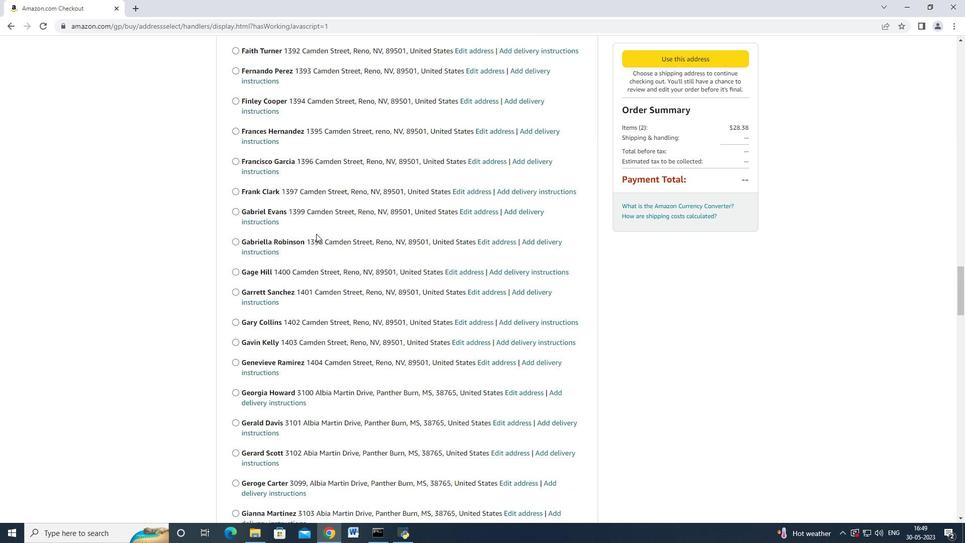 
Action: Mouse moved to (315, 233)
Screenshot: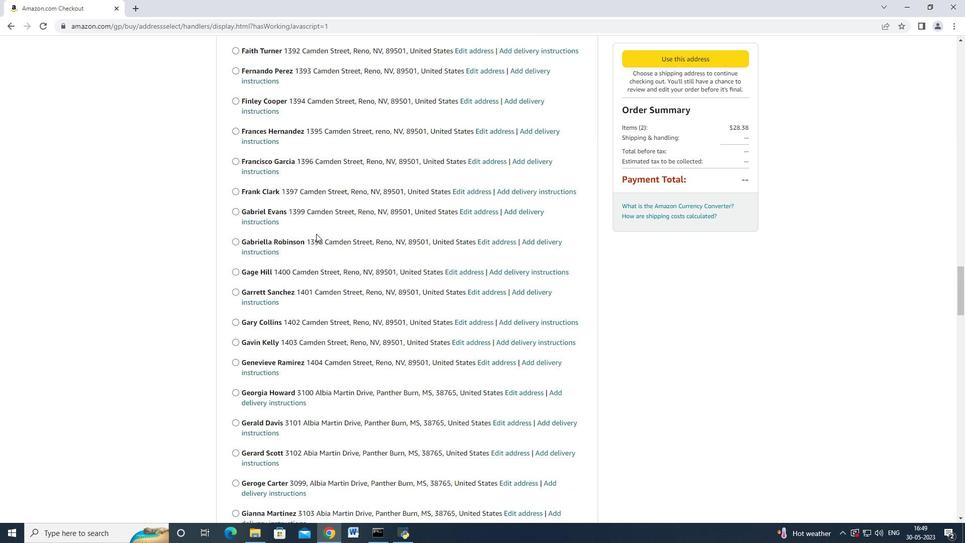 
Action: Mouse scrolled (316, 233) with delta (0, 0)
Screenshot: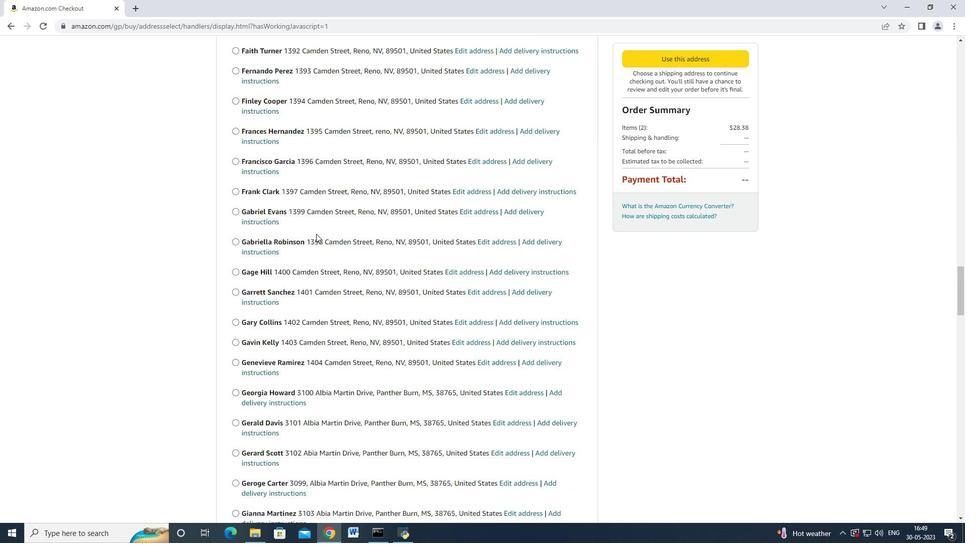 
Action: Mouse scrolled (315, 233) with delta (0, 0)
Screenshot: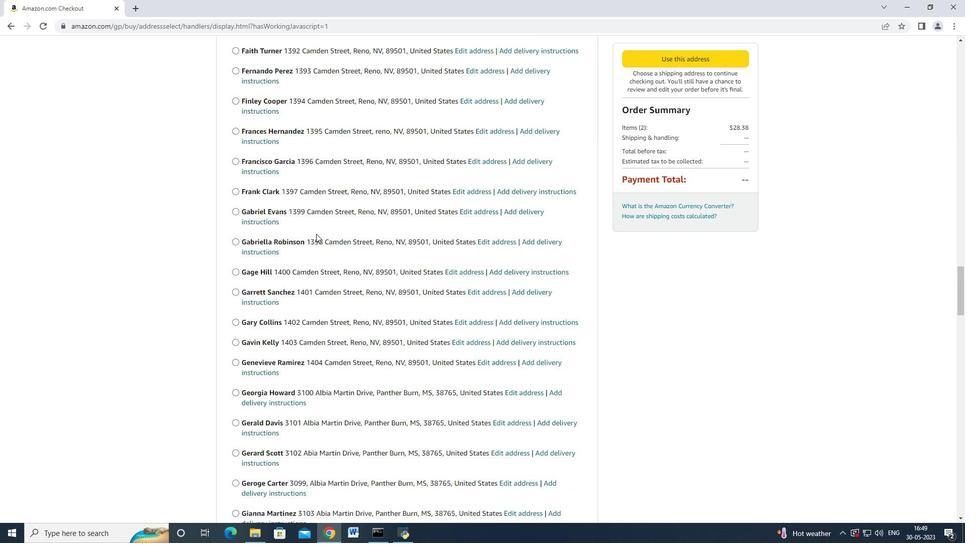 
Action: Mouse scrolled (315, 233) with delta (0, 0)
Screenshot: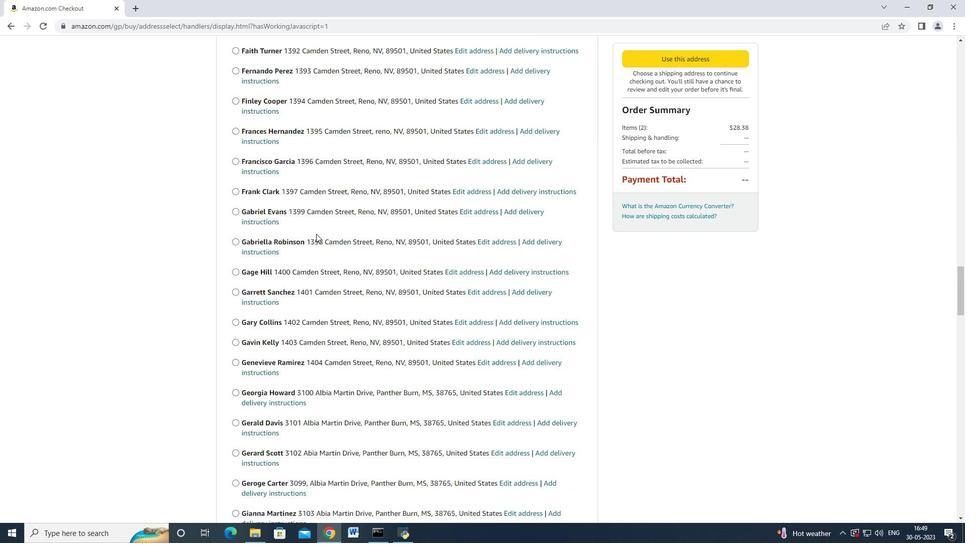 
Action: Mouse moved to (315, 233)
Screenshot: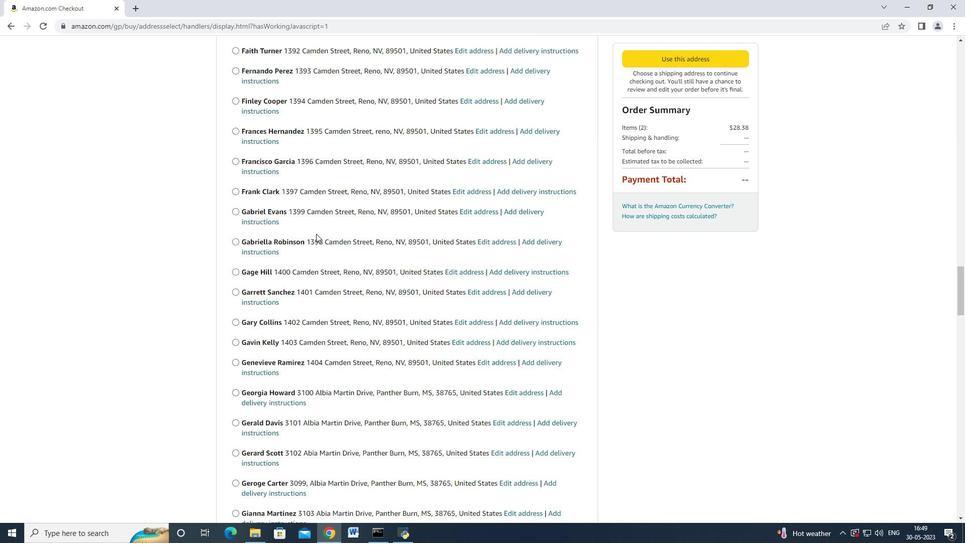 
Action: Mouse scrolled (315, 233) with delta (0, 0)
Screenshot: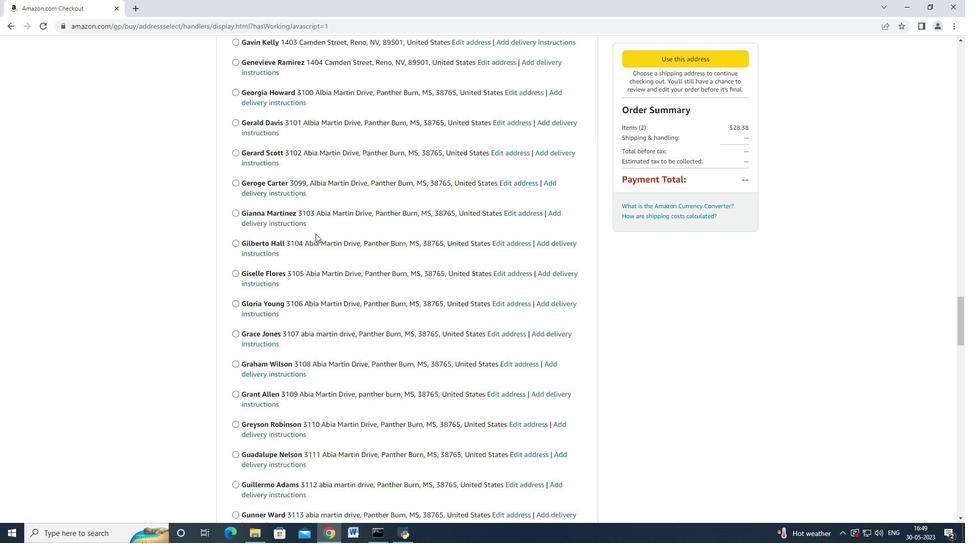 
Action: Mouse scrolled (315, 233) with delta (0, 0)
Screenshot: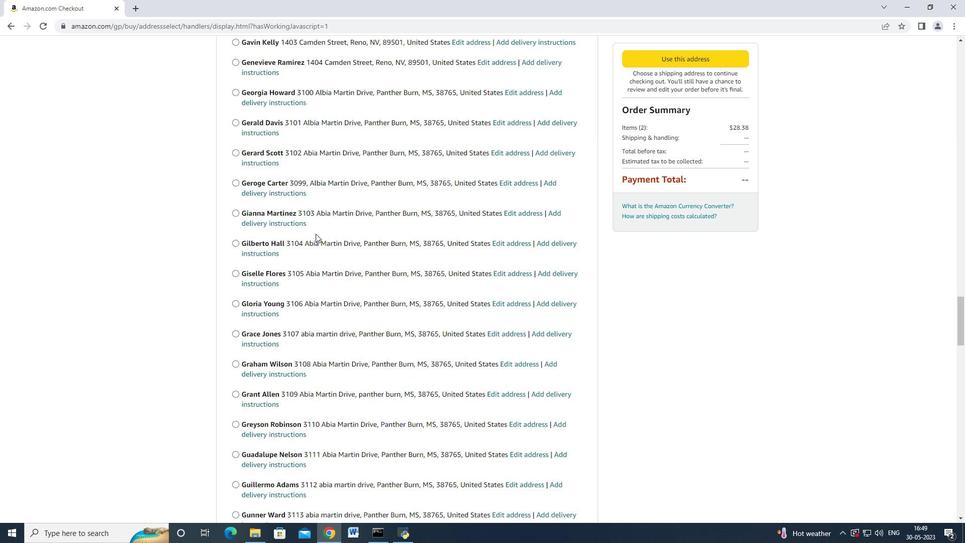 
Action: Mouse scrolled (315, 233) with delta (0, 0)
Screenshot: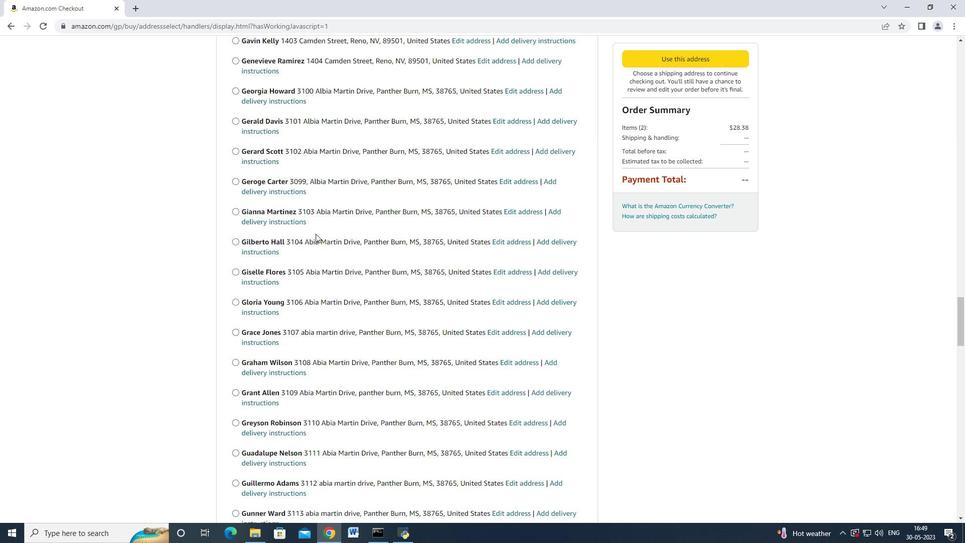 
Action: Mouse scrolled (315, 233) with delta (0, 0)
Screenshot: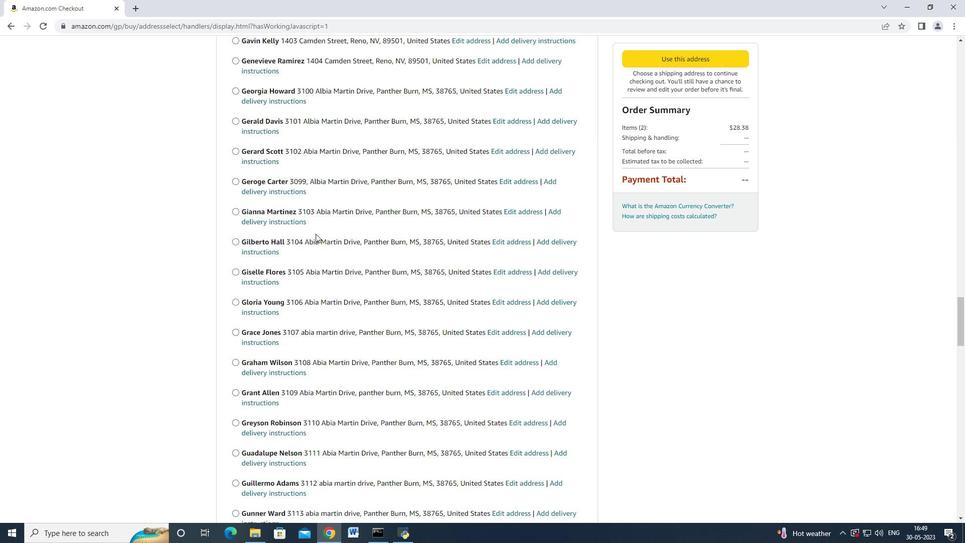 
Action: Mouse scrolled (315, 233) with delta (0, 0)
Screenshot: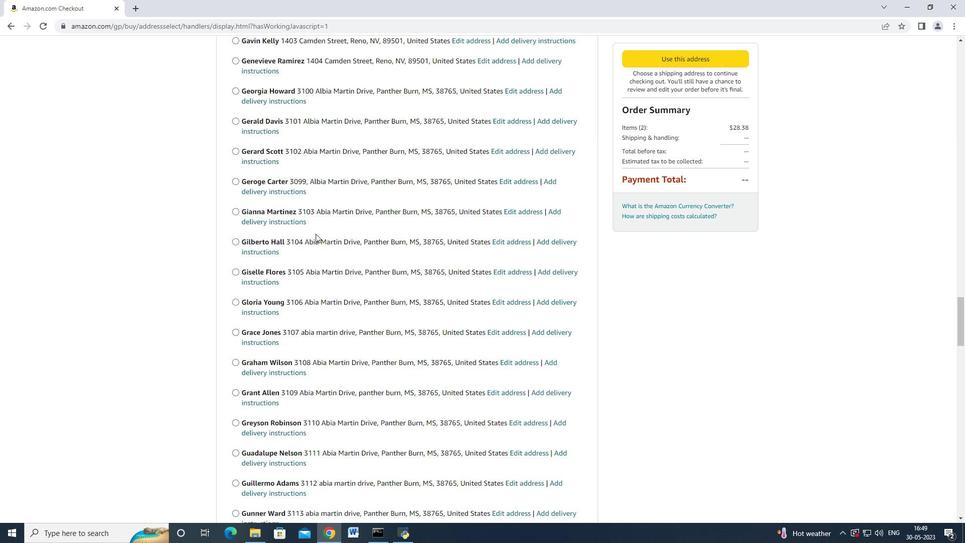 
Action: Mouse scrolled (315, 233) with delta (0, 0)
Screenshot: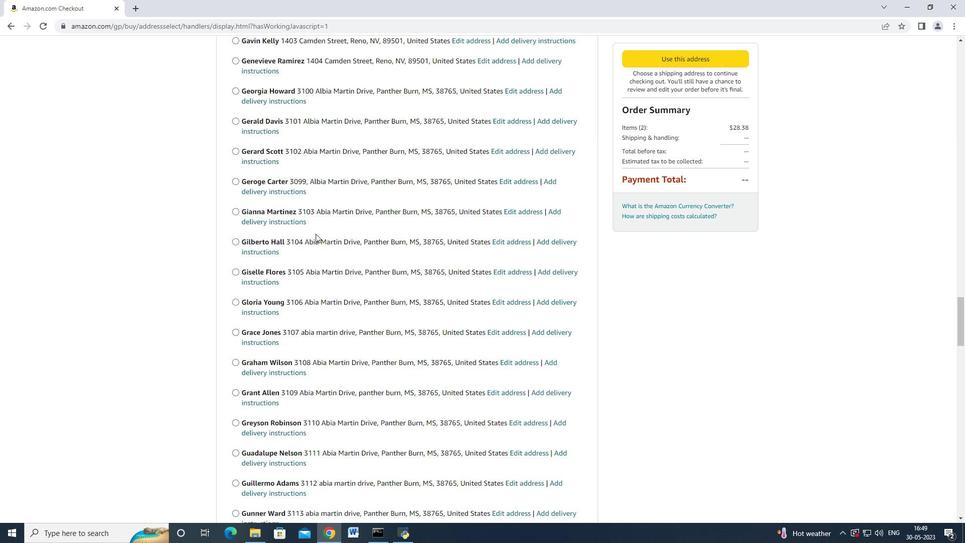 
Action: Mouse scrolled (315, 233) with delta (0, 0)
Screenshot: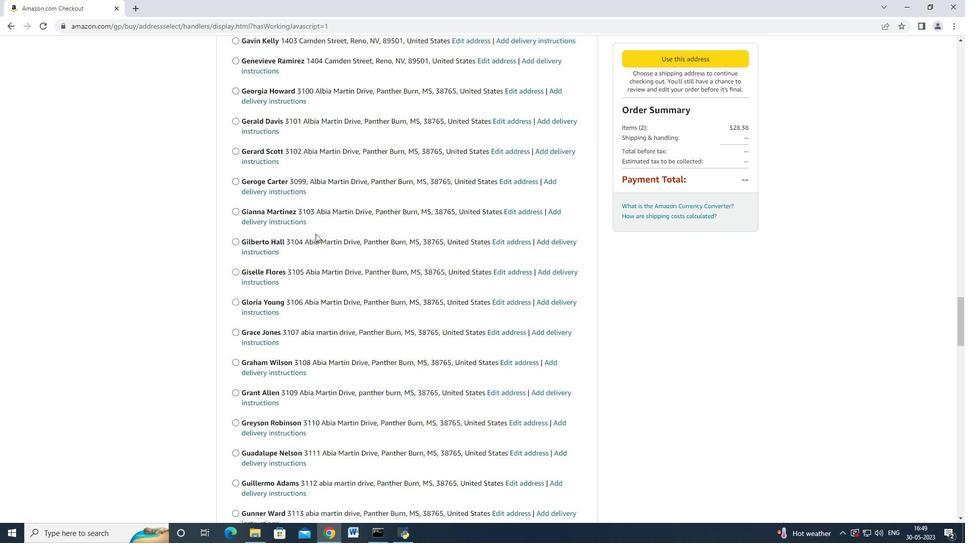 
Action: Mouse scrolled (315, 233) with delta (0, 0)
Screenshot: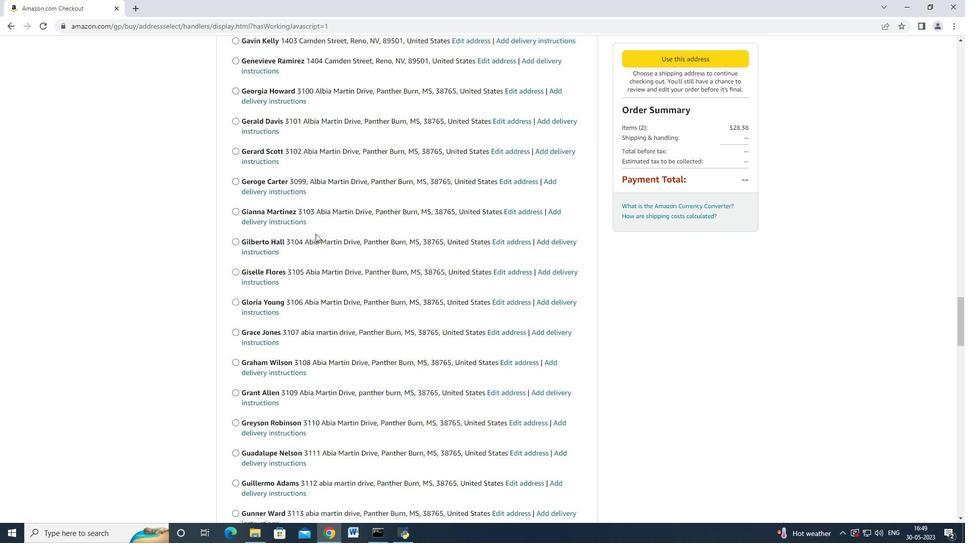 
Action: Mouse scrolled (315, 233) with delta (0, 0)
Screenshot: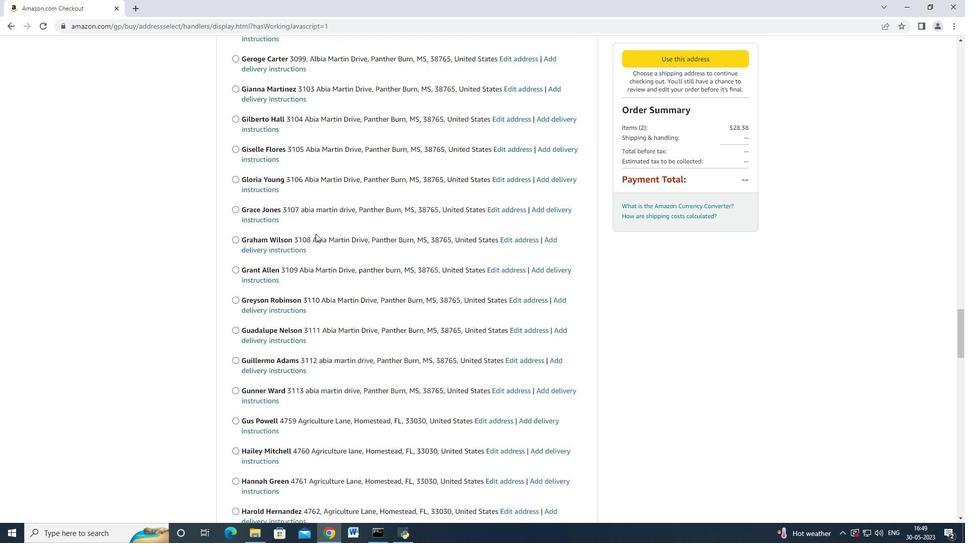 
Action: Mouse scrolled (315, 233) with delta (0, 0)
Screenshot: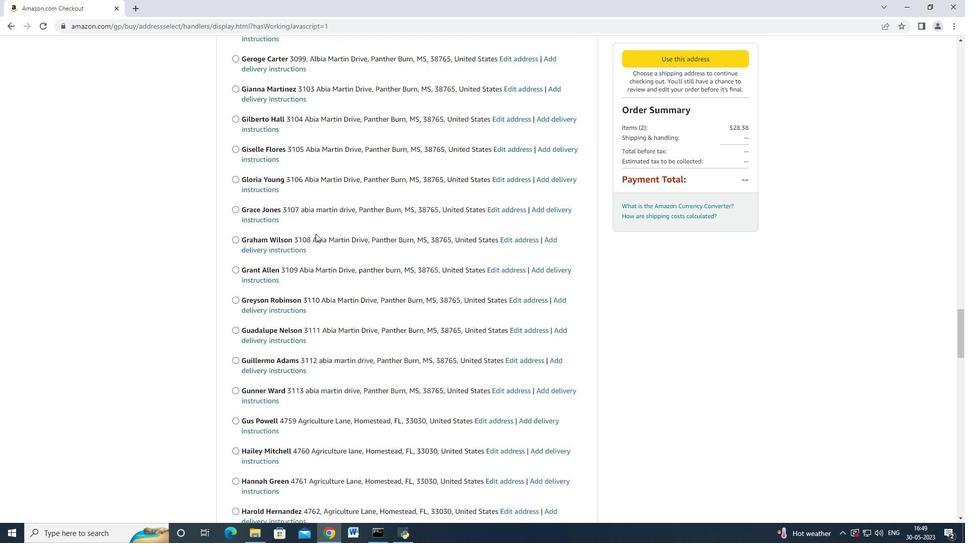 
Action: Mouse scrolled (315, 233) with delta (0, 0)
Screenshot: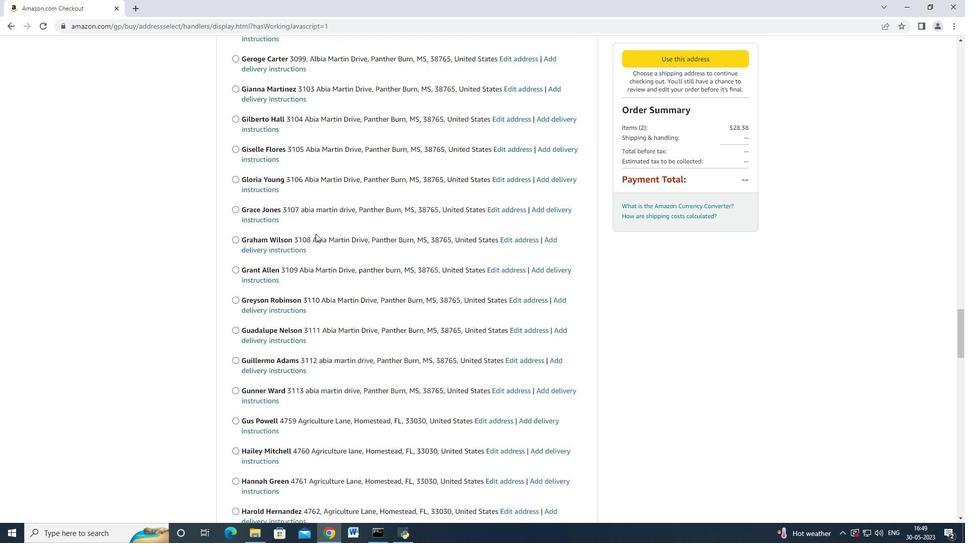 
Action: Mouse scrolled (315, 233) with delta (0, 0)
Screenshot: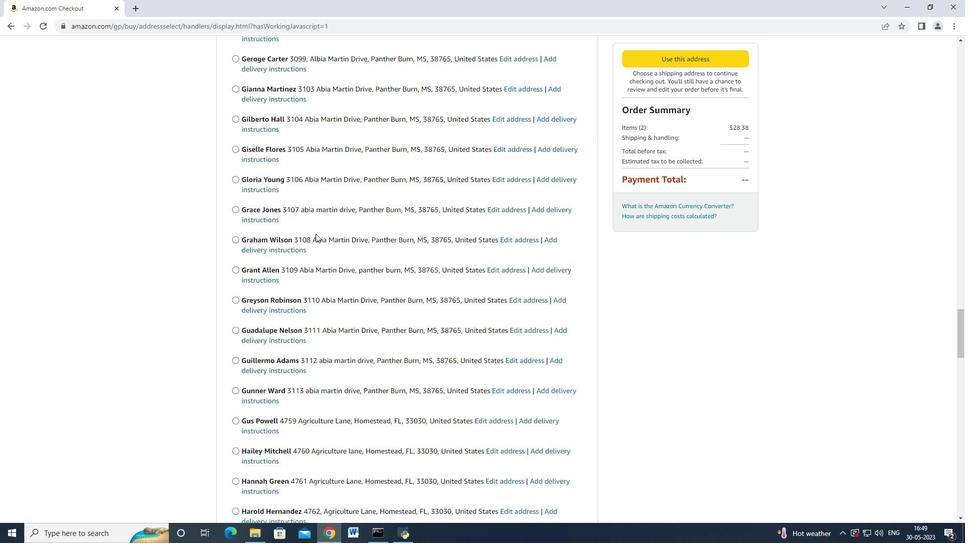 
Action: Mouse moved to (315, 233)
Screenshot: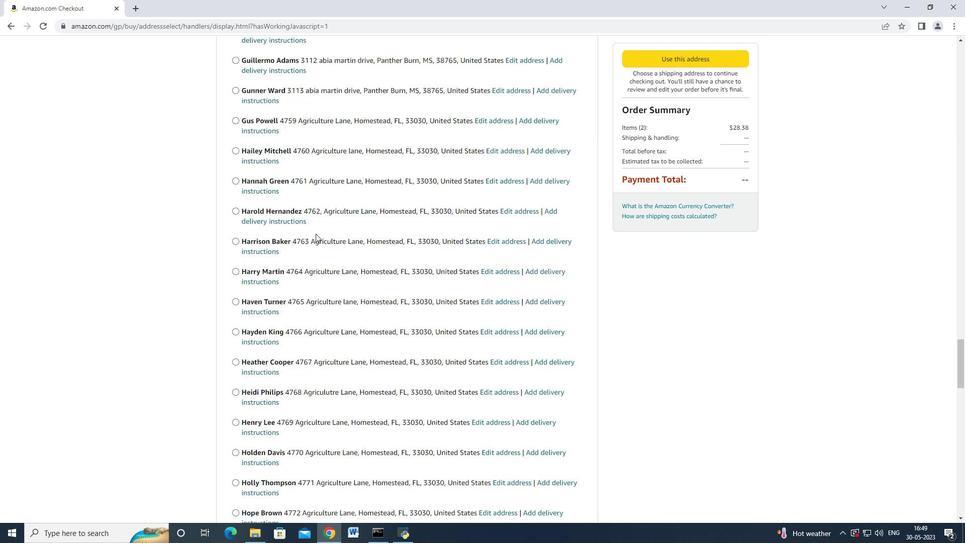 
Action: Mouse scrolled (315, 233) with delta (0, 0)
Screenshot: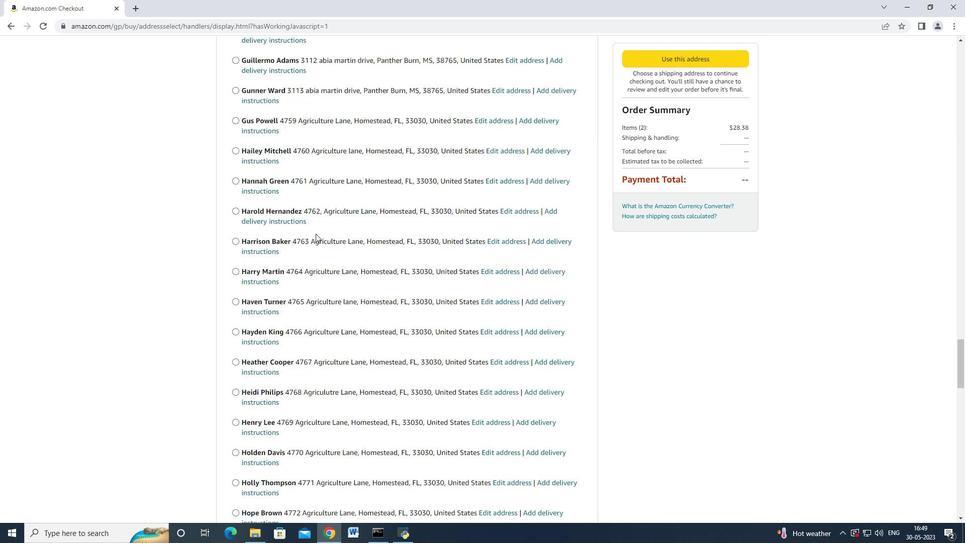 
Action: Mouse moved to (315, 233)
Screenshot: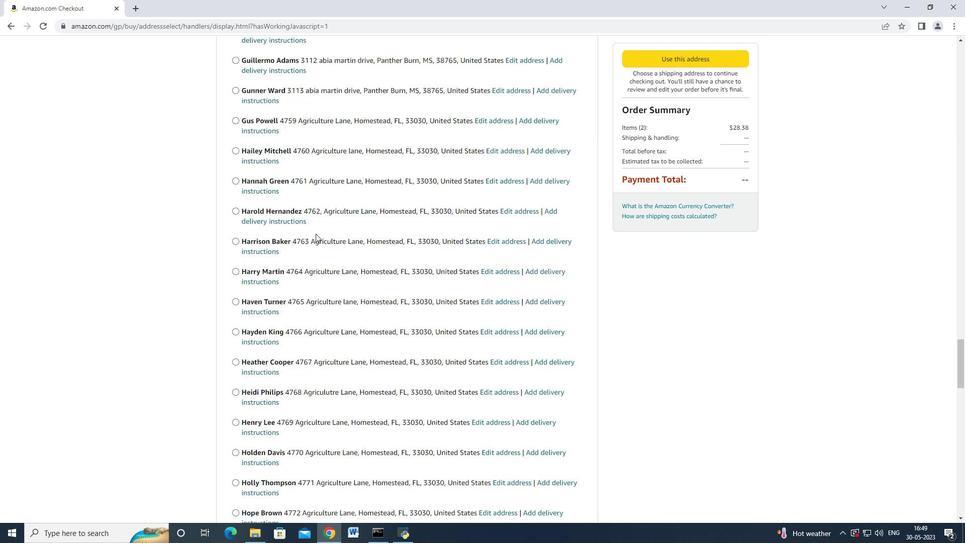 
Action: Mouse scrolled (315, 233) with delta (0, 0)
Screenshot: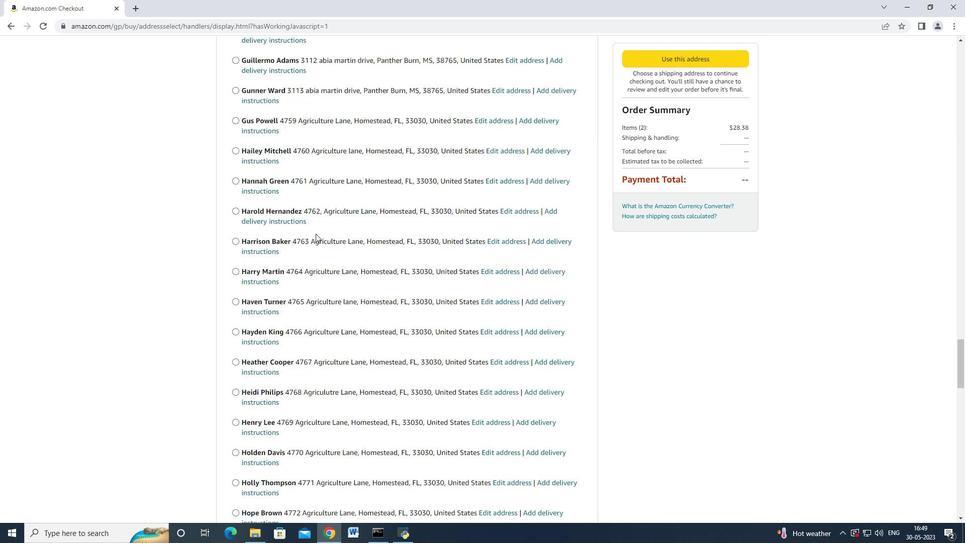 
Action: Mouse scrolled (315, 233) with delta (0, 0)
Screenshot: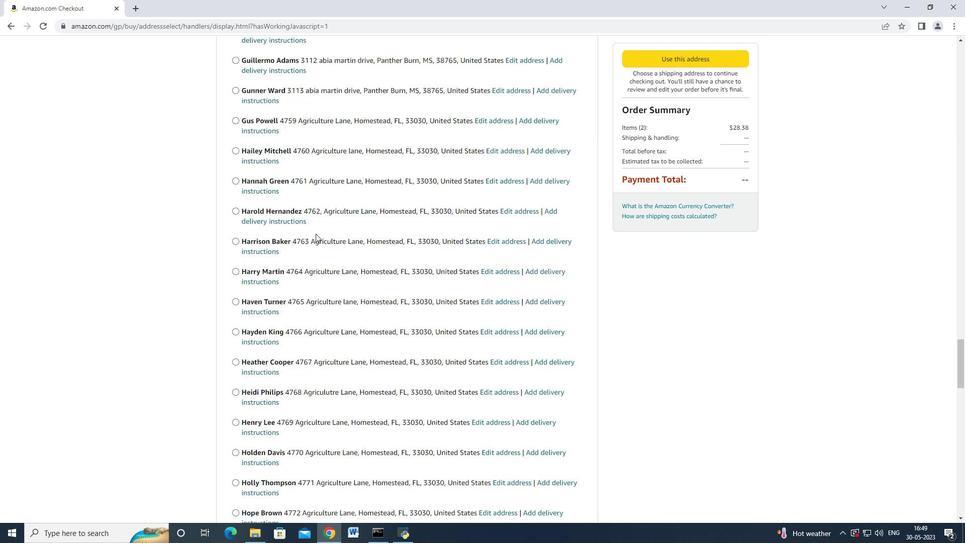 
Action: Mouse scrolled (315, 233) with delta (0, 0)
Screenshot: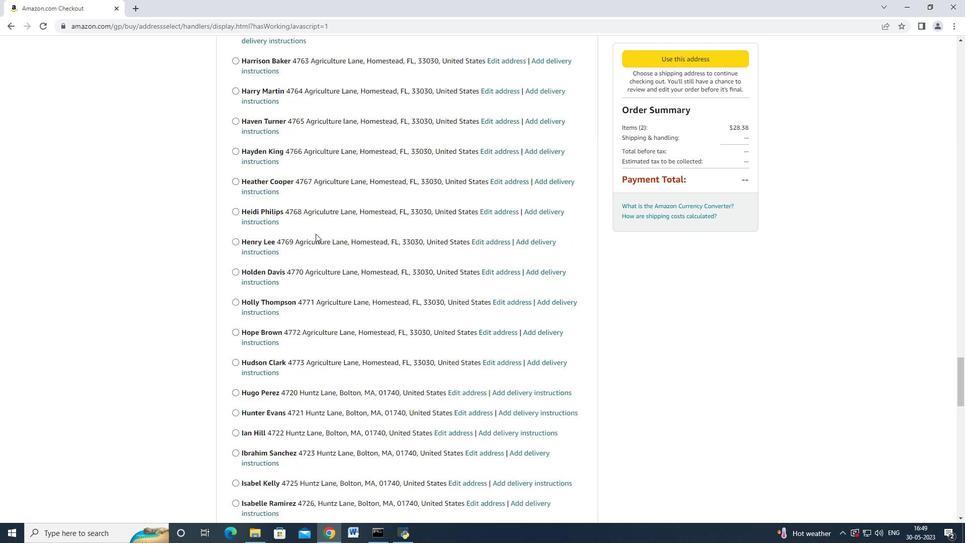 
Action: Mouse scrolled (315, 233) with delta (0, 0)
Screenshot: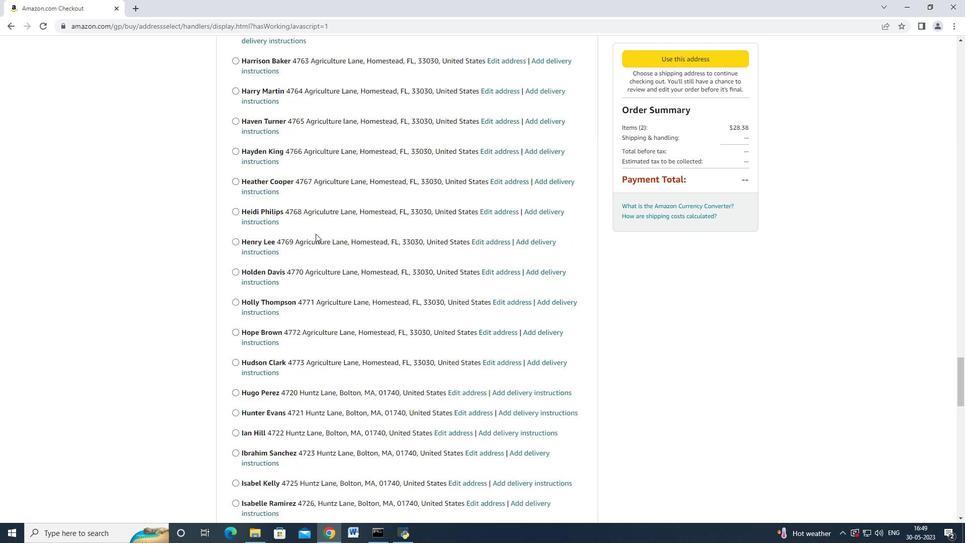 
Action: Mouse scrolled (315, 233) with delta (0, 0)
Screenshot: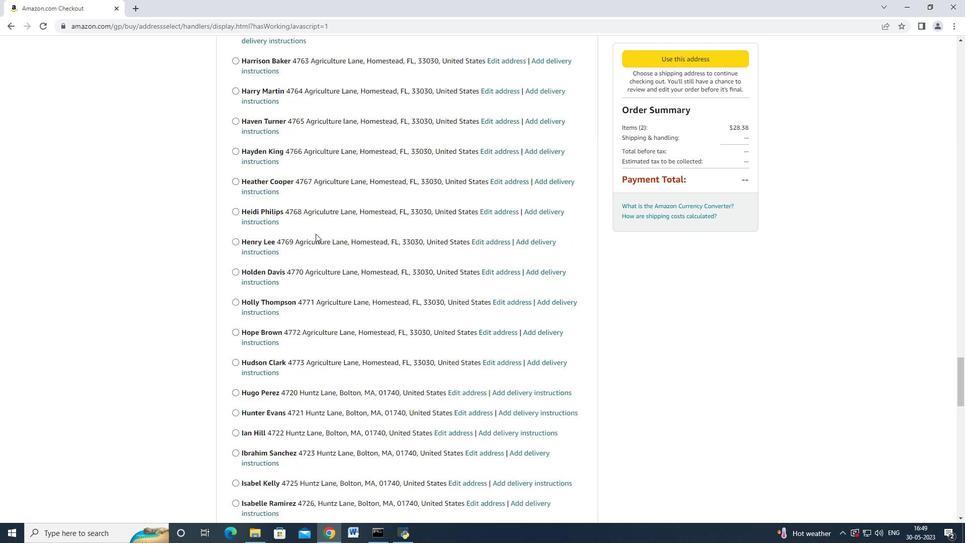 
Action: Mouse moved to (315, 233)
Screenshot: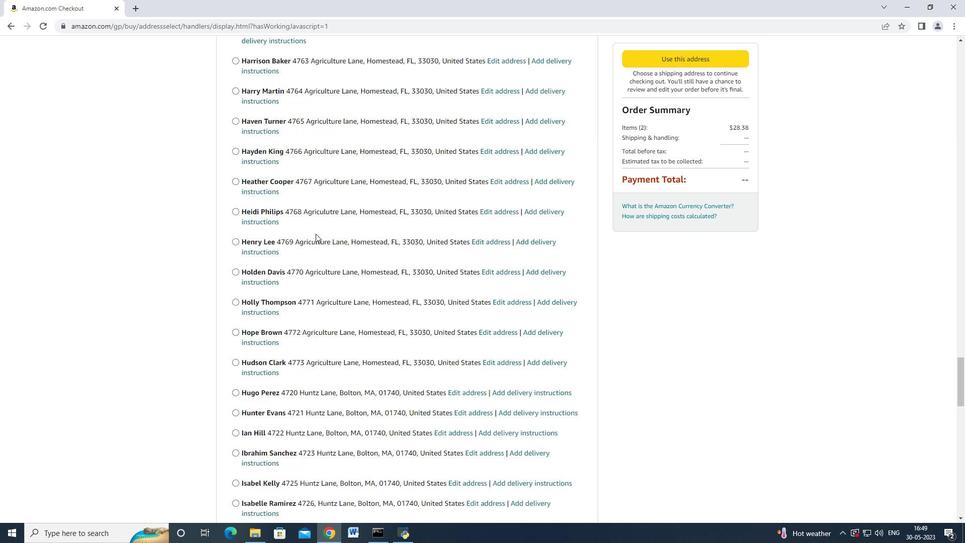 
Action: Mouse scrolled (315, 233) with delta (0, 0)
Screenshot: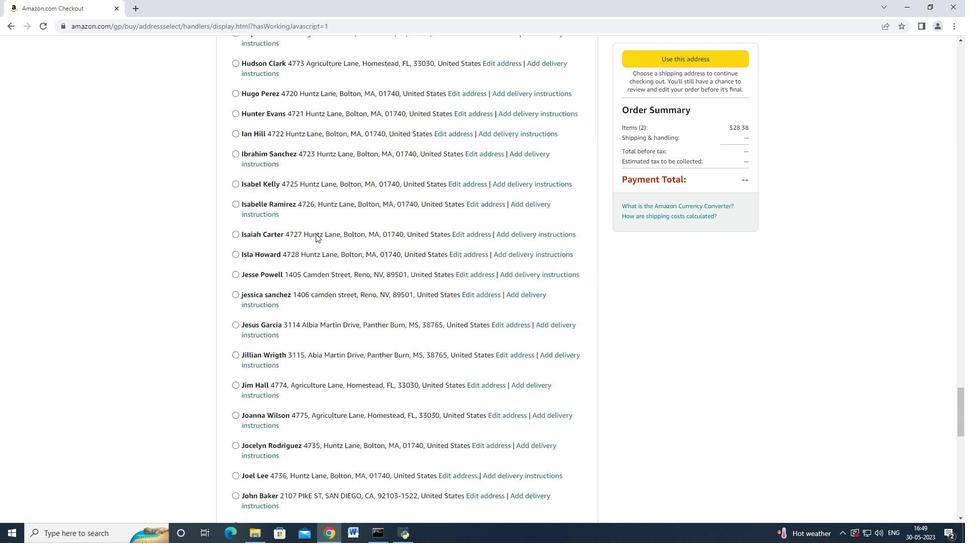 
Action: Mouse scrolled (315, 233) with delta (0, 0)
Screenshot: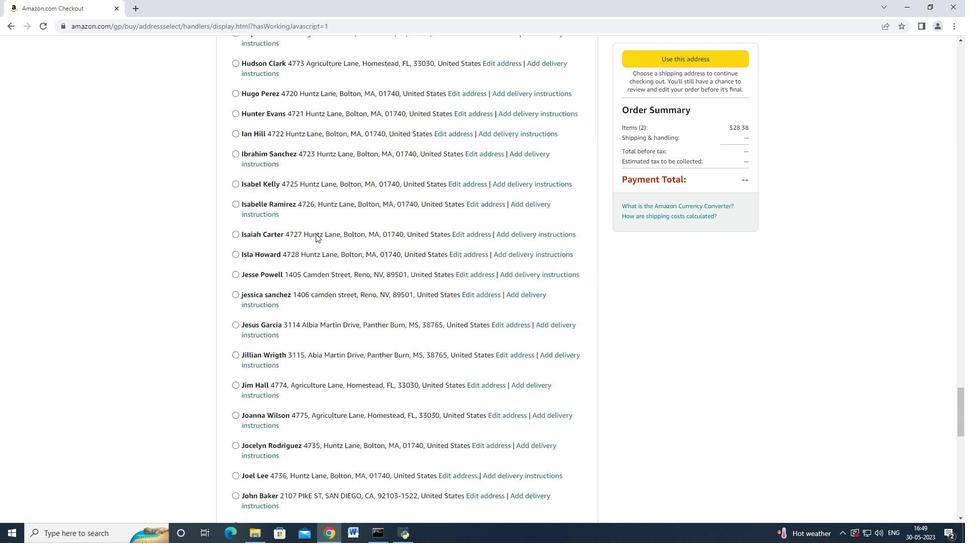 
Action: Mouse scrolled (315, 233) with delta (0, 0)
Screenshot: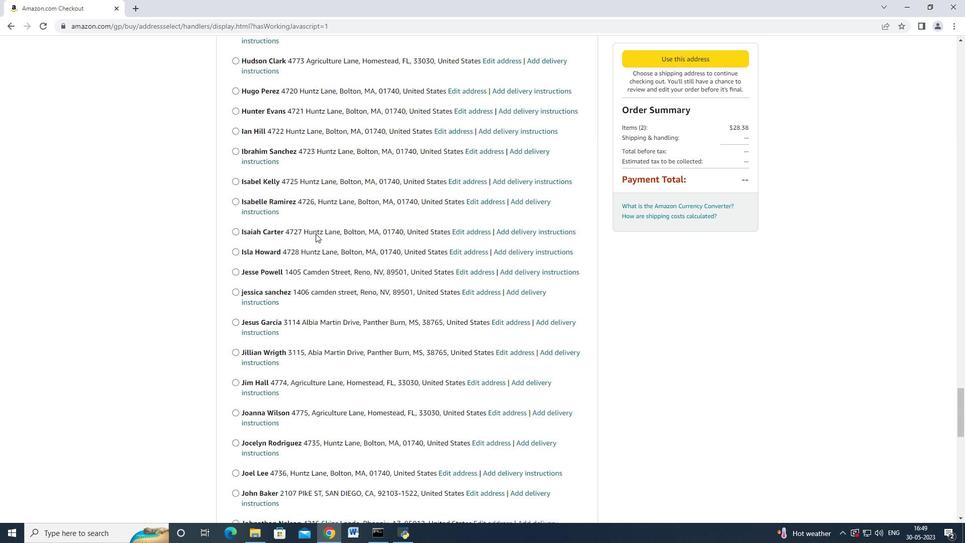 
Action: Mouse moved to (315, 233)
Screenshot: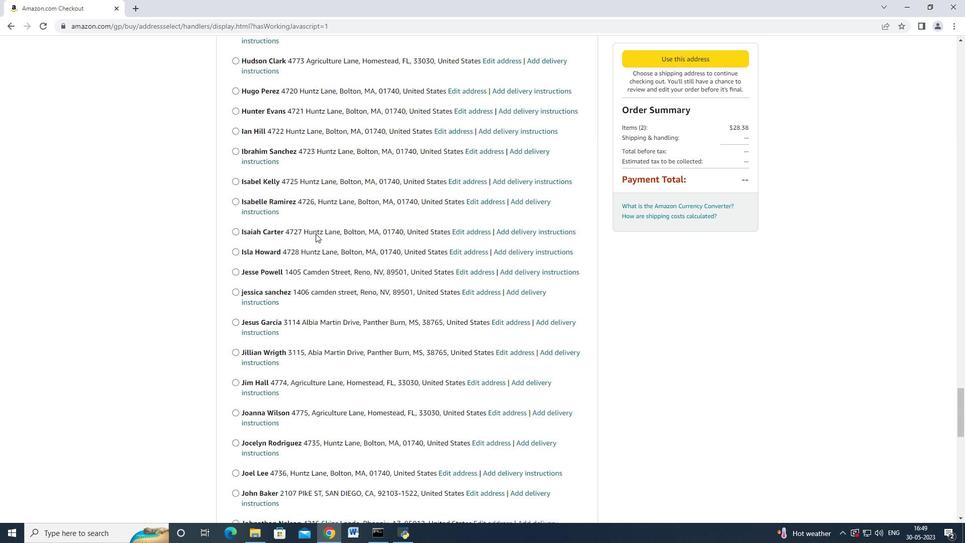 
Action: Mouse scrolled (315, 233) with delta (0, 0)
Screenshot: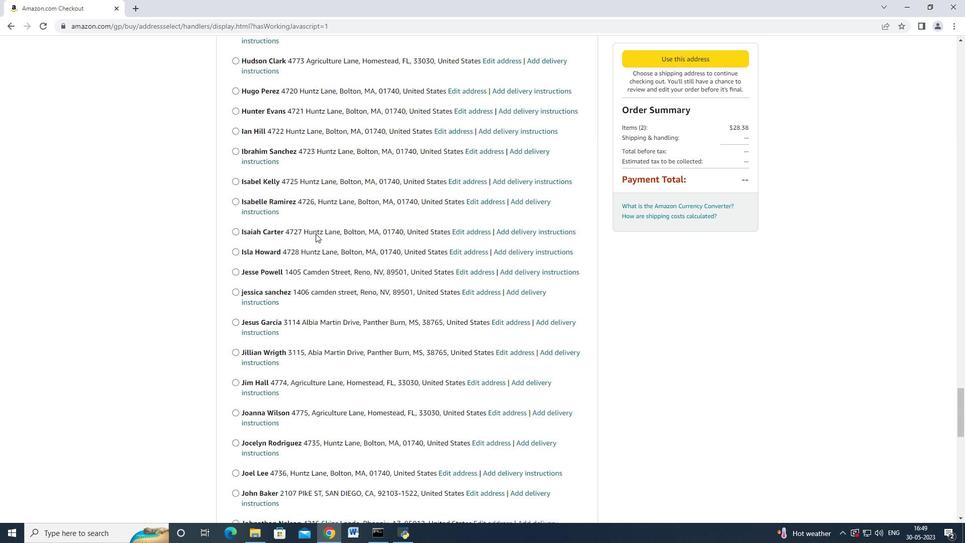 
Action: Mouse scrolled (315, 233) with delta (0, 0)
Screenshot: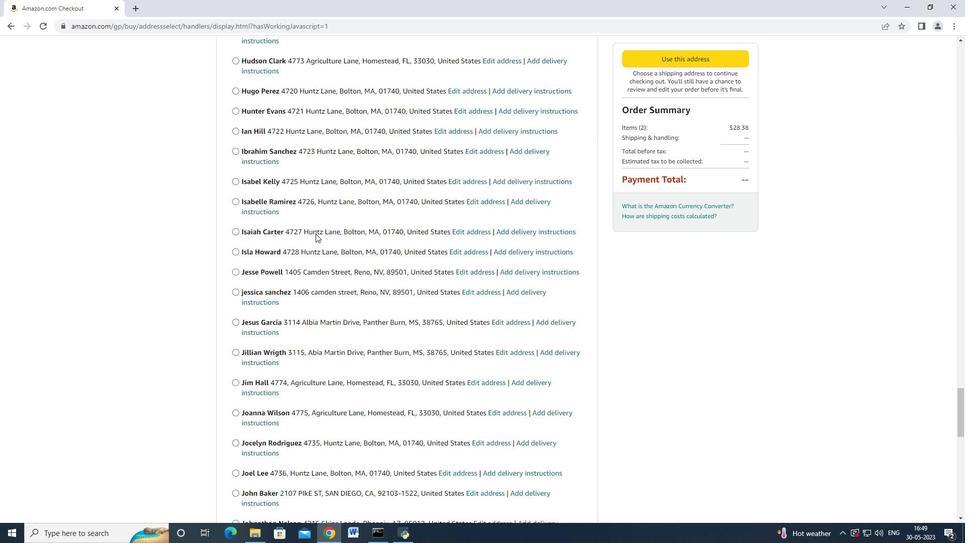 
Action: Mouse scrolled (315, 233) with delta (0, 0)
Screenshot: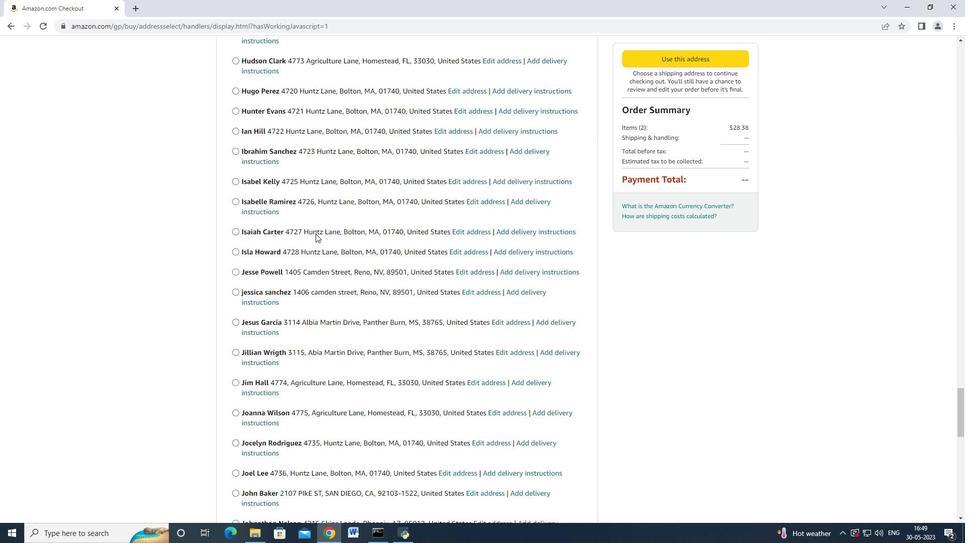 
Action: Mouse moved to (315, 233)
Screenshot: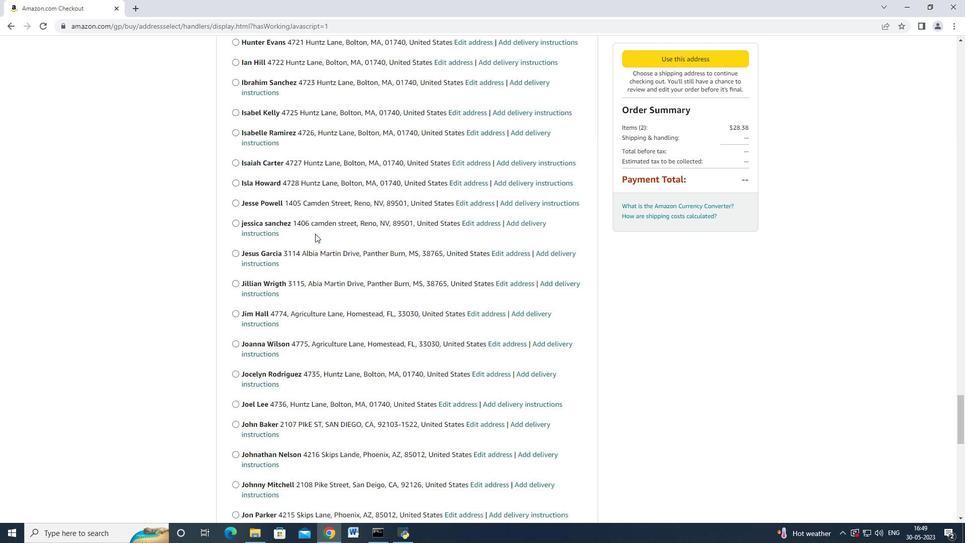 
Action: Mouse scrolled (315, 233) with delta (0, 0)
Screenshot: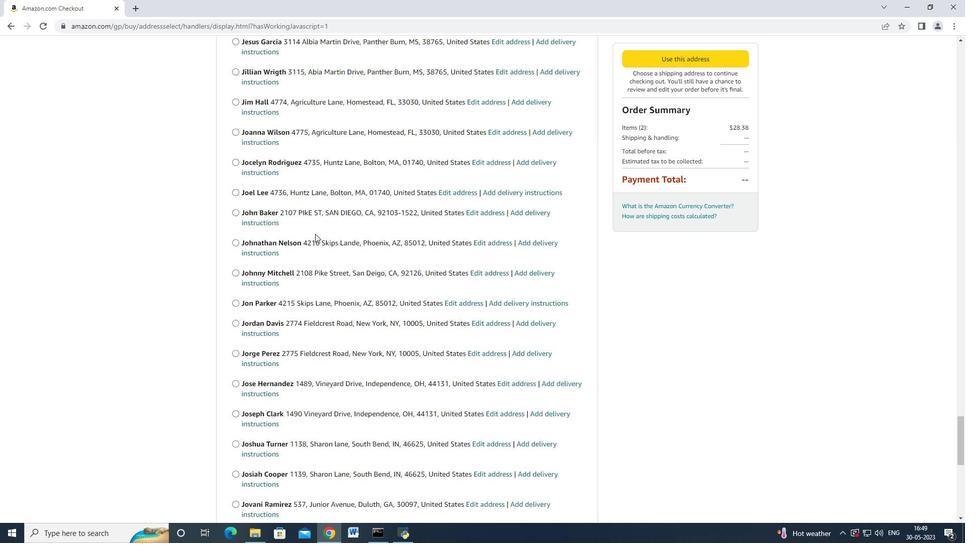 
Action: Mouse scrolled (315, 233) with delta (0, 0)
Screenshot: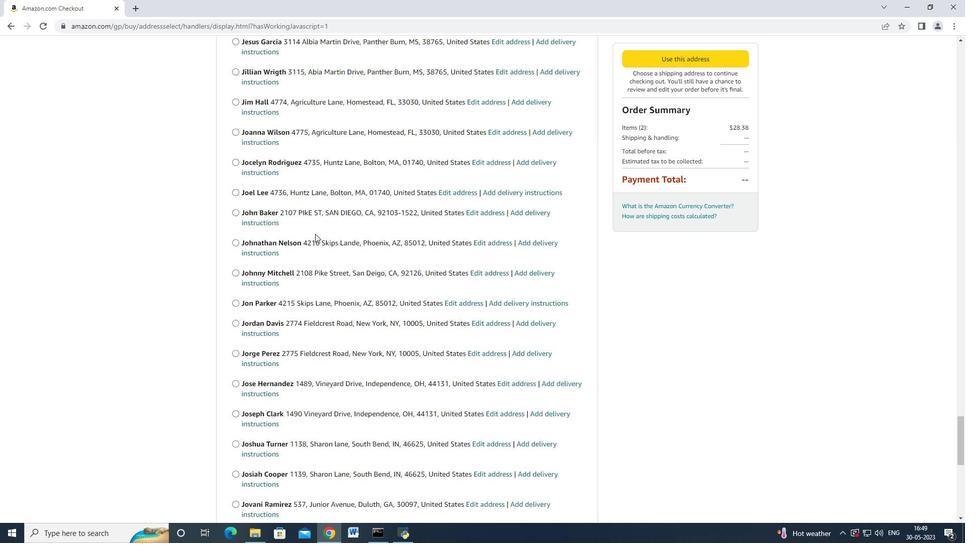 
Action: Mouse scrolled (315, 233) with delta (0, 0)
Screenshot: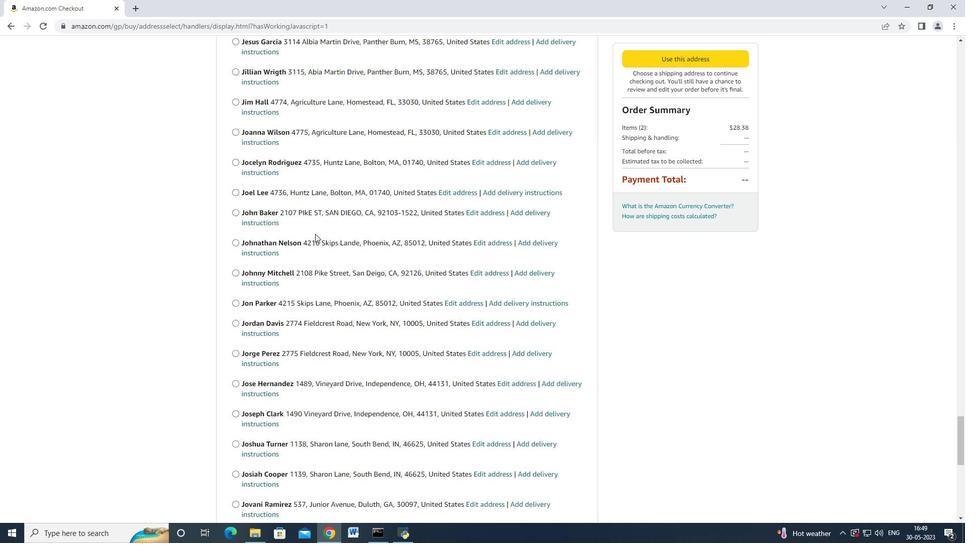 
Action: Mouse scrolled (315, 233) with delta (0, 0)
Screenshot: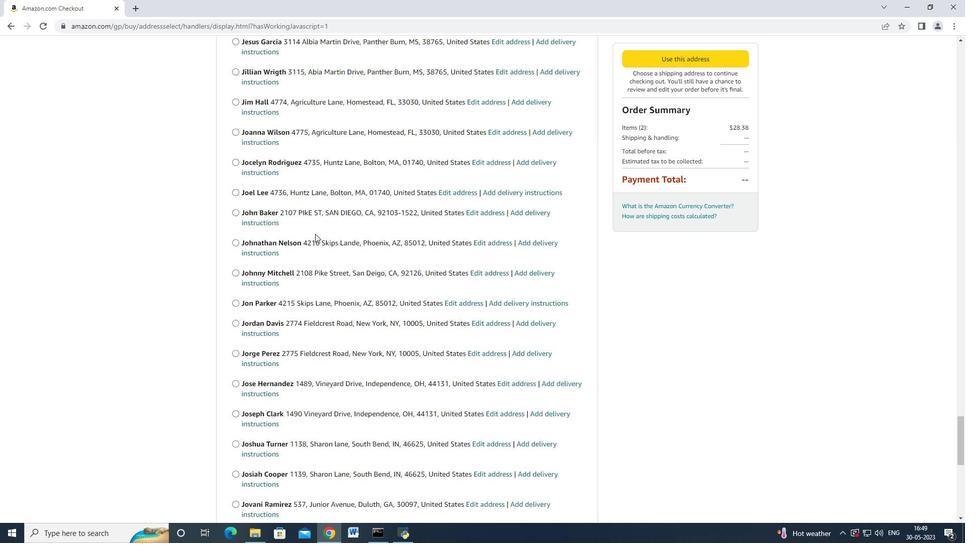 
Action: Mouse scrolled (315, 233) with delta (0, 0)
Screenshot: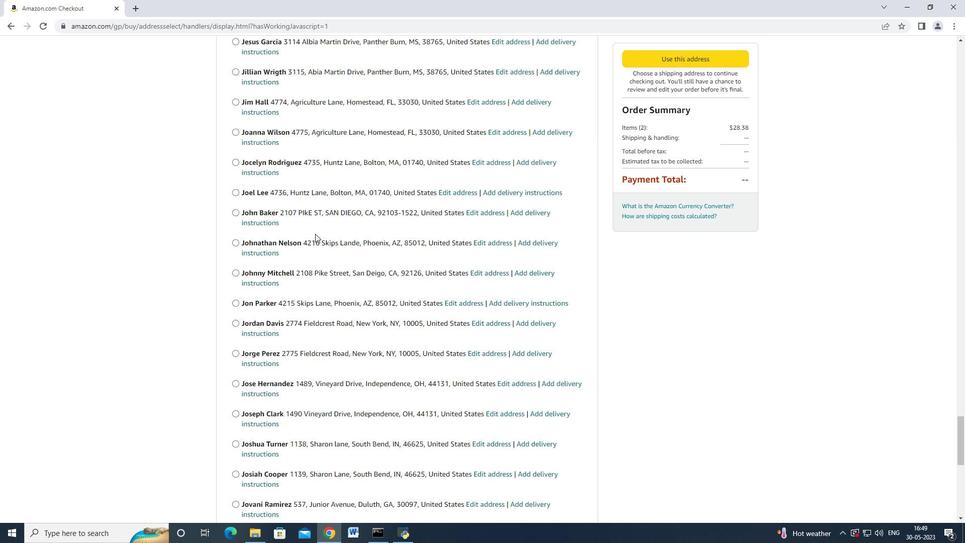 
Action: Mouse moved to (315, 232)
Screenshot: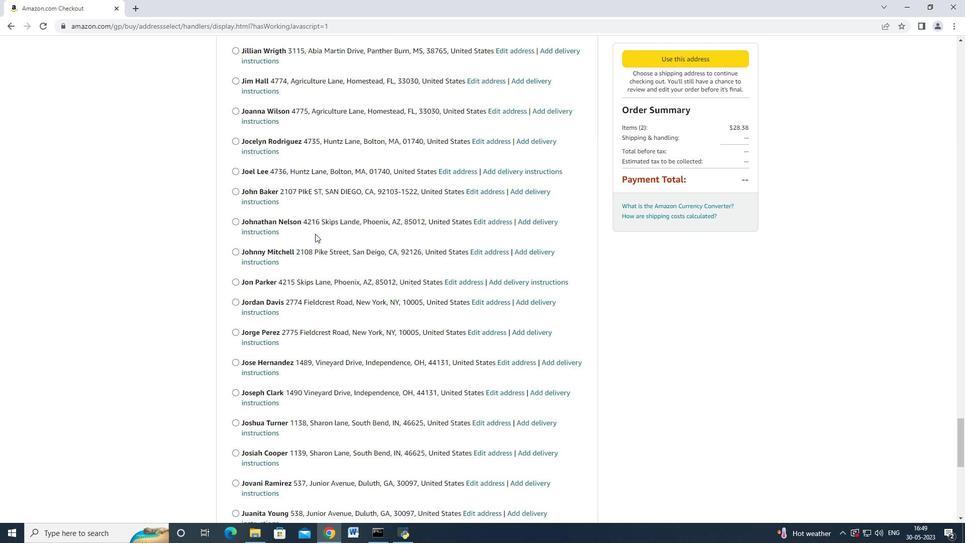 
Action: Mouse scrolled (315, 232) with delta (0, 0)
Screenshot: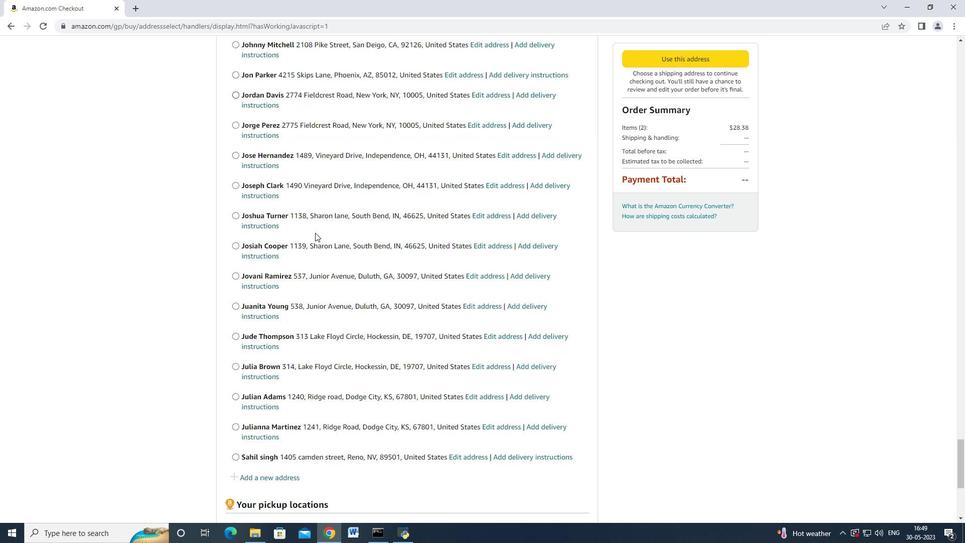 
Action: Mouse moved to (315, 233)
Screenshot: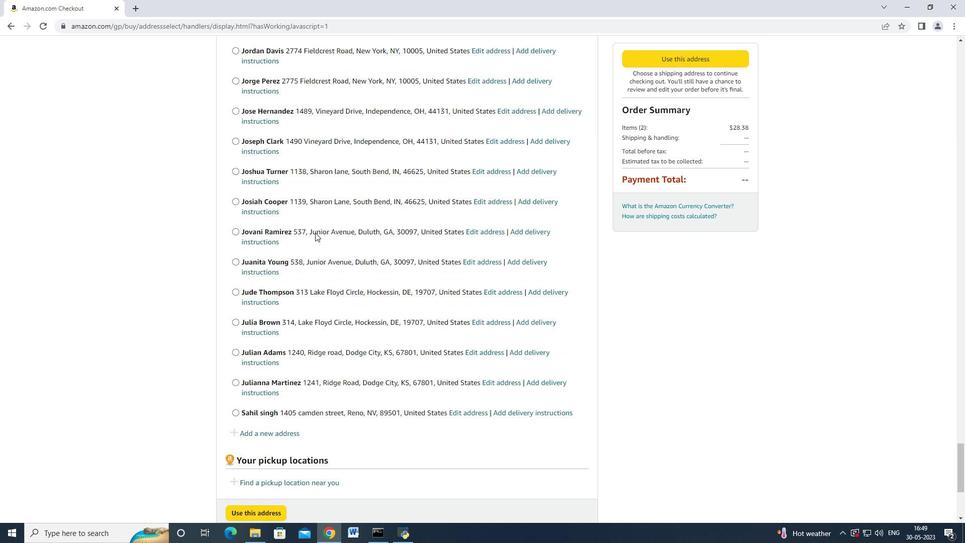 
Action: Mouse scrolled (315, 232) with delta (0, 0)
Screenshot: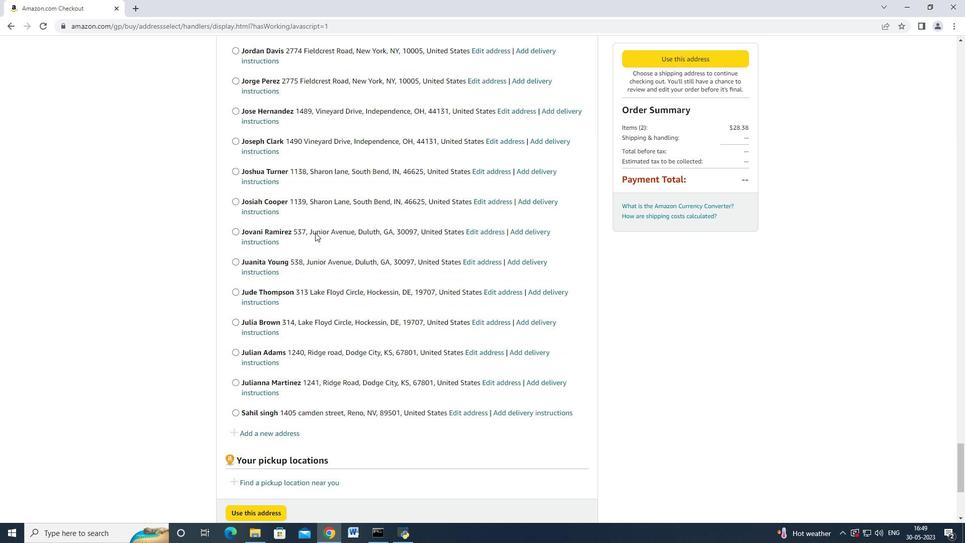 
Action: Mouse scrolled (315, 232) with delta (0, 0)
Screenshot: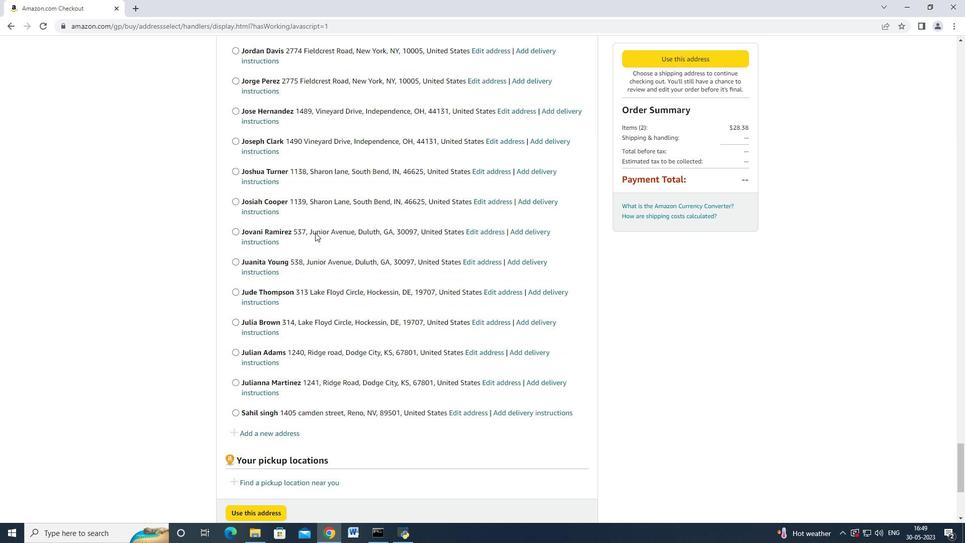 
Action: Mouse scrolled (315, 232) with delta (0, 0)
Screenshot: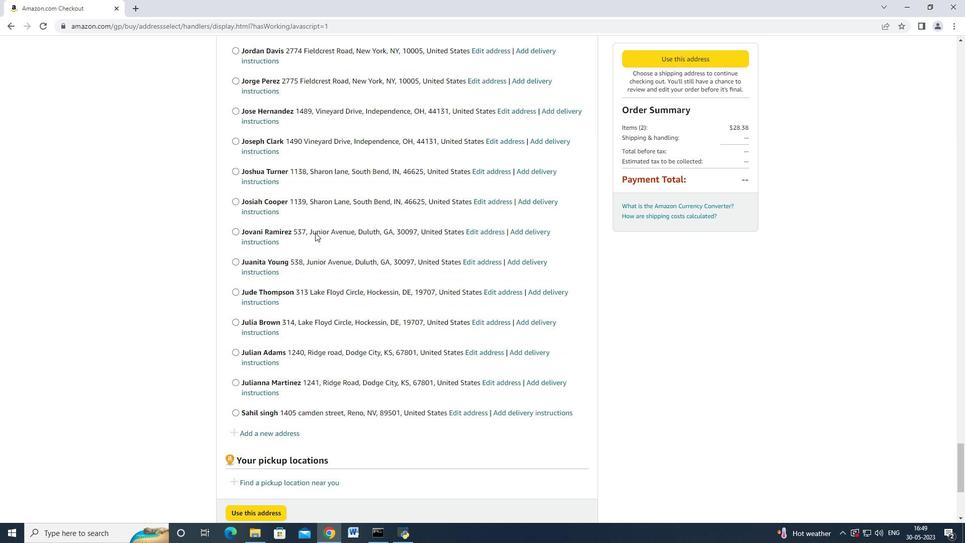 
Action: Mouse scrolled (315, 232) with delta (0, 0)
Screenshot: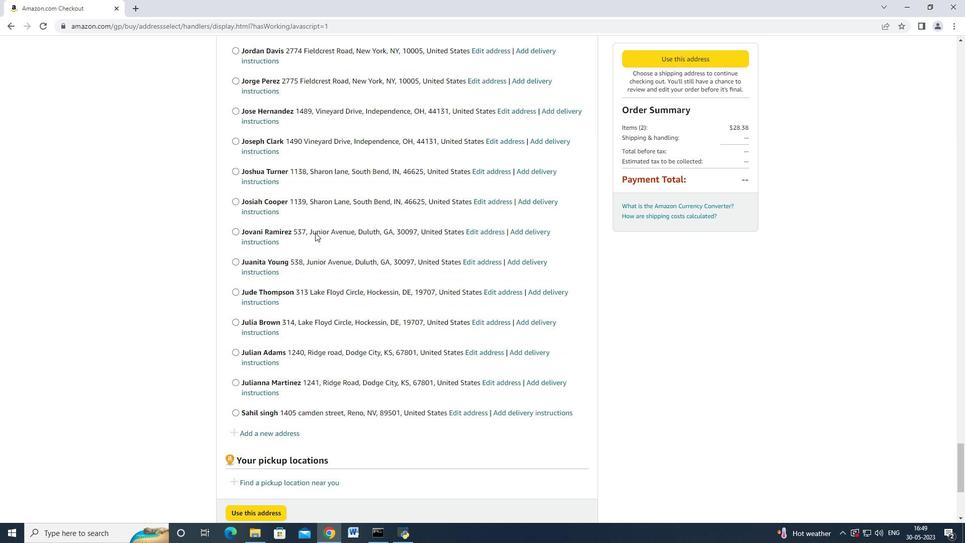 
Action: Mouse scrolled (315, 232) with delta (0, 0)
Screenshot: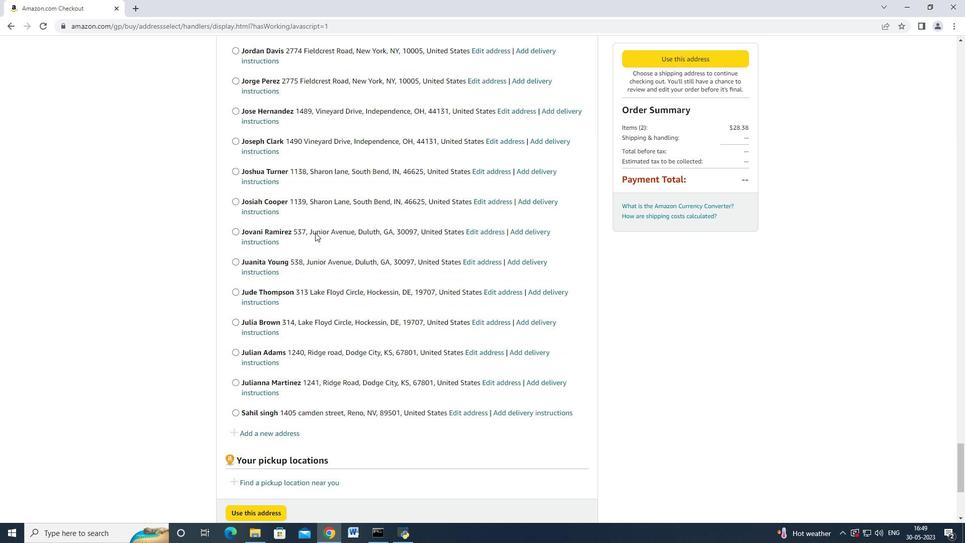 
Action: Mouse moved to (290, 218)
Screenshot: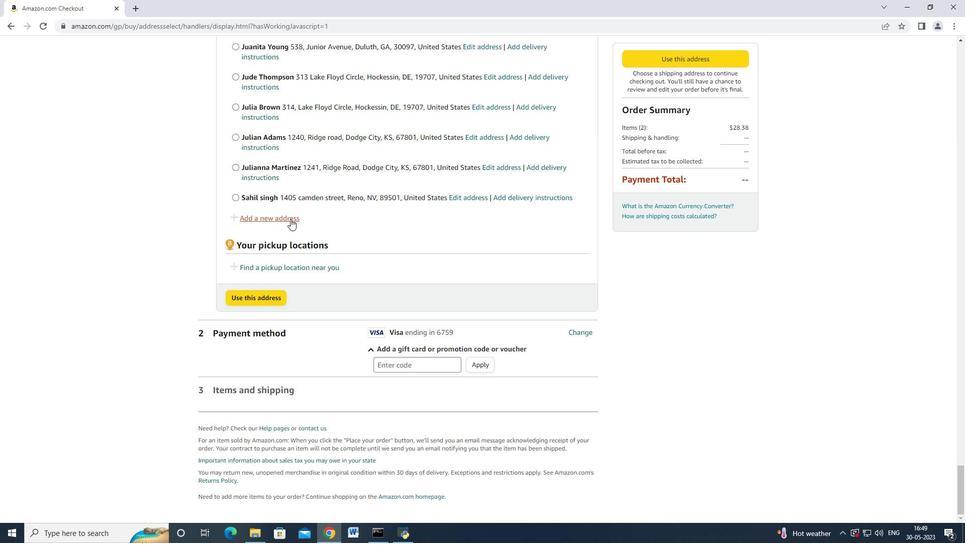 
Action: Mouse pressed left at (290, 218)
Screenshot: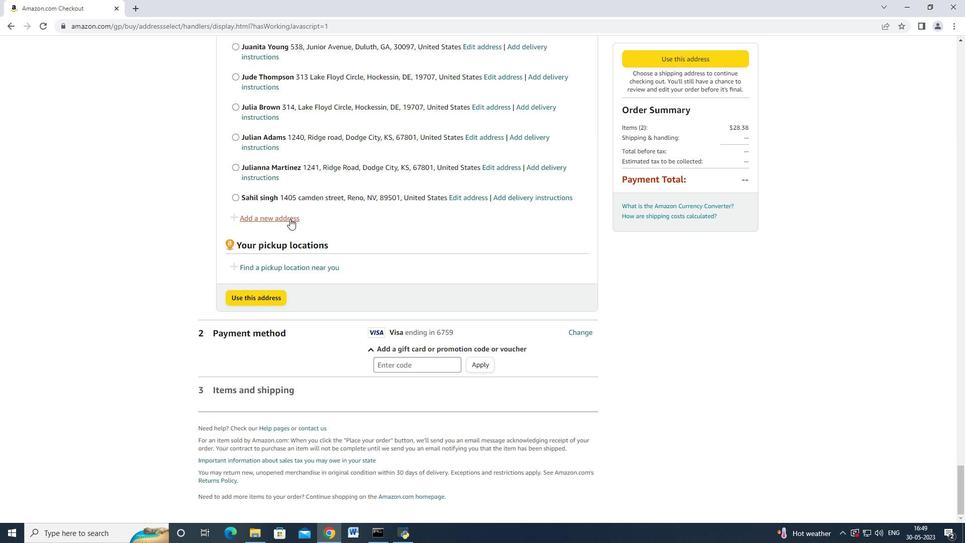 
Action: Mouse moved to (327, 244)
Screenshot: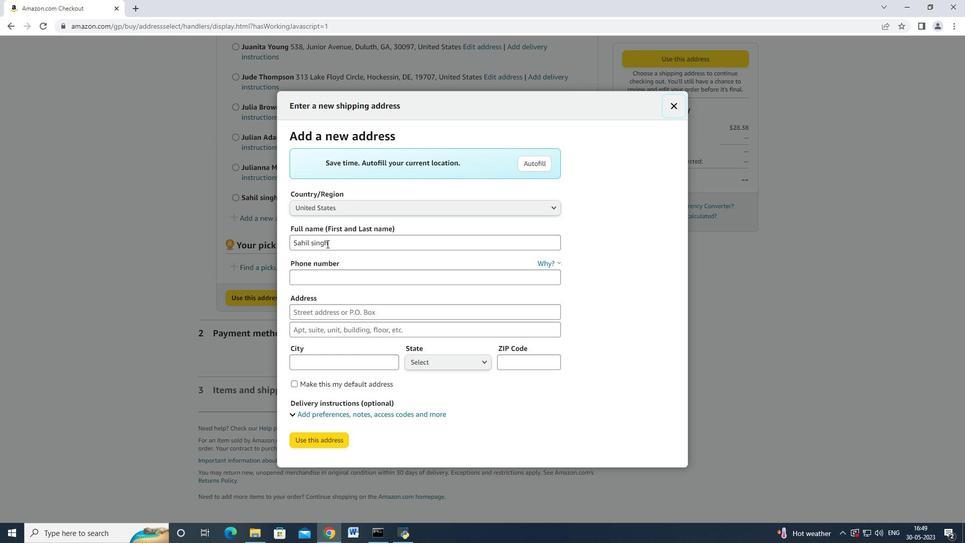
Action: Mouse pressed left at (327, 244)
Screenshot: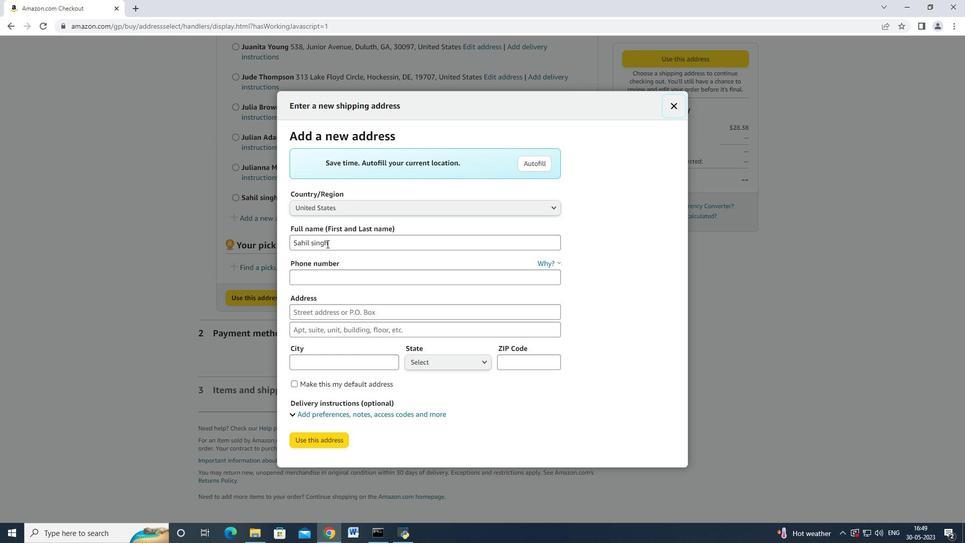
Action: Mouse moved to (294, 215)
Screenshot: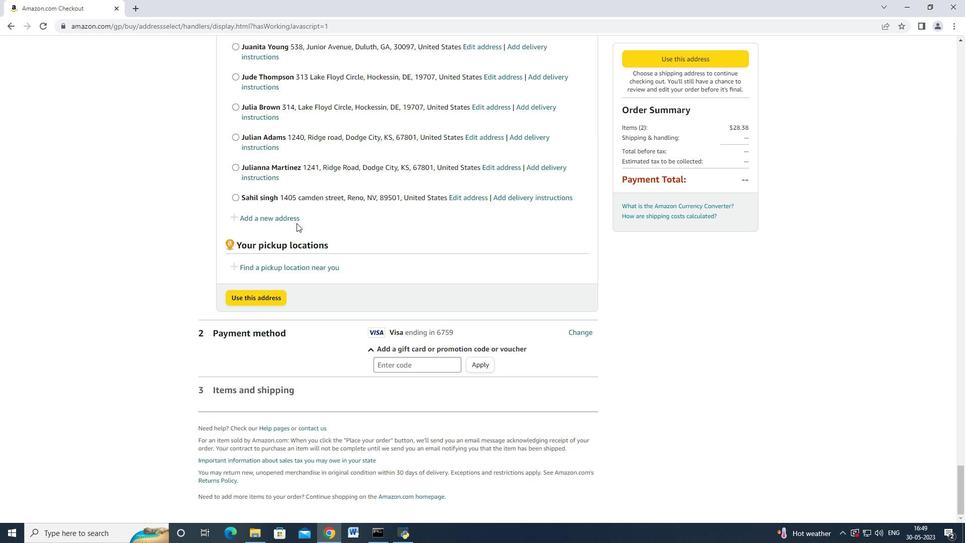 
Action: Mouse pressed left at (294, 215)
Screenshot: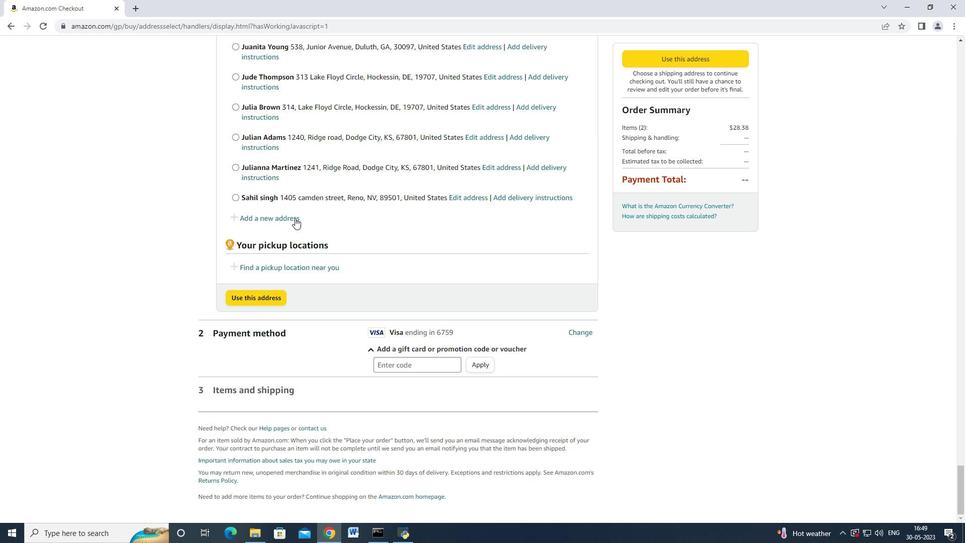 
Action: Mouse moved to (337, 244)
Screenshot: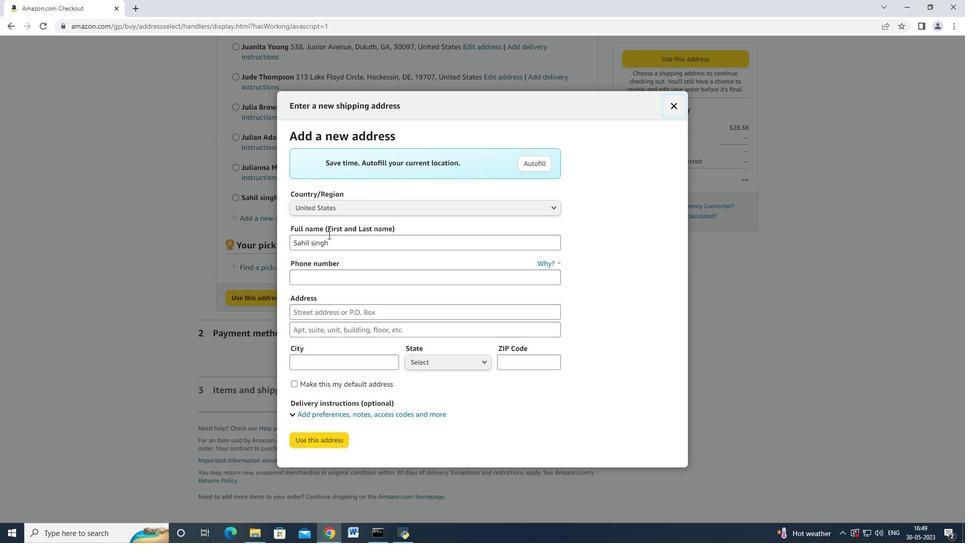 
Action: Mouse pressed left at (337, 244)
Screenshot: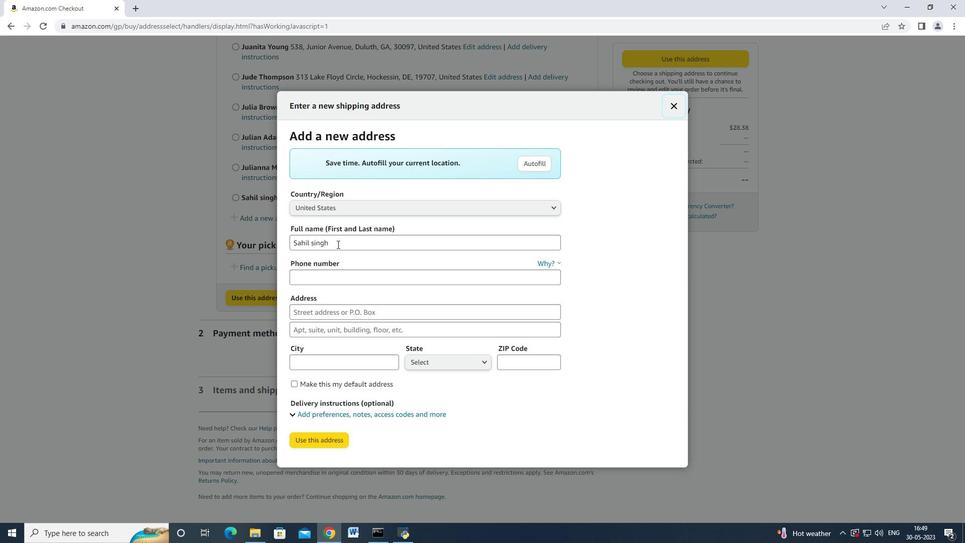 
Action: Mouse moved to (304, 245)
Screenshot: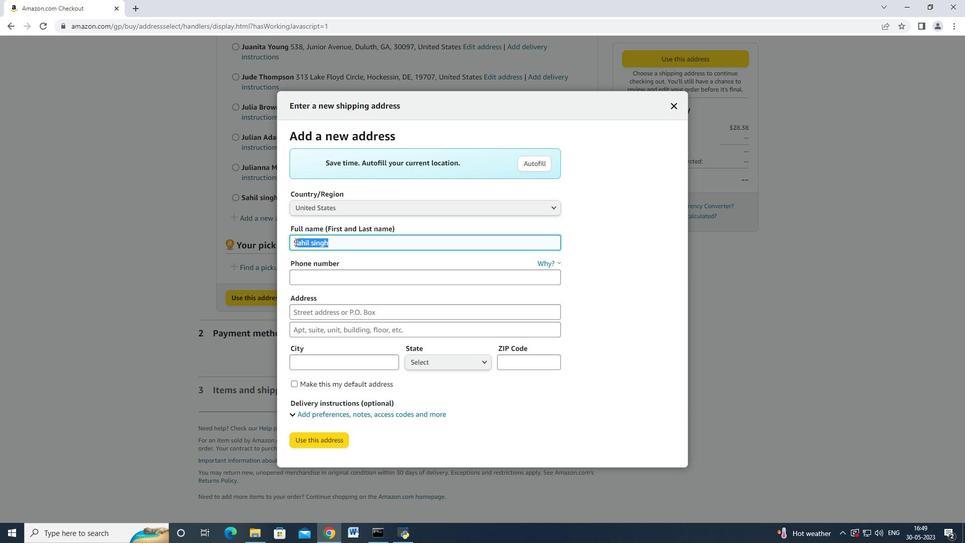 
Action: Key pressed <Key.backspace><Key.backspace><Key.shift>Ivan<Key.space><Key.shift_r>Wilson<Key.tab><Key.tab>9785492947<Key.tab><Key.shift><Key.shift><Key.shift><Key.shift><Key.shift><Key.shift><Key.shift><Key.shift><Key.shift><Key.shift><Key.shift><Key.shift><Key.shift><Key.shift><Key.shift><Key.shift><Key.shift><Key.shift><Key.shift><Key.shift><Key.shift><Key.shift><Key.shift><Key.shift><Key.shift><Key.shift><Key.shift><Key.shift><Key.shift>O<Key.backspace>4729<Key.space><Key.shift>Huntz<Key.space><Key.shift>Lane<Key.space><Key.tab><Key.shift><Key.tab><Key.shift>Bolton<Key.space><Key.tab>
Screenshot: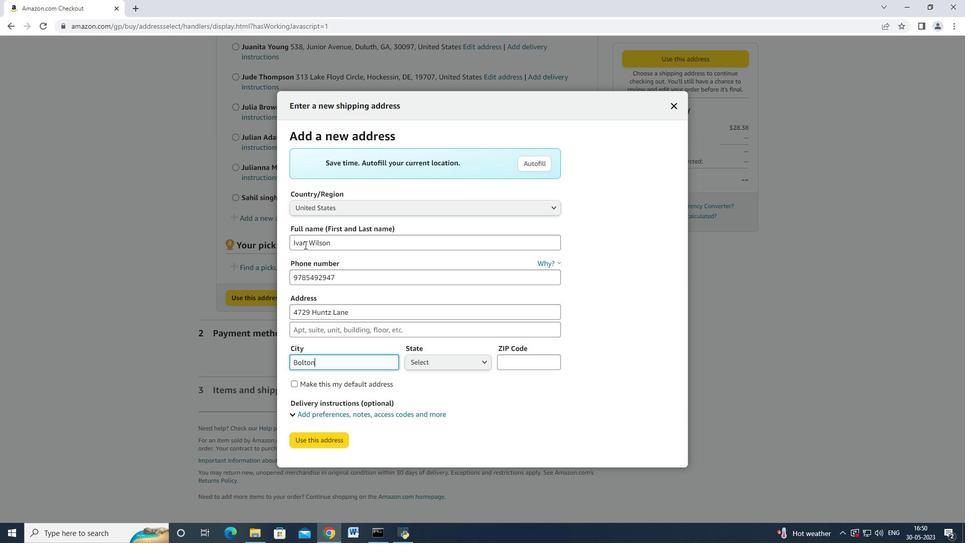 
Action: Mouse moved to (460, 363)
Screenshot: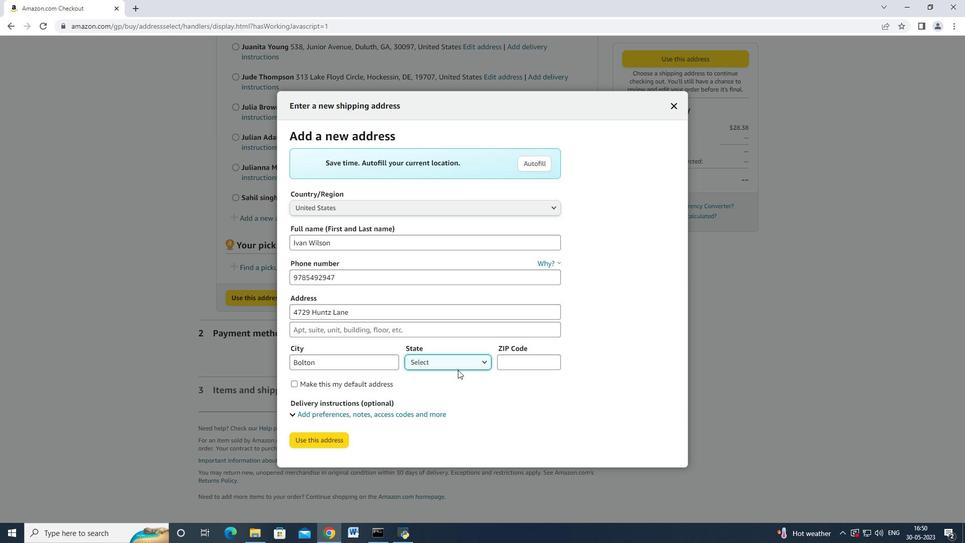 
Action: Mouse pressed left at (460, 363)
Screenshot: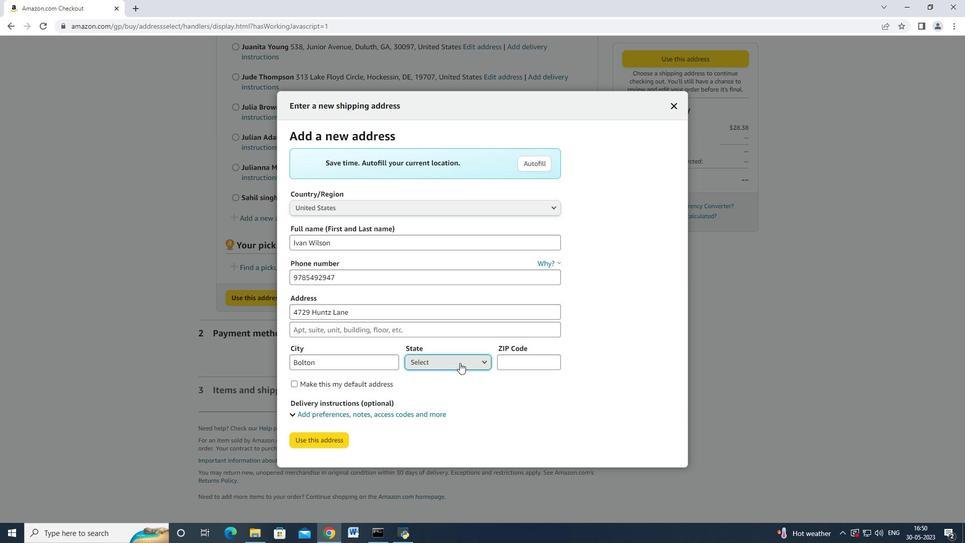 
Action: Mouse moved to (468, 357)
Screenshot: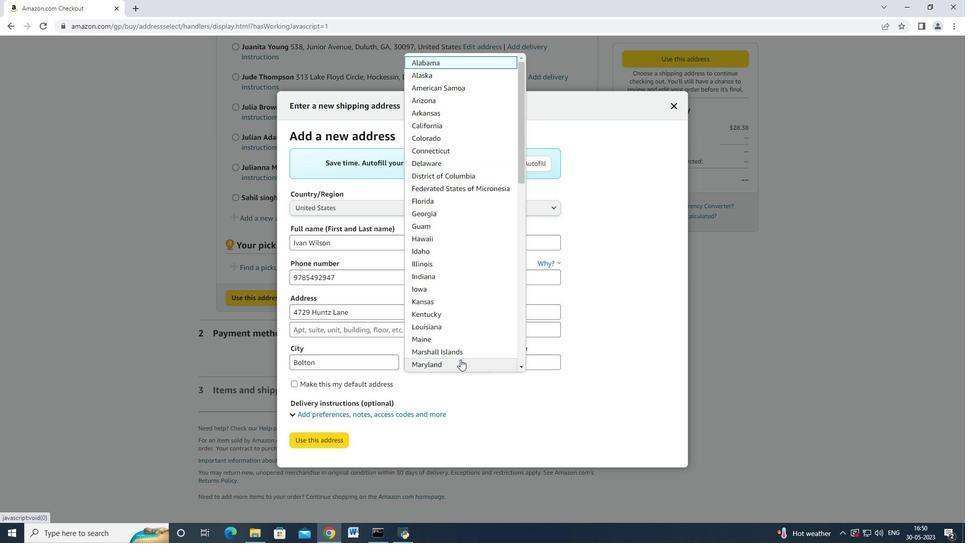 
Action: Mouse scrolled (468, 356) with delta (0, 0)
Screenshot: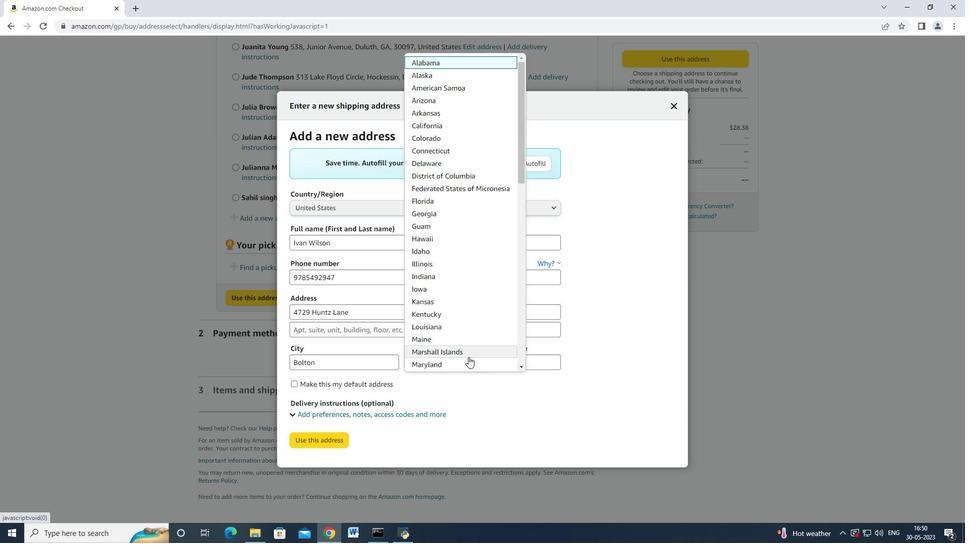 
Action: Mouse scrolled (468, 356) with delta (0, 0)
Screenshot: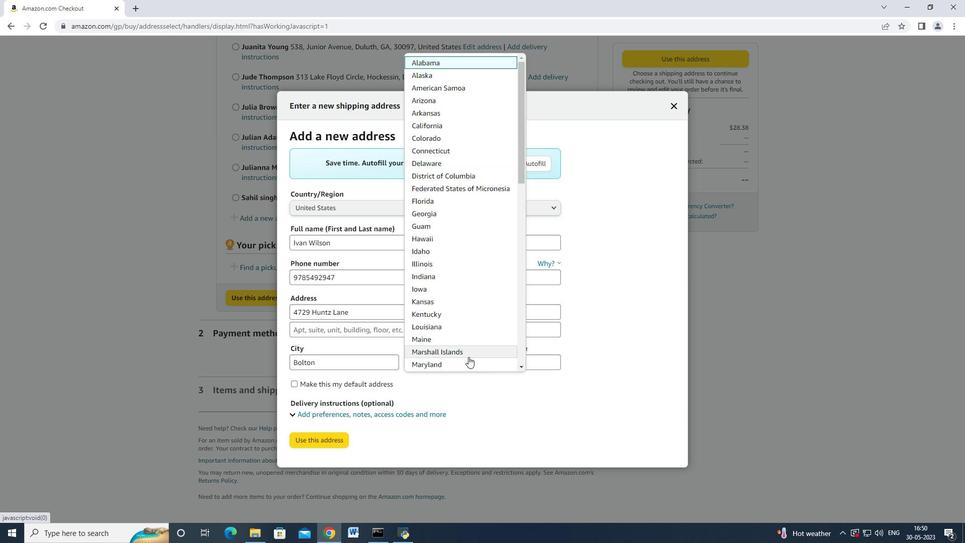 
Action: Mouse scrolled (468, 356) with delta (0, 0)
Screenshot: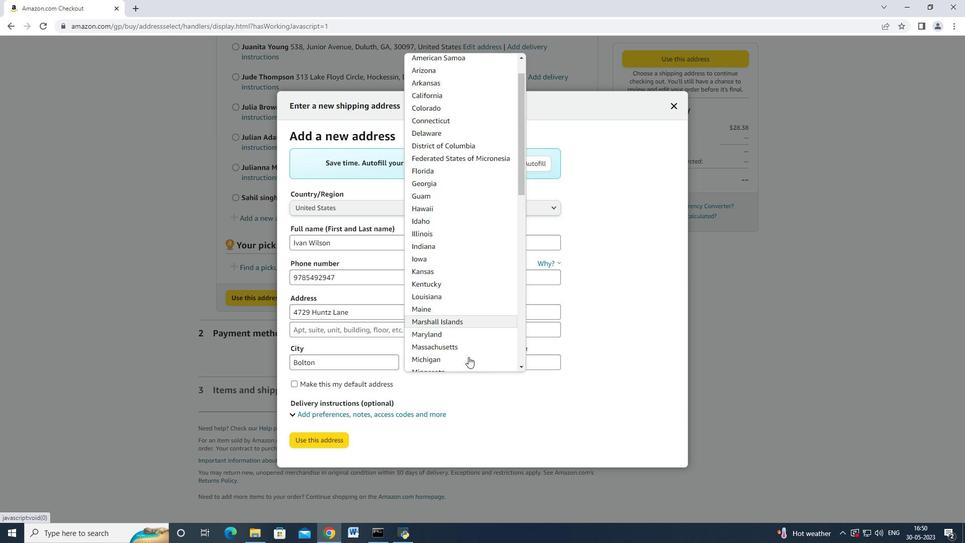 
Action: Mouse moved to (450, 226)
Screenshot: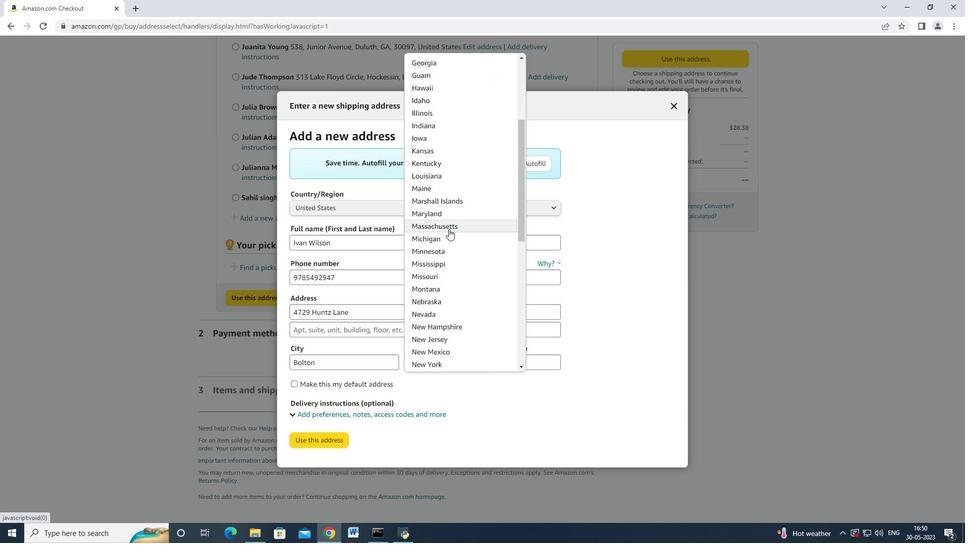 
Action: Mouse pressed left at (450, 226)
Screenshot: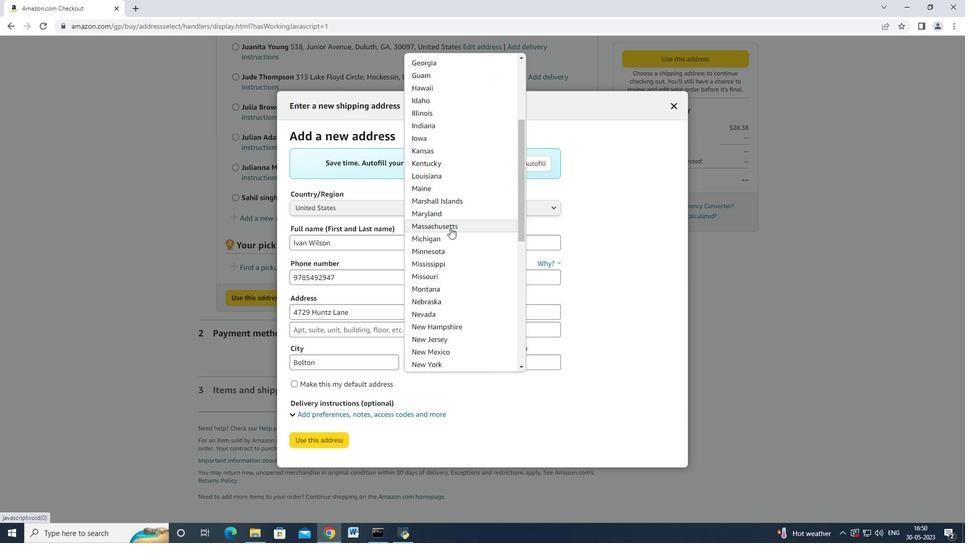 
Action: Mouse moved to (516, 356)
Screenshot: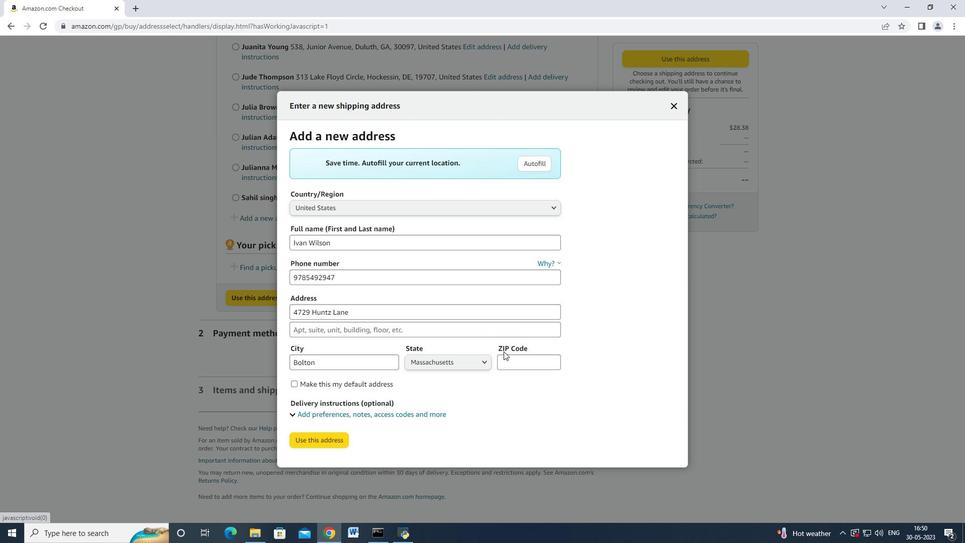 
Action: Mouse pressed left at (516, 356)
Screenshot: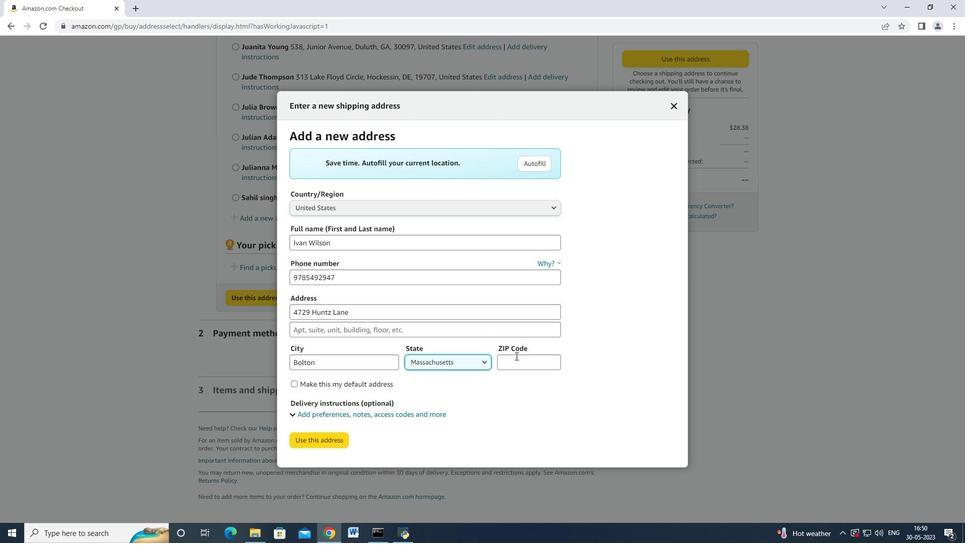 
Action: Key pressed 01740
Screenshot: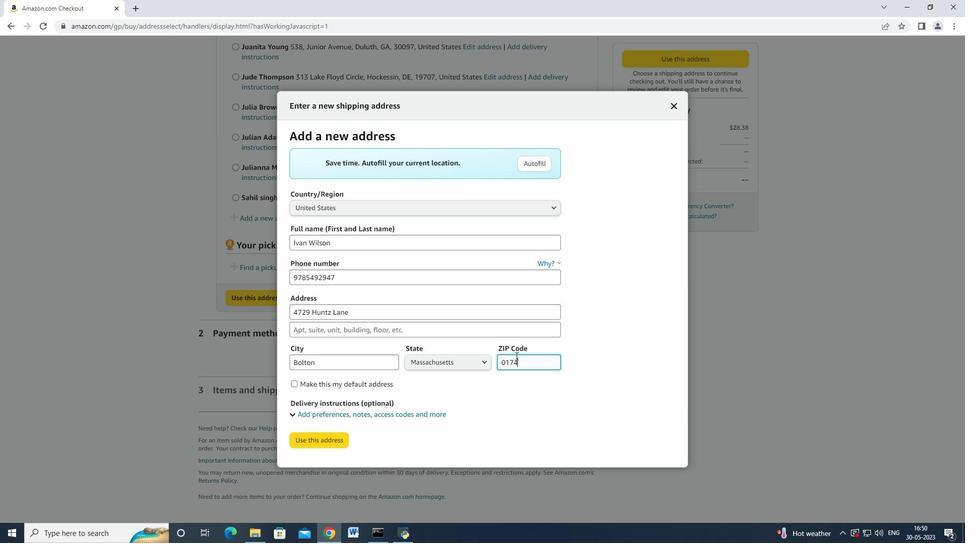 
Action: Mouse moved to (479, 346)
Screenshot: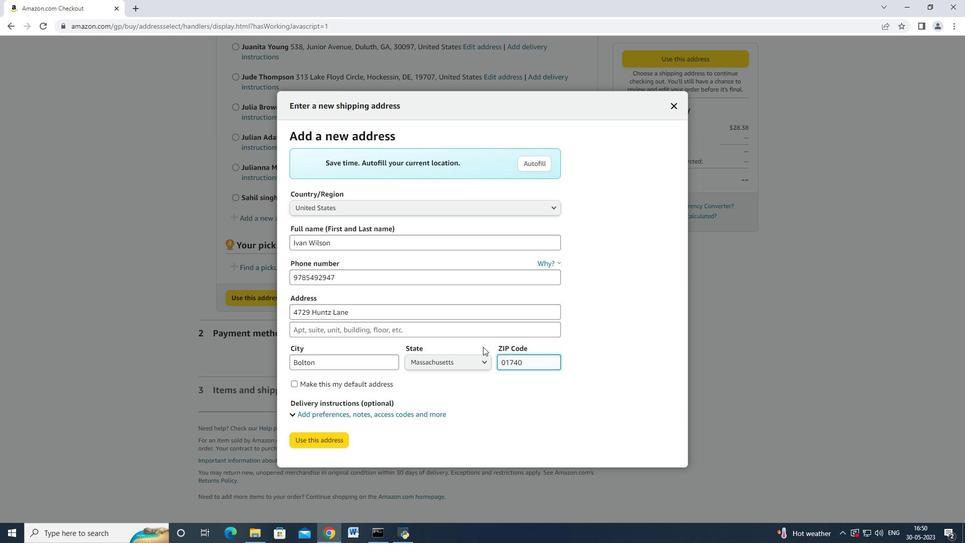 
Action: Mouse scrolled (479, 345) with delta (0, 0)
Screenshot: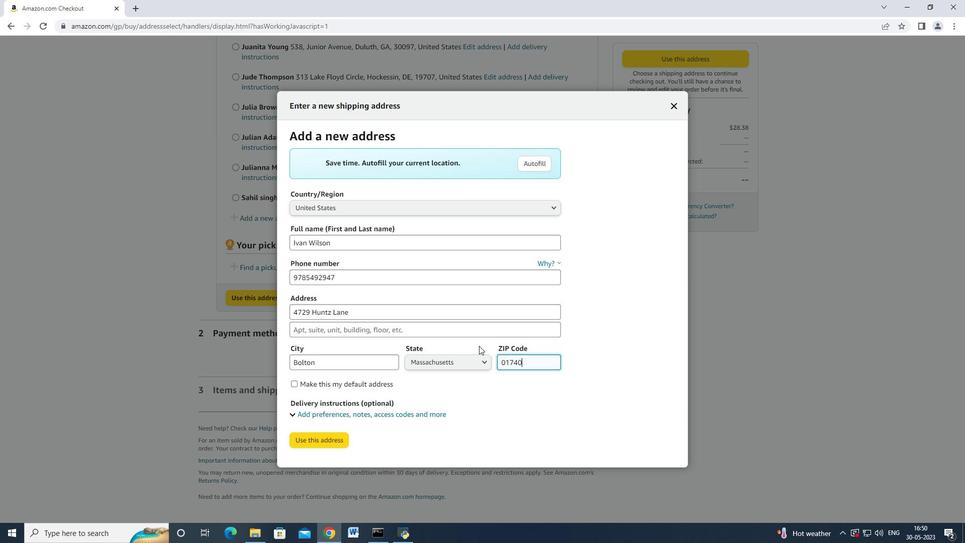 
Action: Mouse moved to (481, 350)
Screenshot: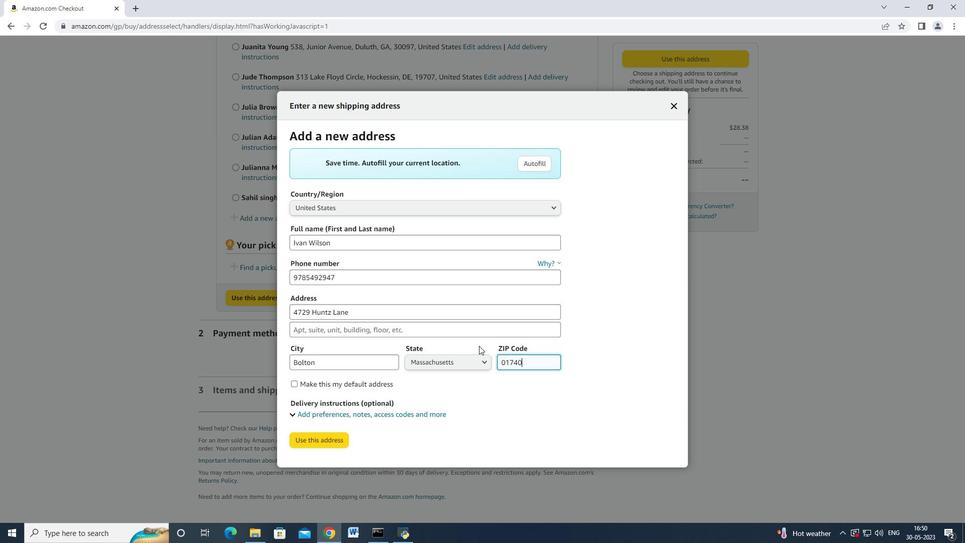 
Action: Mouse scrolled (481, 349) with delta (0, 0)
Screenshot: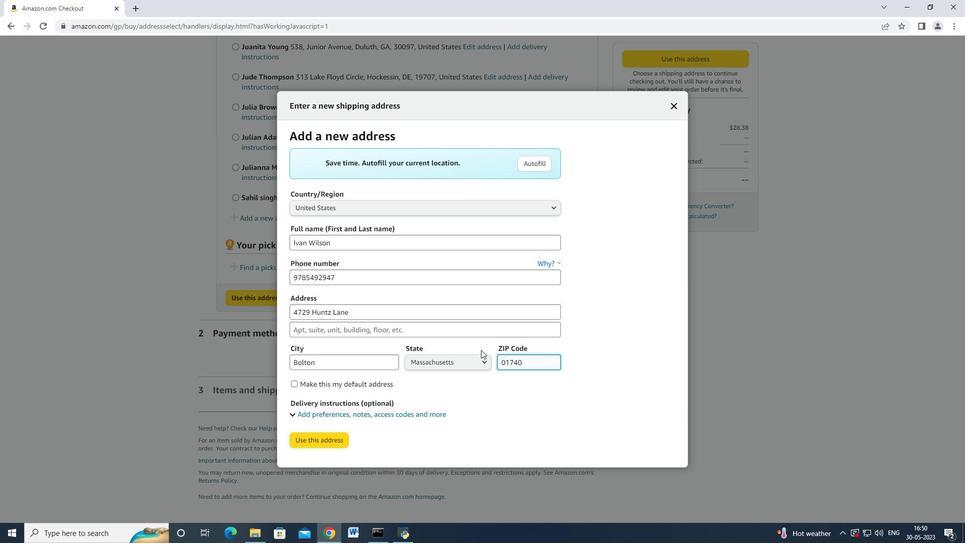 
Action: Mouse scrolled (481, 349) with delta (0, 0)
Screenshot: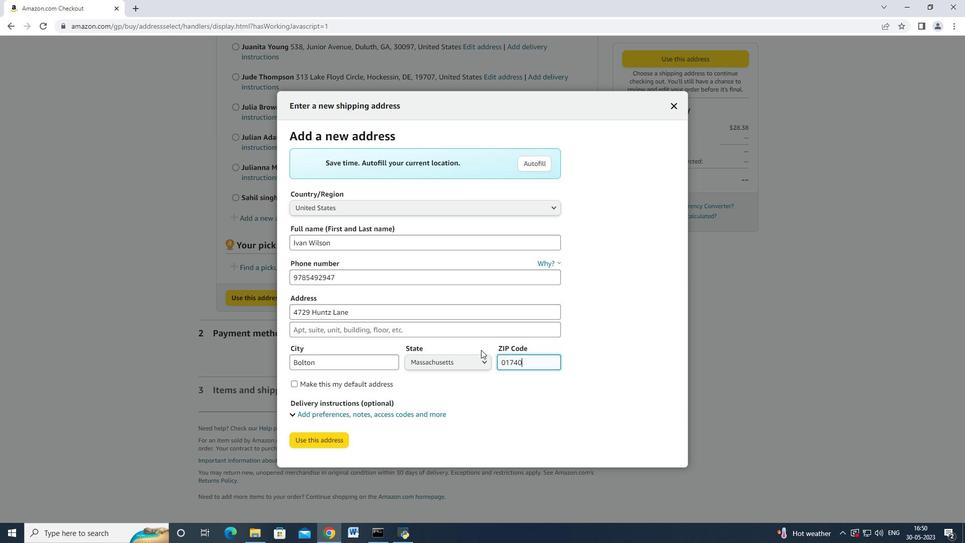 
Action: Mouse scrolled (481, 349) with delta (0, 0)
Screenshot: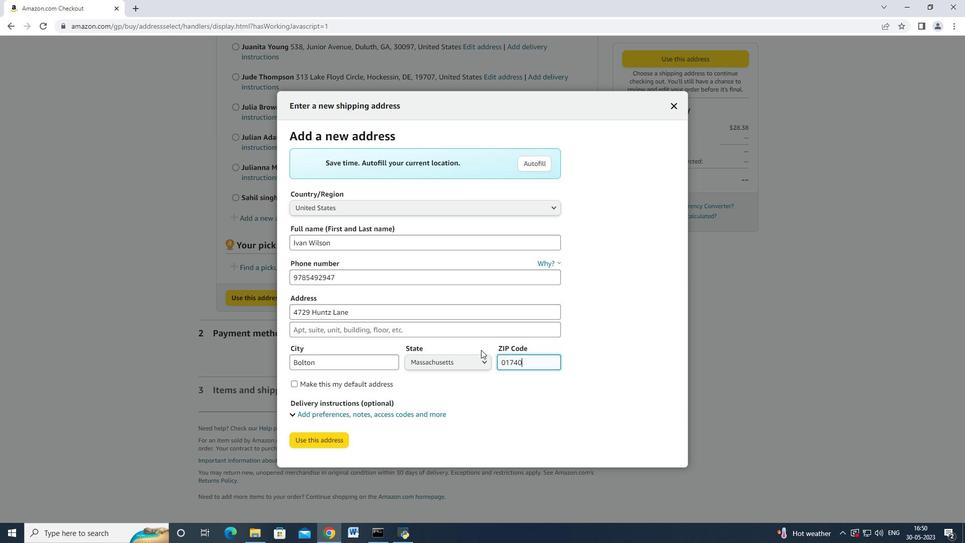 
Action: Mouse scrolled (481, 350) with delta (0, 0)
Screenshot: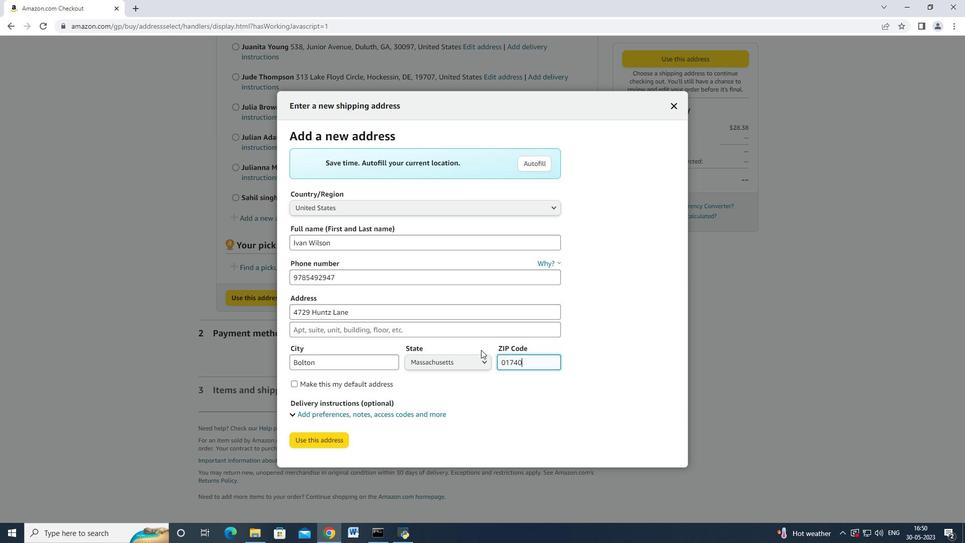
Action: Mouse moved to (483, 350)
Screenshot: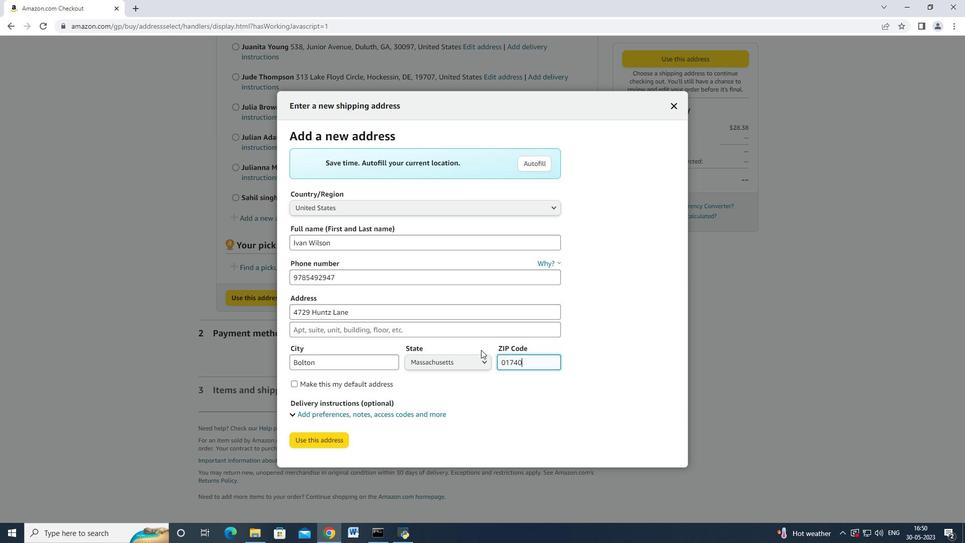
Action: Mouse scrolled (483, 349) with delta (0, 0)
Screenshot: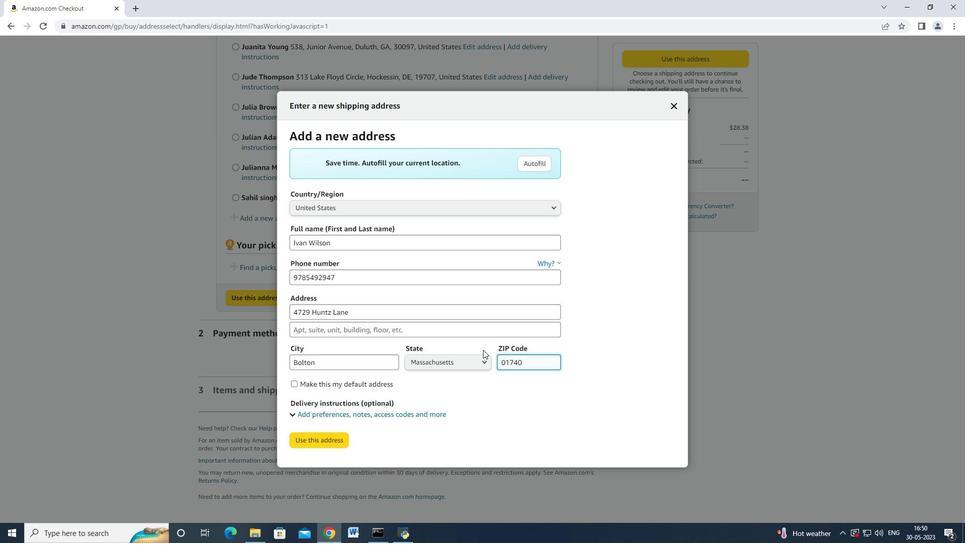 
Action: Mouse moved to (452, 370)
Screenshot: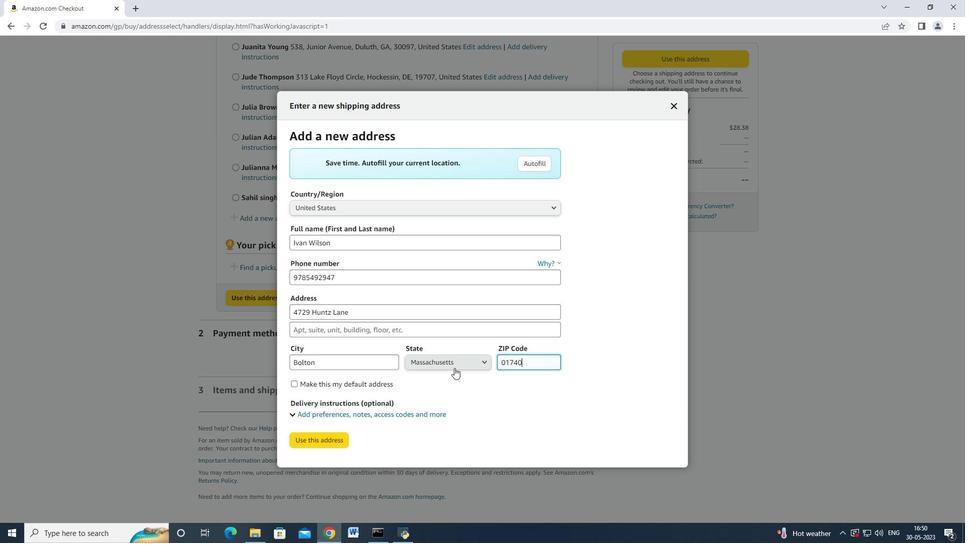 
Action: Mouse scrolled (452, 369) with delta (0, 0)
Screenshot: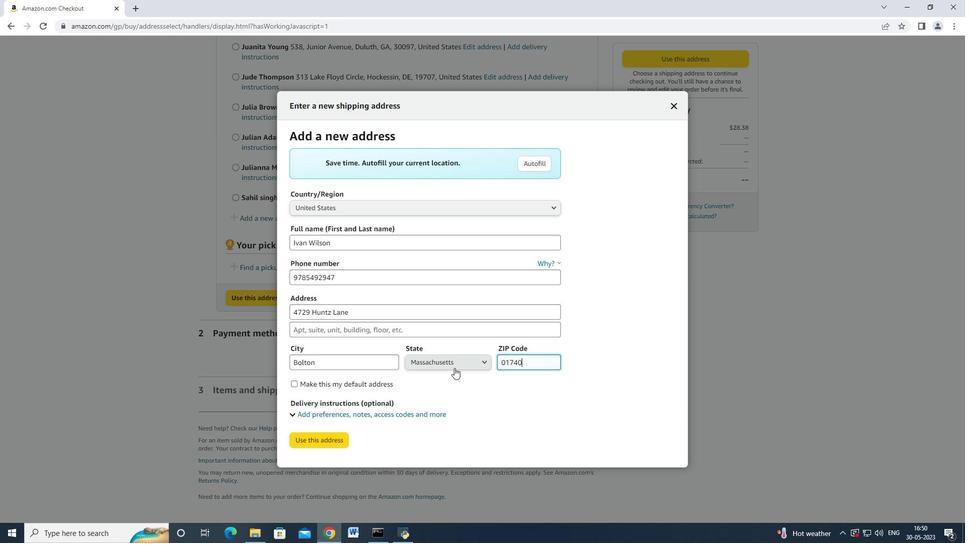 
Action: Mouse moved to (336, 433)
Screenshot: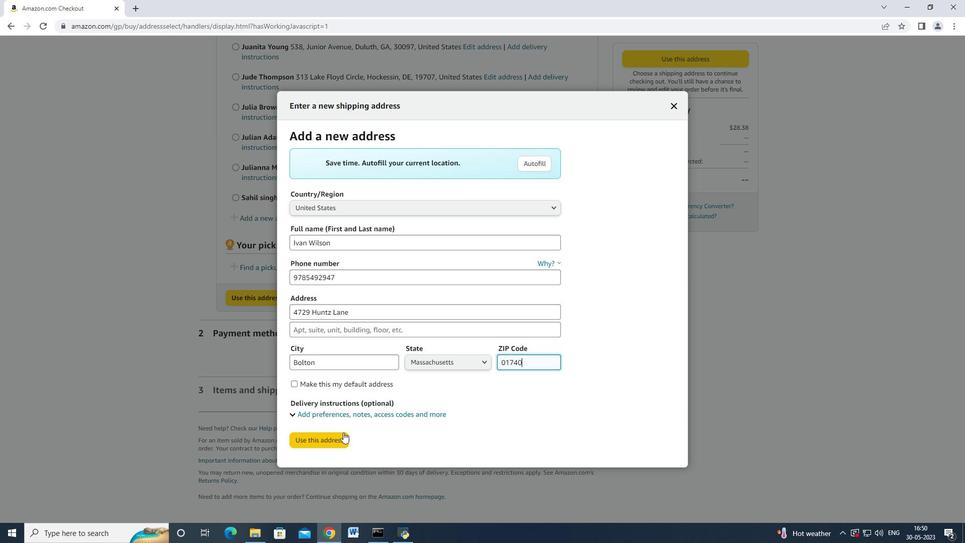 
Action: Mouse pressed left at (336, 433)
Screenshot: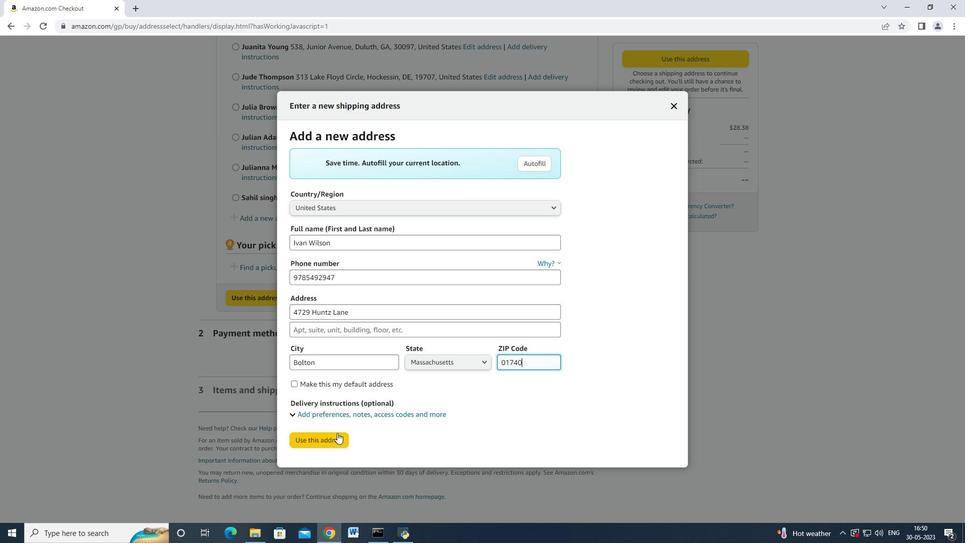 
Action: Mouse moved to (338, 436)
Screenshot: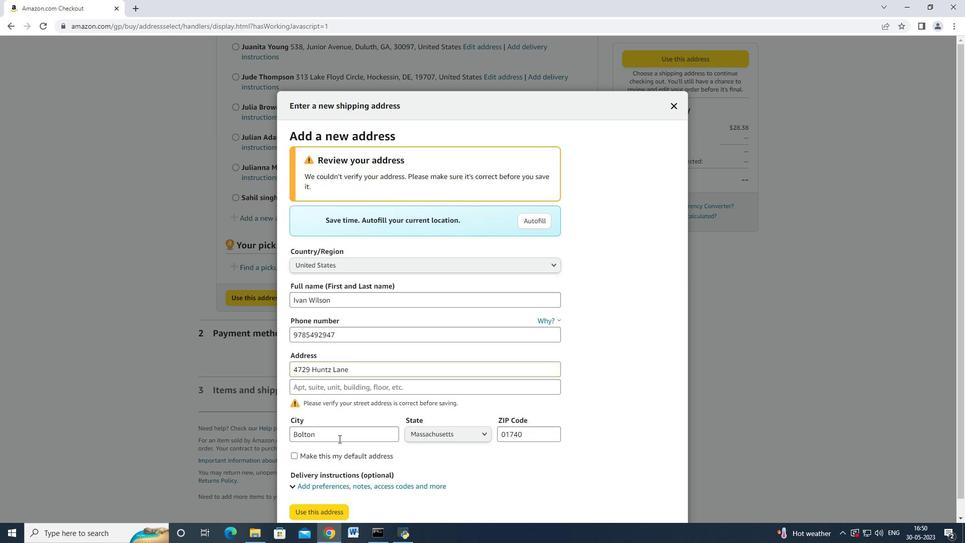 
Action: Mouse scrolled (338, 435) with delta (0, 0)
Screenshot: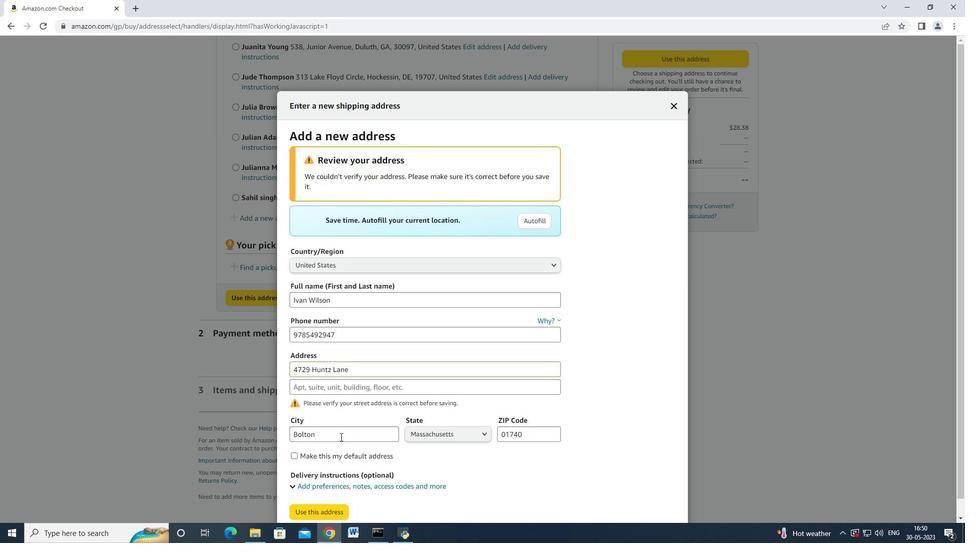 
Action: Mouse moved to (329, 495)
Screenshot: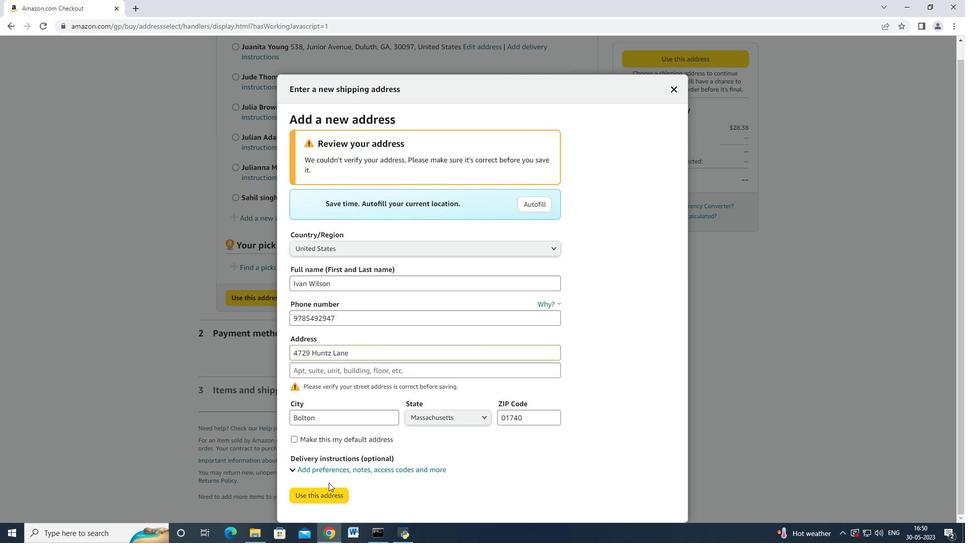 
Action: Mouse pressed left at (329, 495)
Screenshot: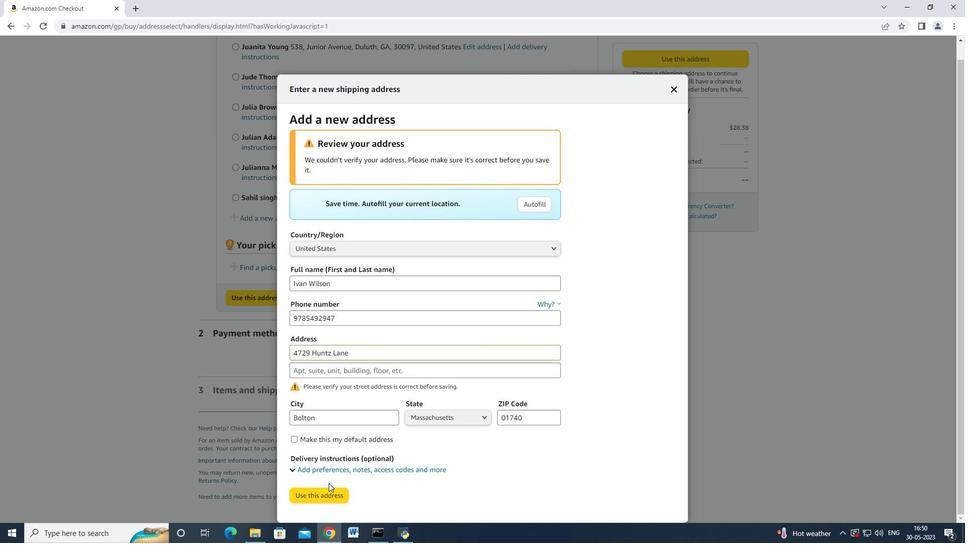 
Action: Mouse moved to (302, 221)
Screenshot: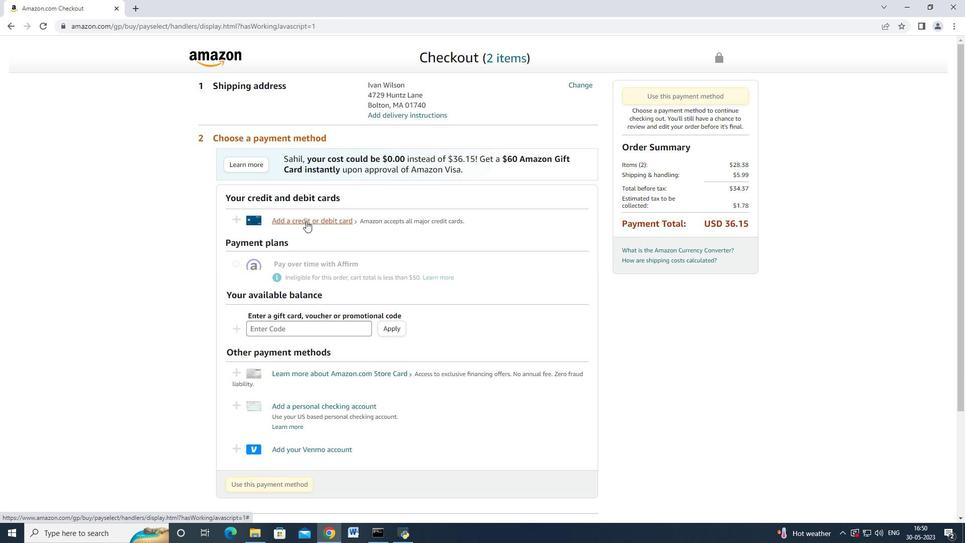
Action: Mouse pressed left at (302, 221)
Screenshot: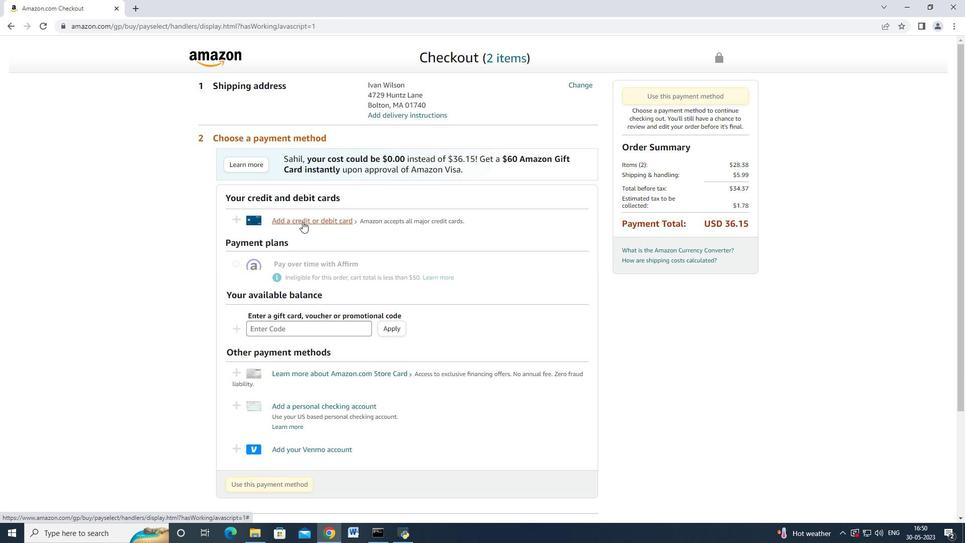 
Action: Mouse moved to (386, 223)
Screenshot: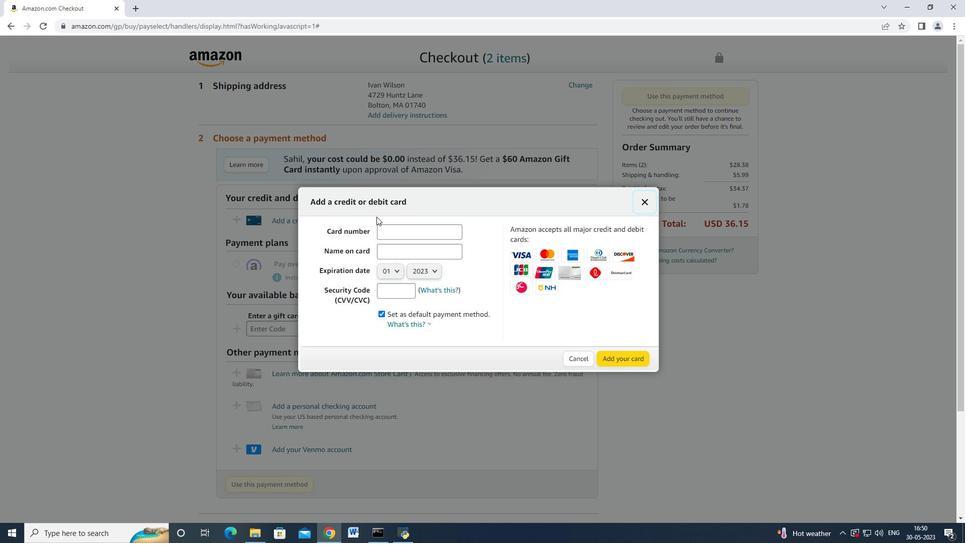 
Action: Mouse pressed left at (386, 223)
Screenshot: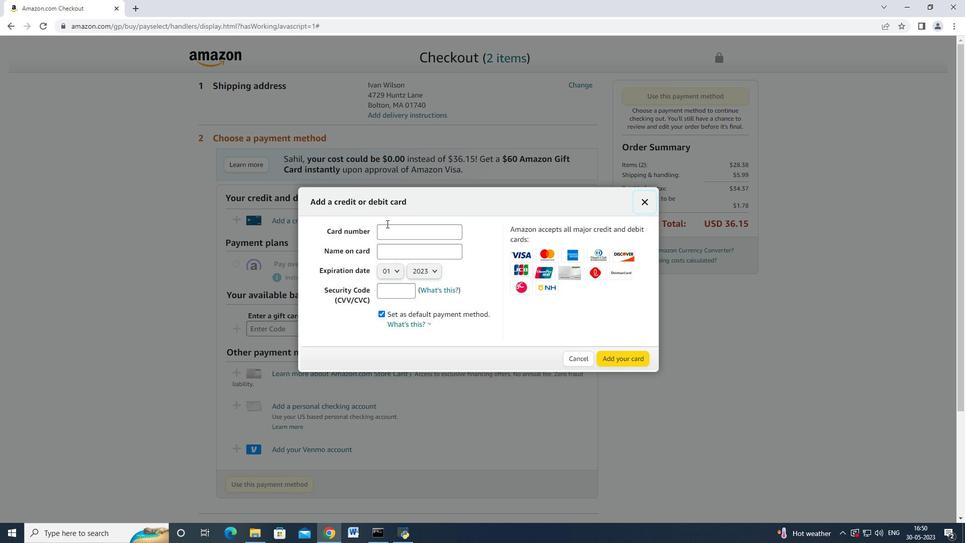 
Action: Mouse moved to (385, 223)
Screenshot: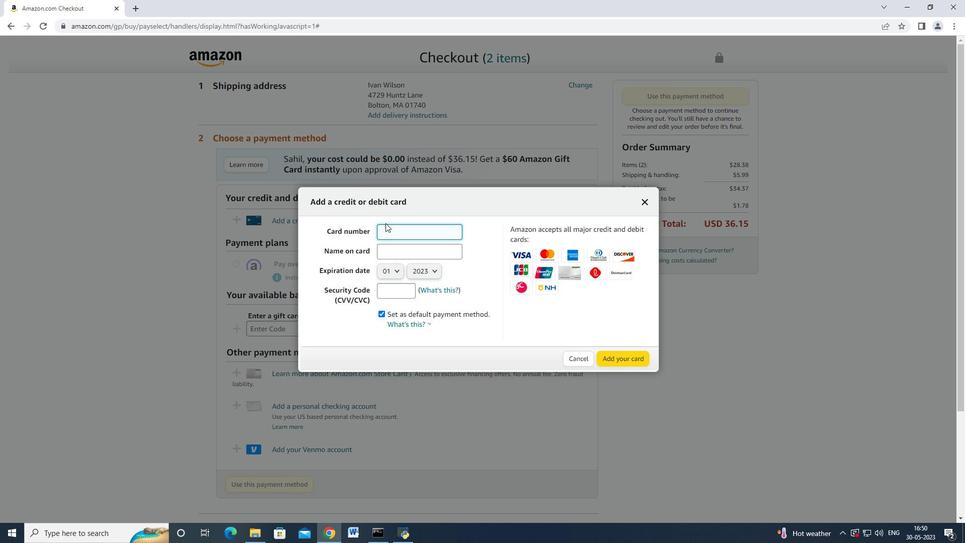 
Action: Key pressed 4762664477552005<Key.tab><Key.shift>Mark<Key.space><Key.shift_r>Adams<Key.space>
Screenshot: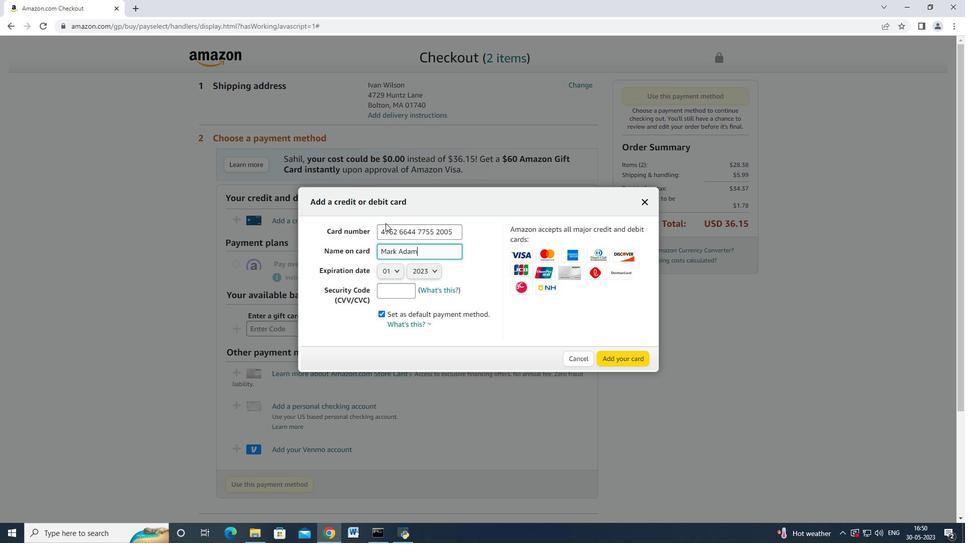 
Action: Mouse moved to (391, 278)
Screenshot: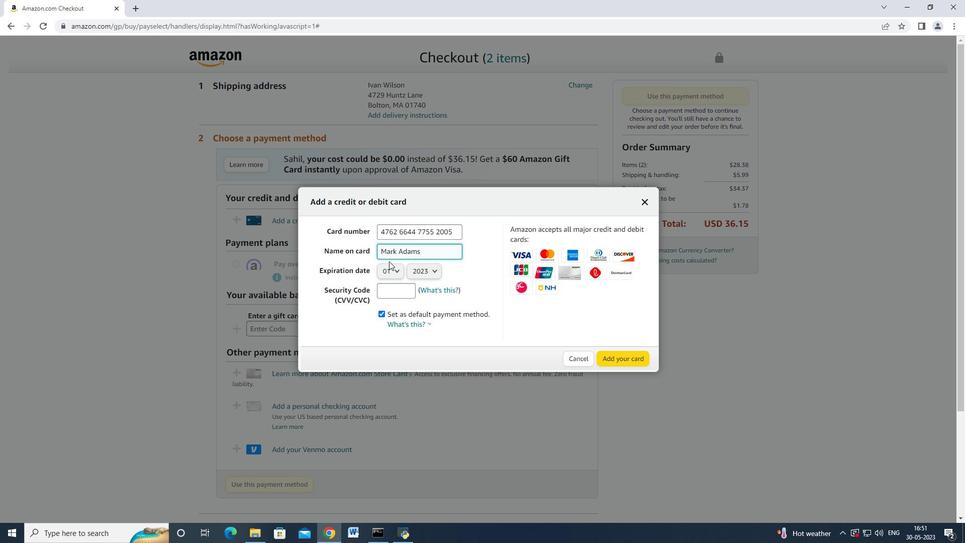 
Action: Mouse pressed left at (391, 278)
Screenshot: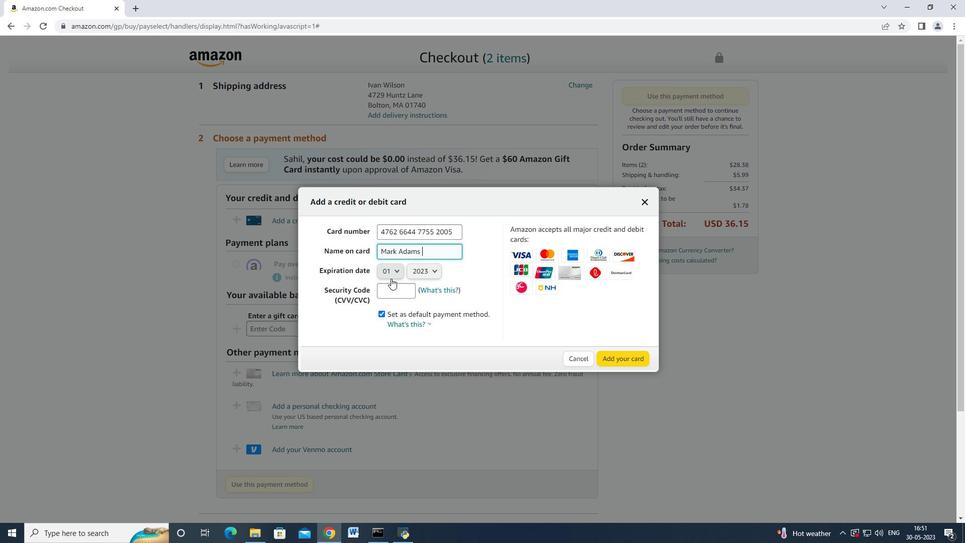 
Action: Mouse moved to (394, 265)
Screenshot: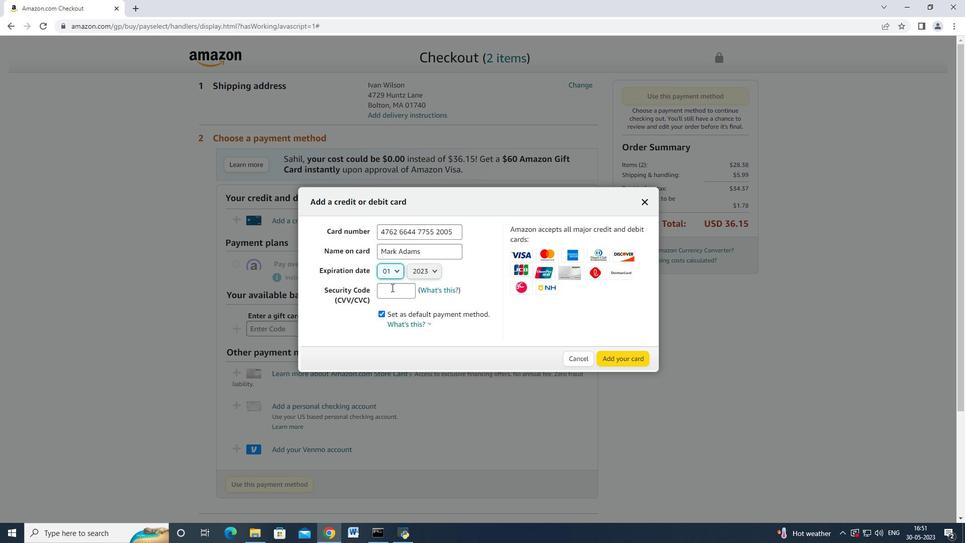 
Action: Mouse pressed left at (394, 265)
Screenshot: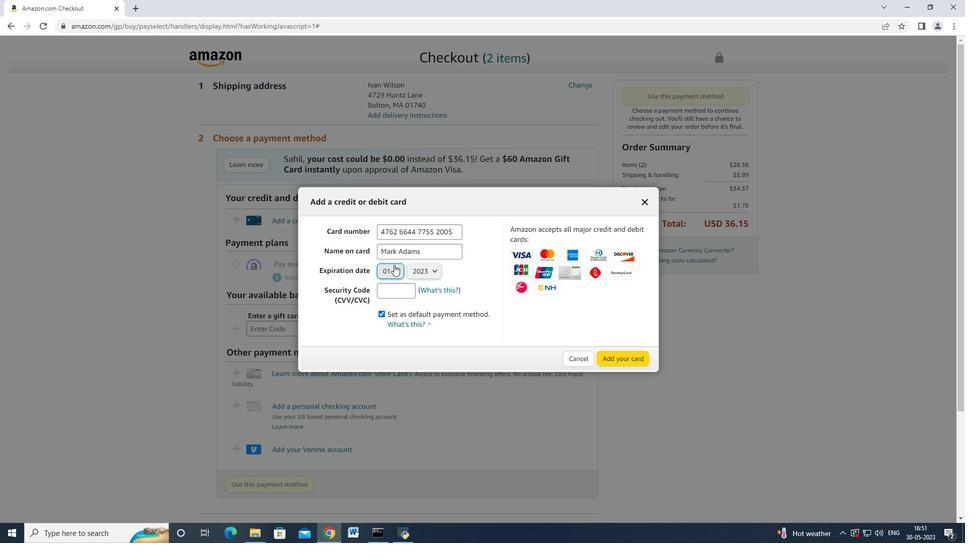 
Action: Mouse moved to (391, 311)
Screenshot: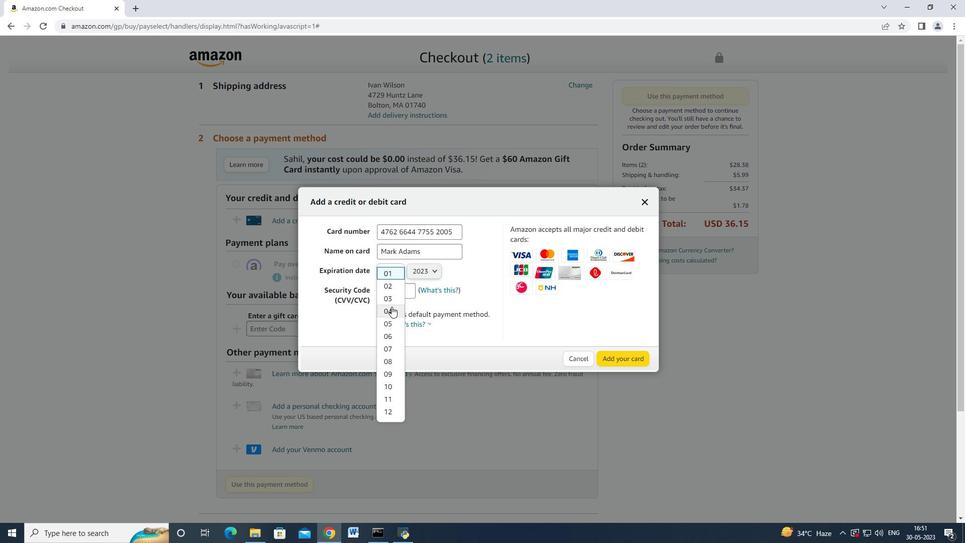
Action: Mouse pressed left at (391, 311)
Screenshot: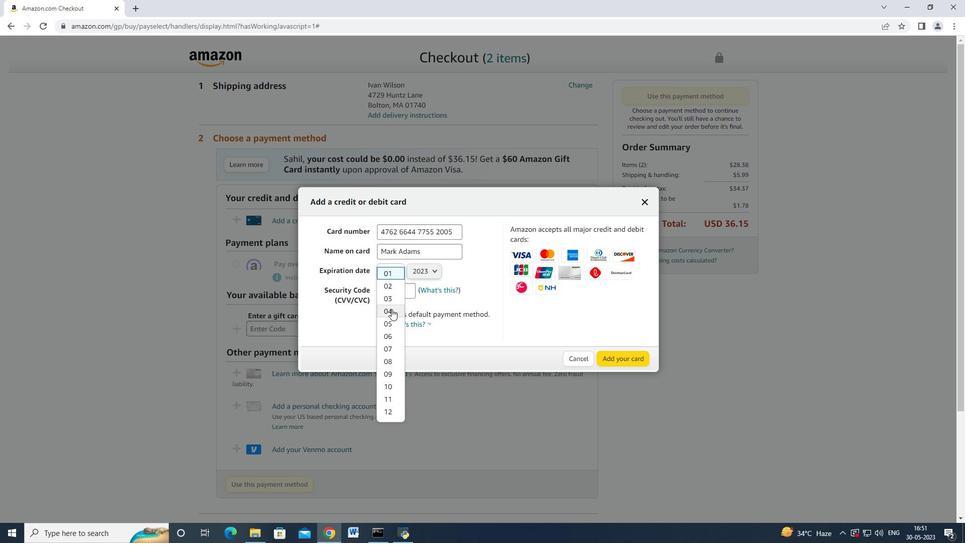 
Action: Mouse moved to (424, 273)
Screenshot: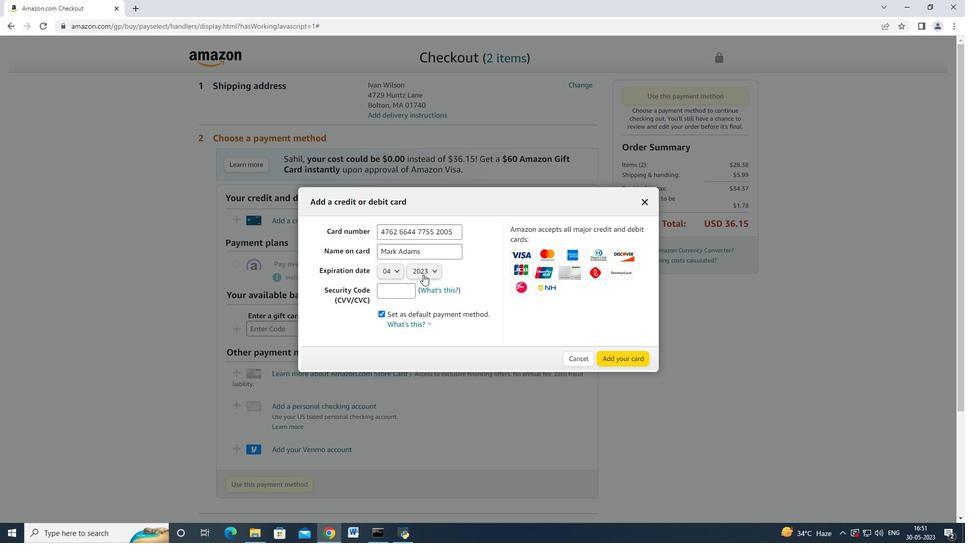 
Action: Mouse pressed left at (424, 273)
Screenshot: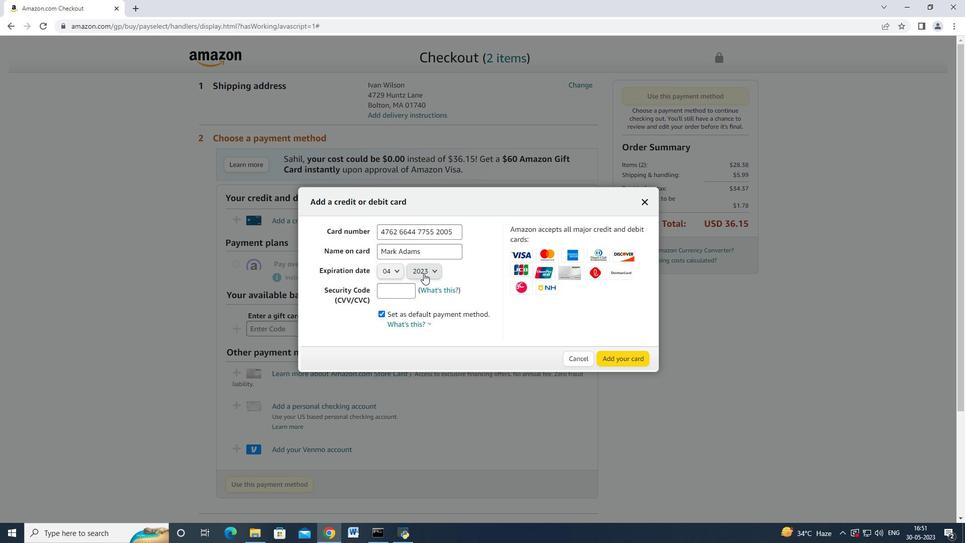 
Action: Mouse moved to (423, 300)
Screenshot: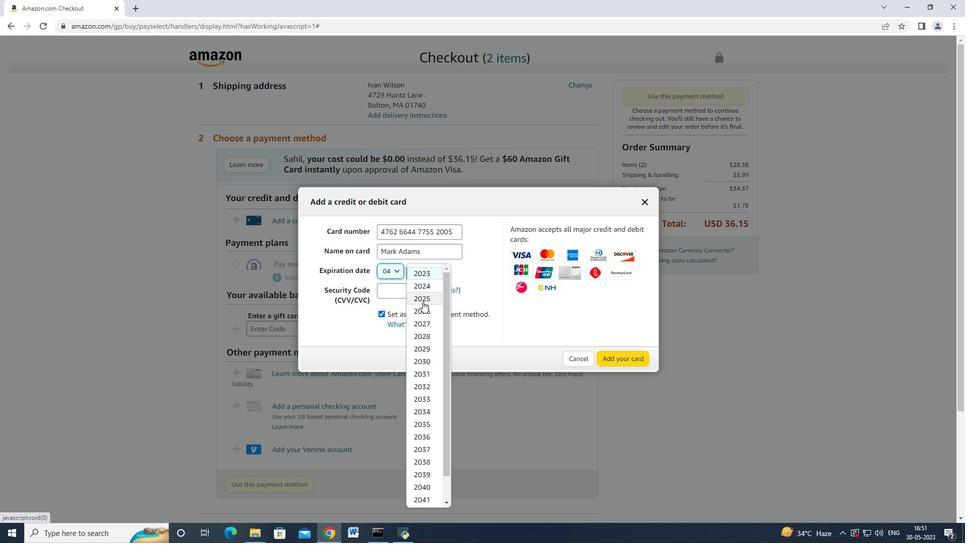 
Action: Mouse pressed left at (423, 300)
Screenshot: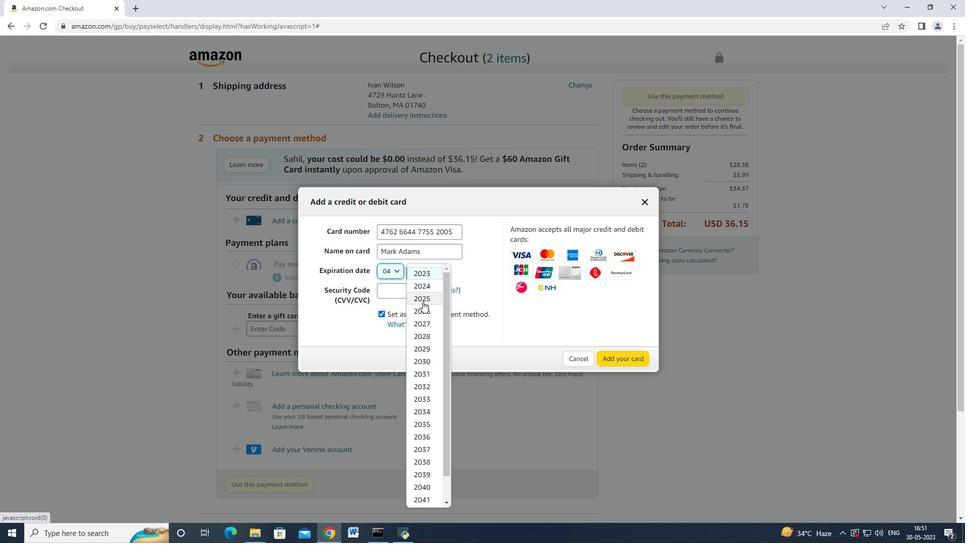 
Action: Mouse moved to (384, 289)
Screenshot: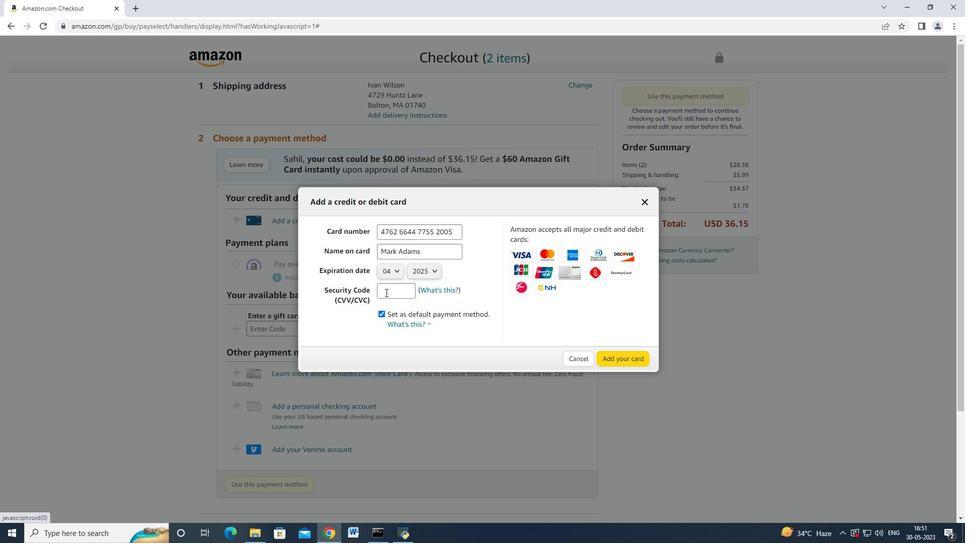 
Action: Mouse pressed left at (384, 289)
Screenshot: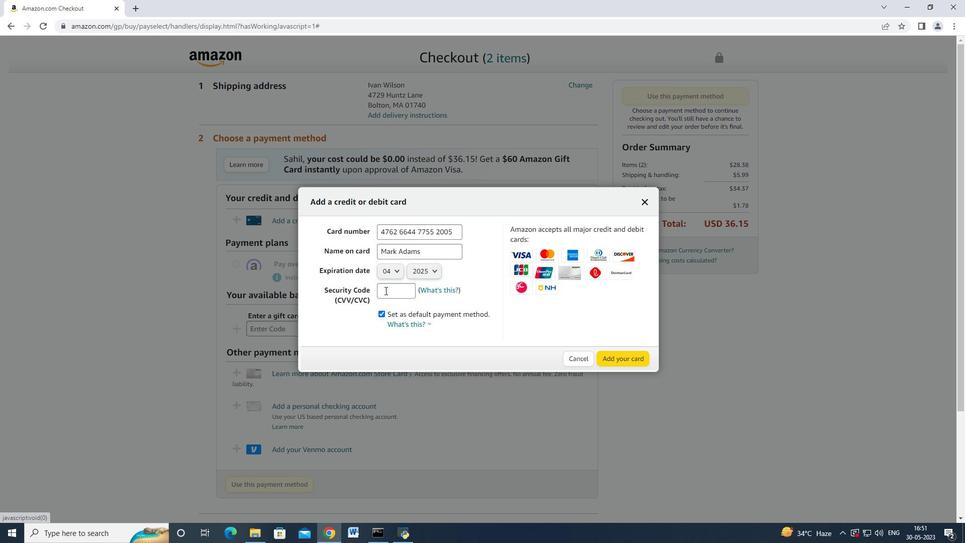 
Action: Mouse moved to (384, 289)
Screenshot: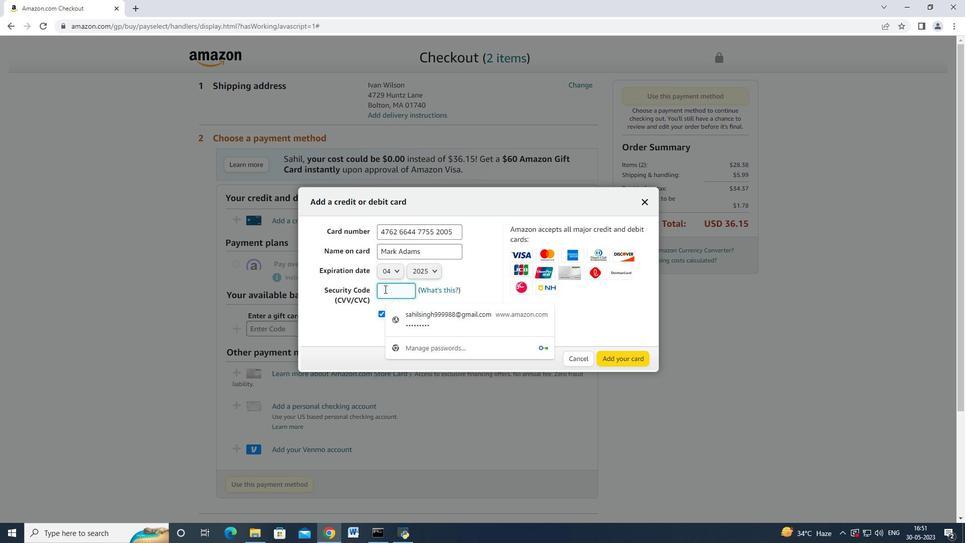 
Action: Key pressed 3321
Screenshot: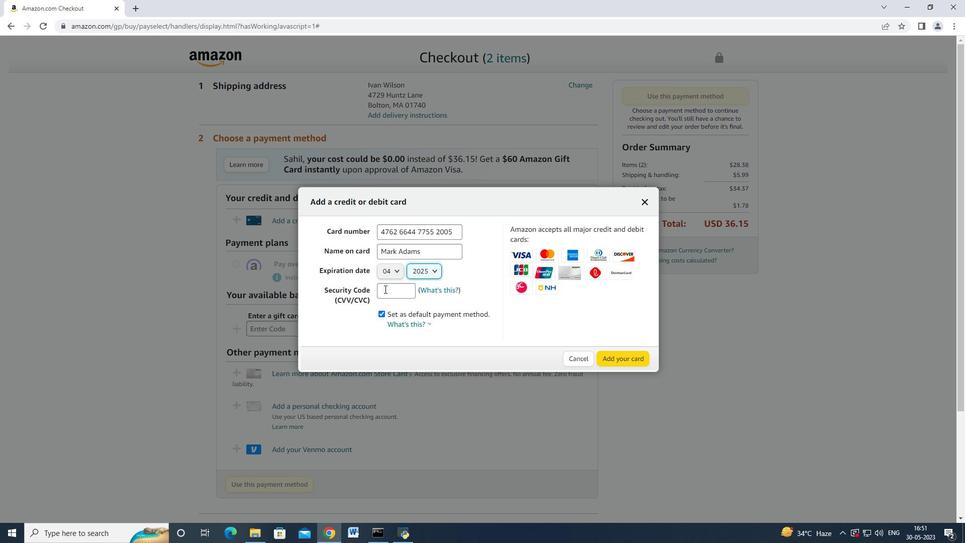 
Action: Mouse moved to (381, 293)
Screenshot: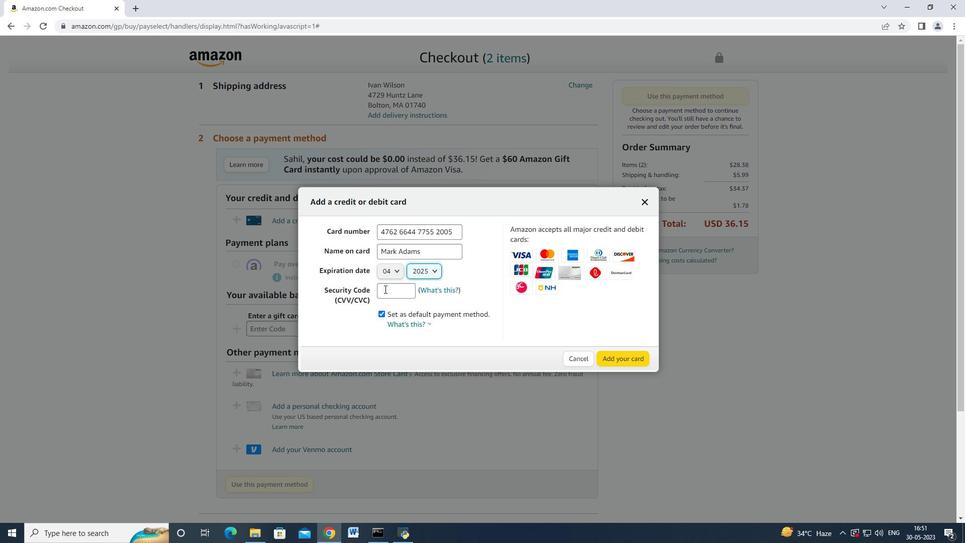 
Action: Mouse pressed left at (381, 293)
Screenshot: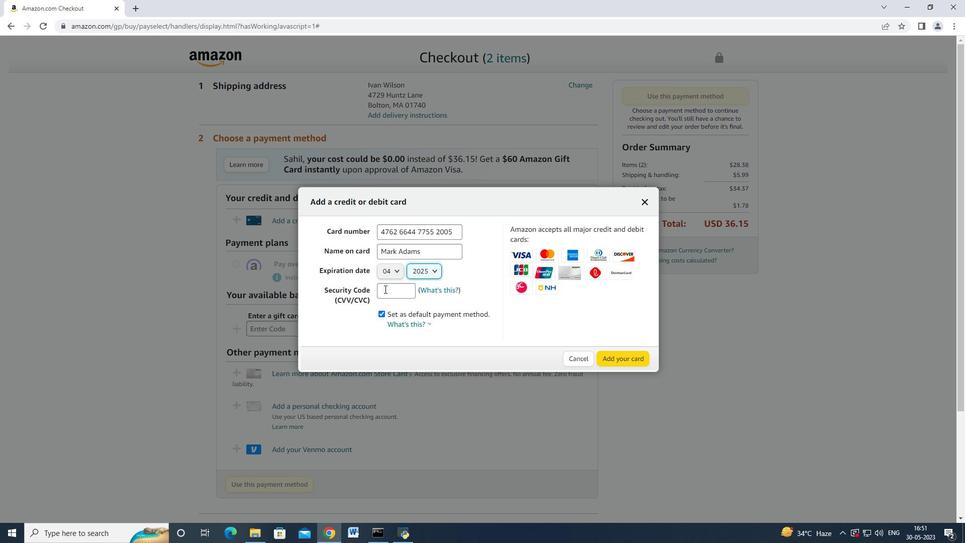 
Action: Mouse moved to (381, 293)
Screenshot: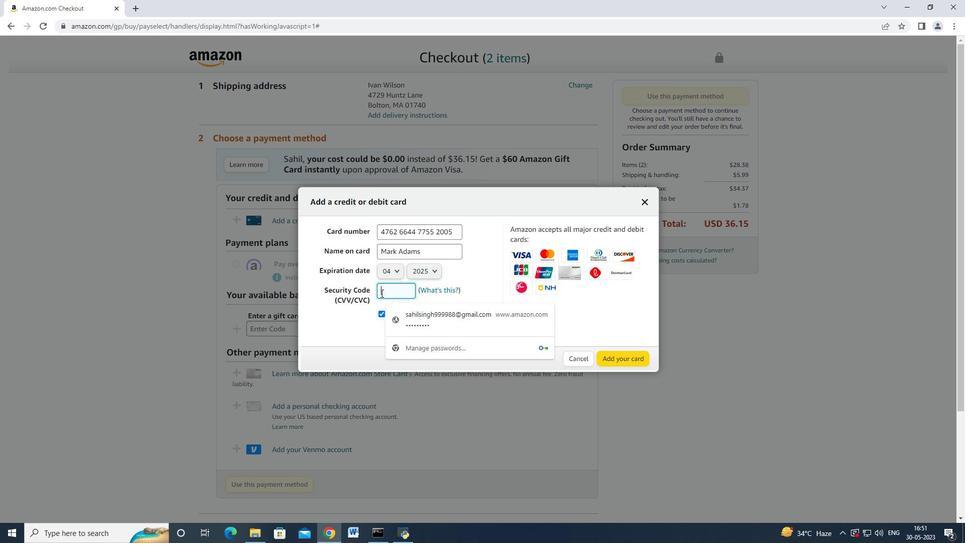 
Action: Key pressed 3321
Screenshot: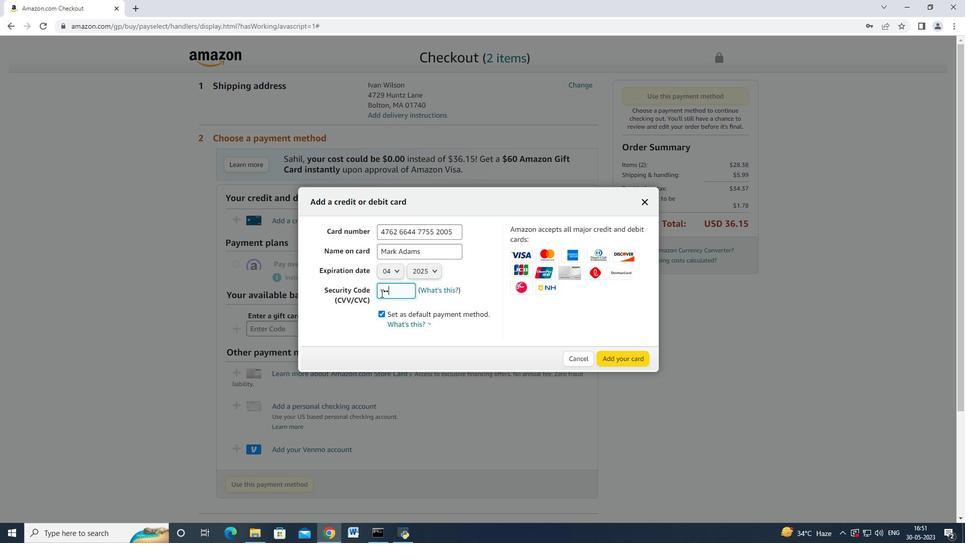 
Action: Mouse moved to (942, 314)
Screenshot: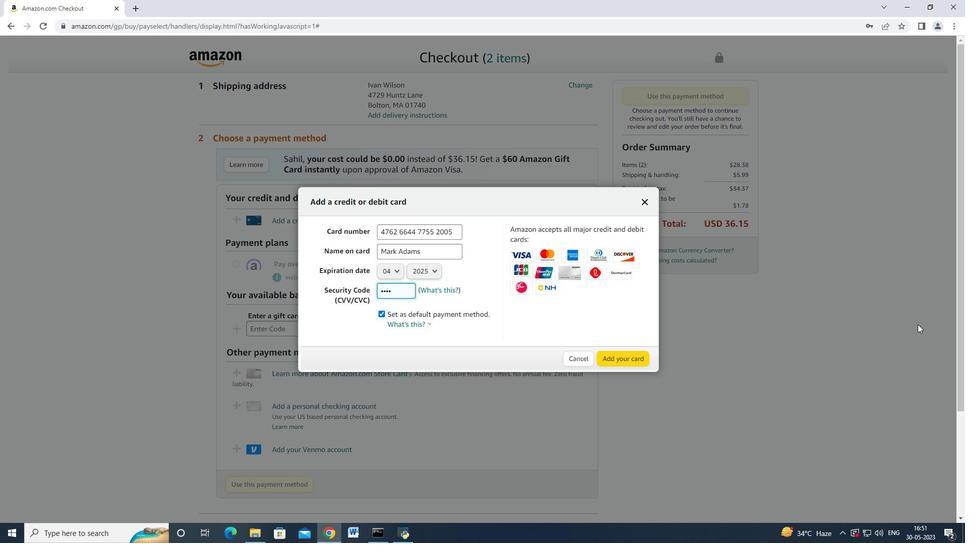 
